 Task: Send an email with the signature Jonathan Nelson with the subject Update on a new process and the message Please let me know if you need any additional information from me for the project proposal. from softage.5@softage.net to softage.8@softage.net and move the email from Sent Items to the folder Web design
Action: Mouse moved to (52, 54)
Screenshot: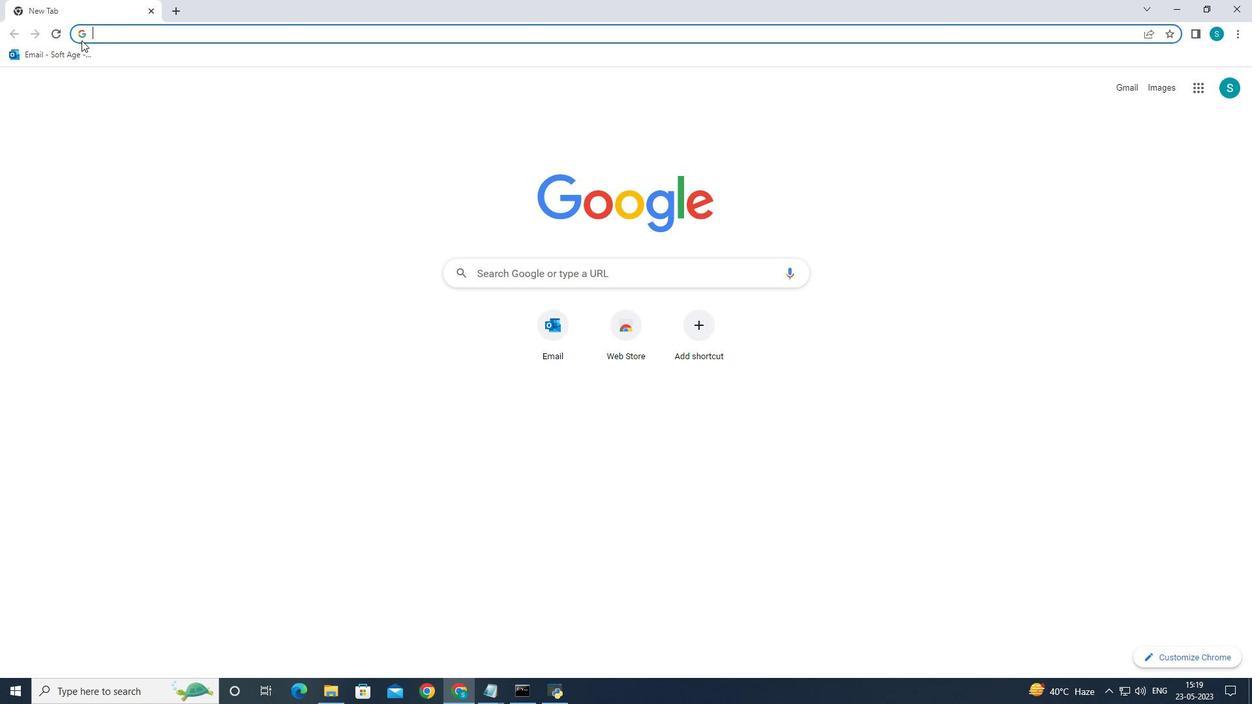 
Action: Mouse pressed left at (52, 54)
Screenshot: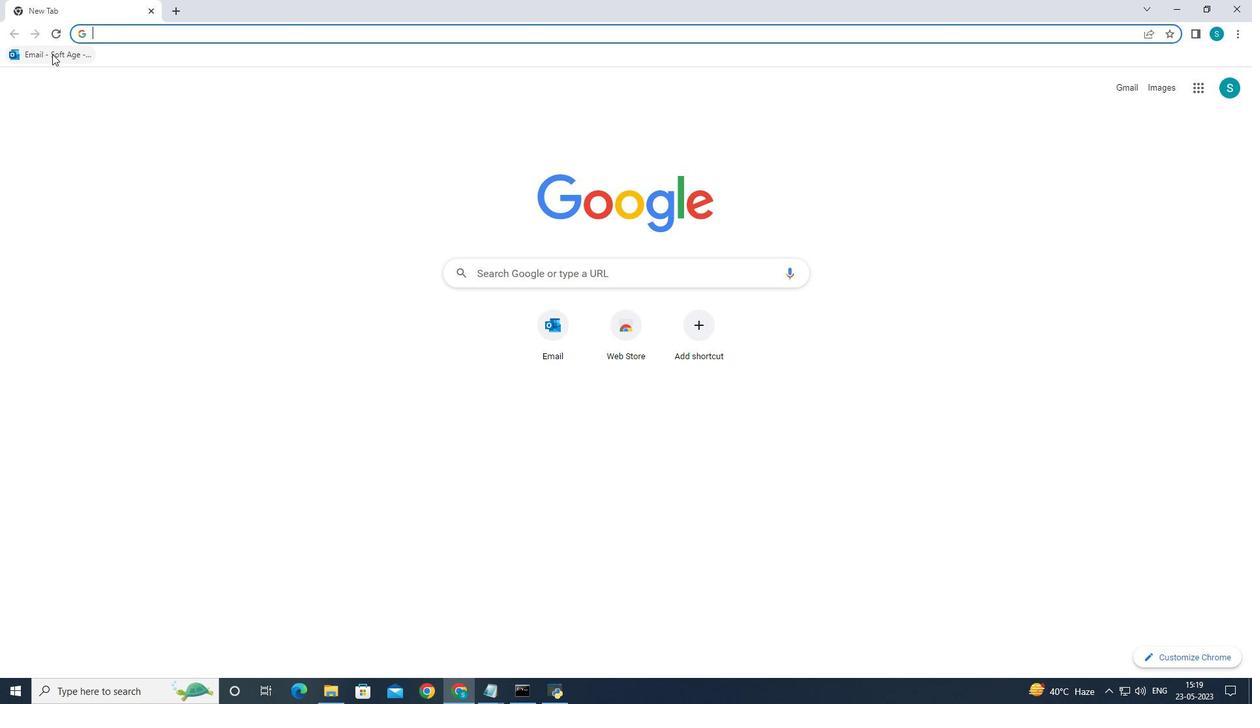 
Action: Mouse moved to (195, 118)
Screenshot: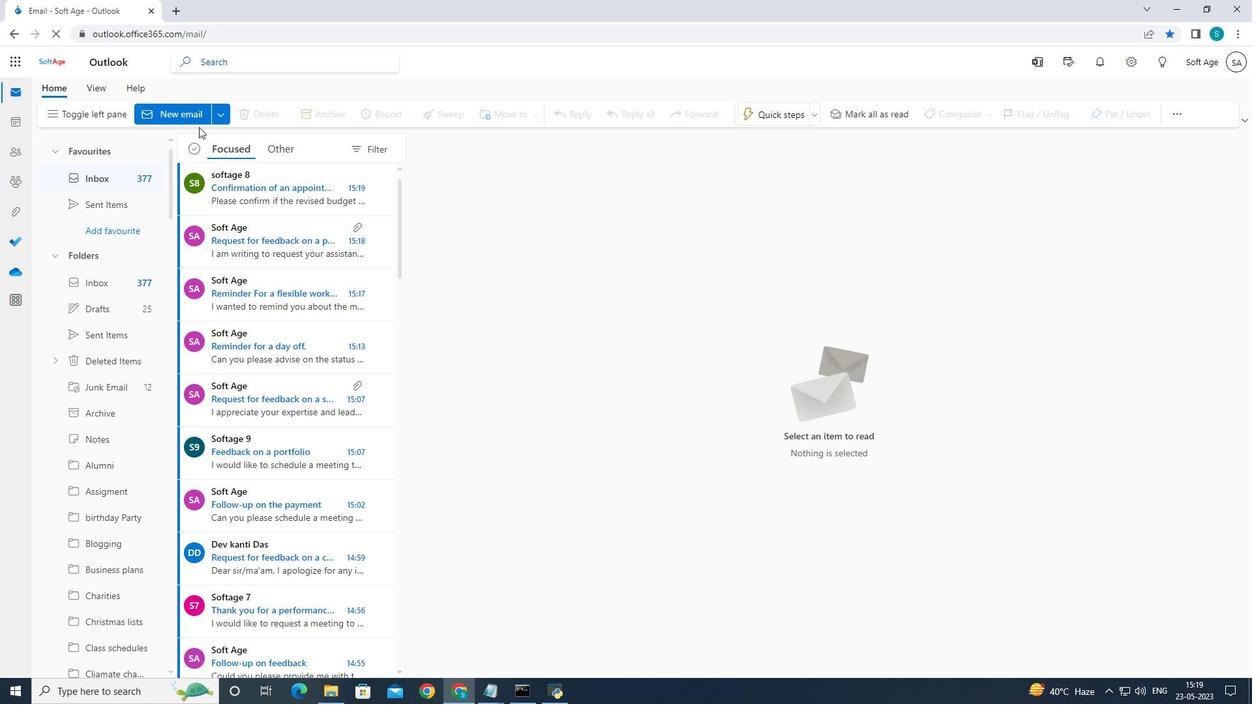 
Action: Mouse pressed left at (195, 118)
Screenshot: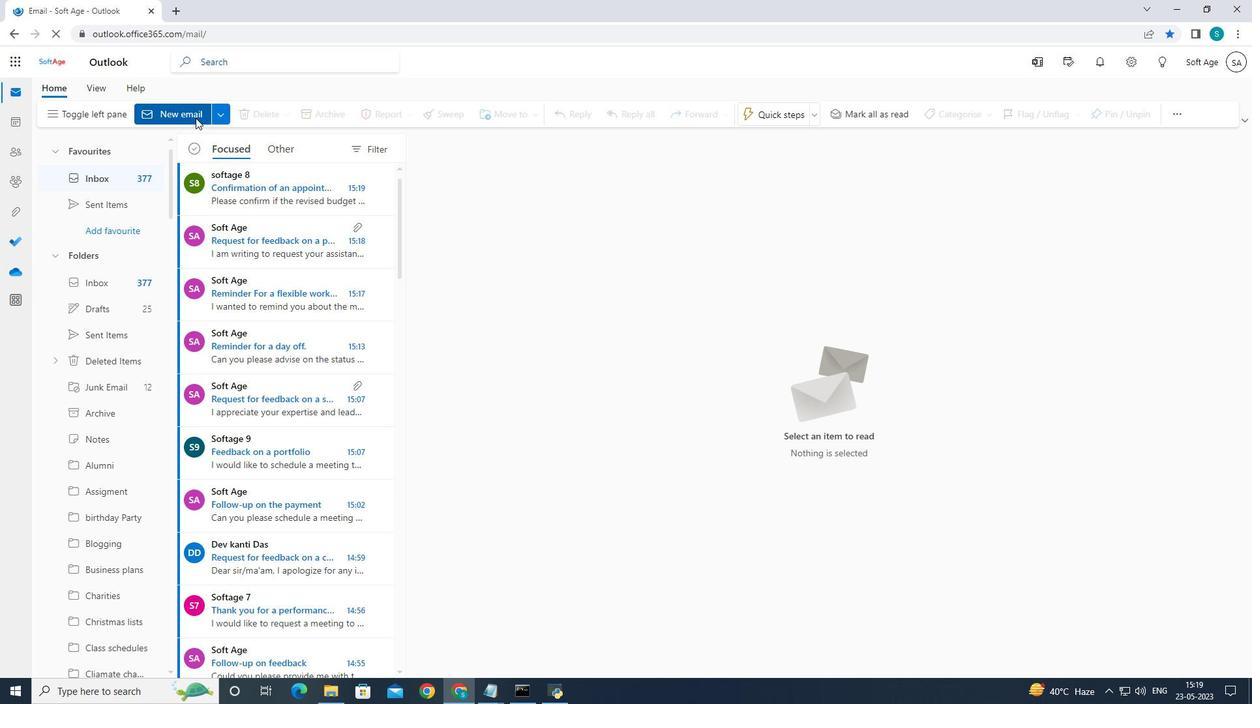 
Action: Mouse moved to (846, 113)
Screenshot: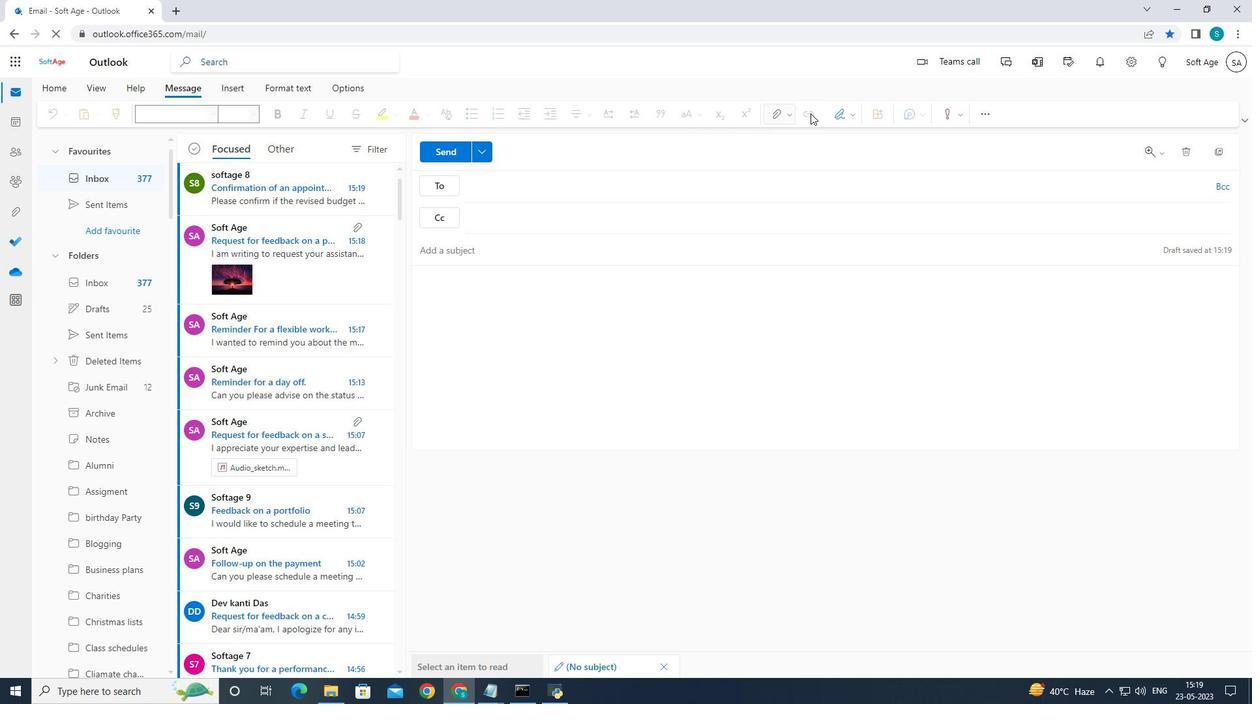 
Action: Mouse pressed left at (846, 113)
Screenshot: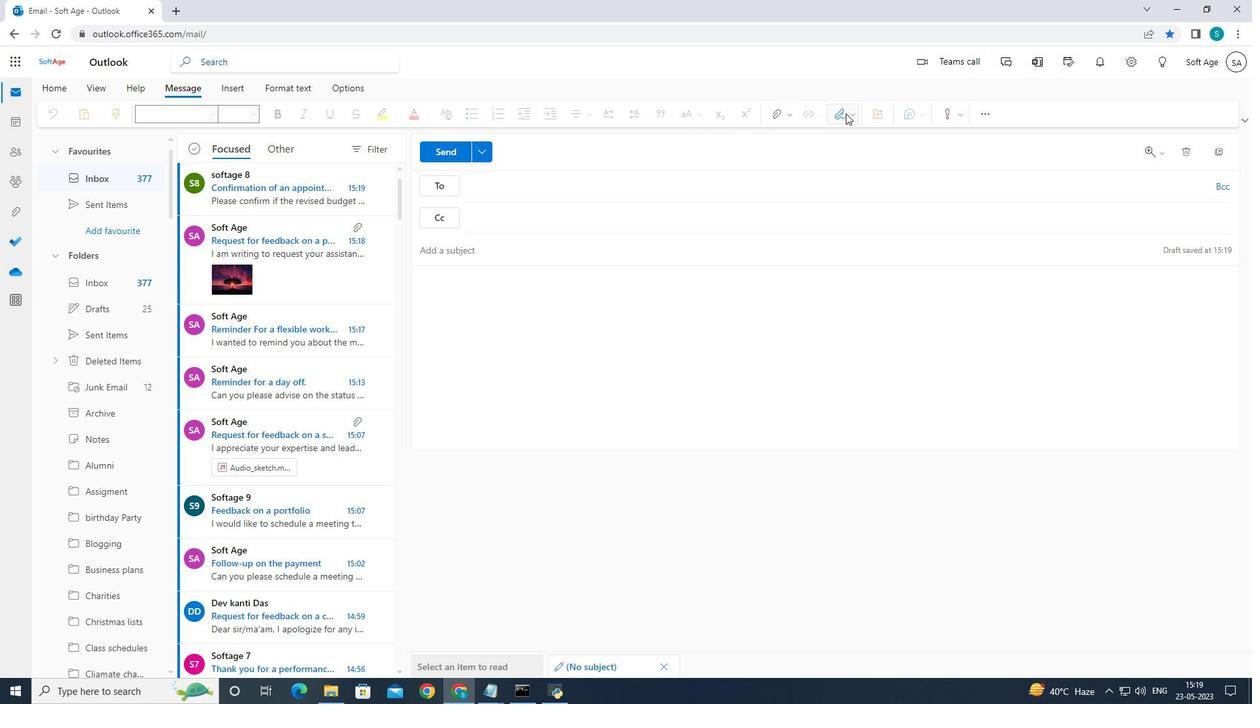 
Action: Mouse moved to (824, 170)
Screenshot: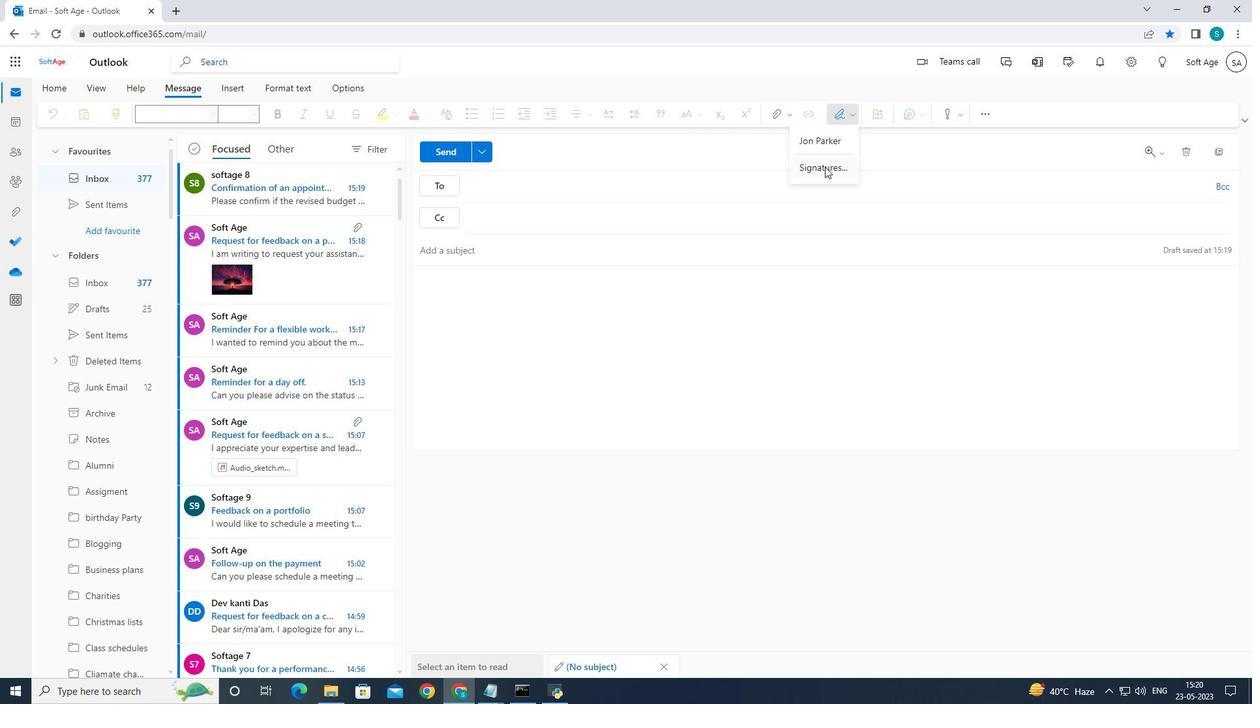 
Action: Mouse pressed left at (824, 170)
Screenshot: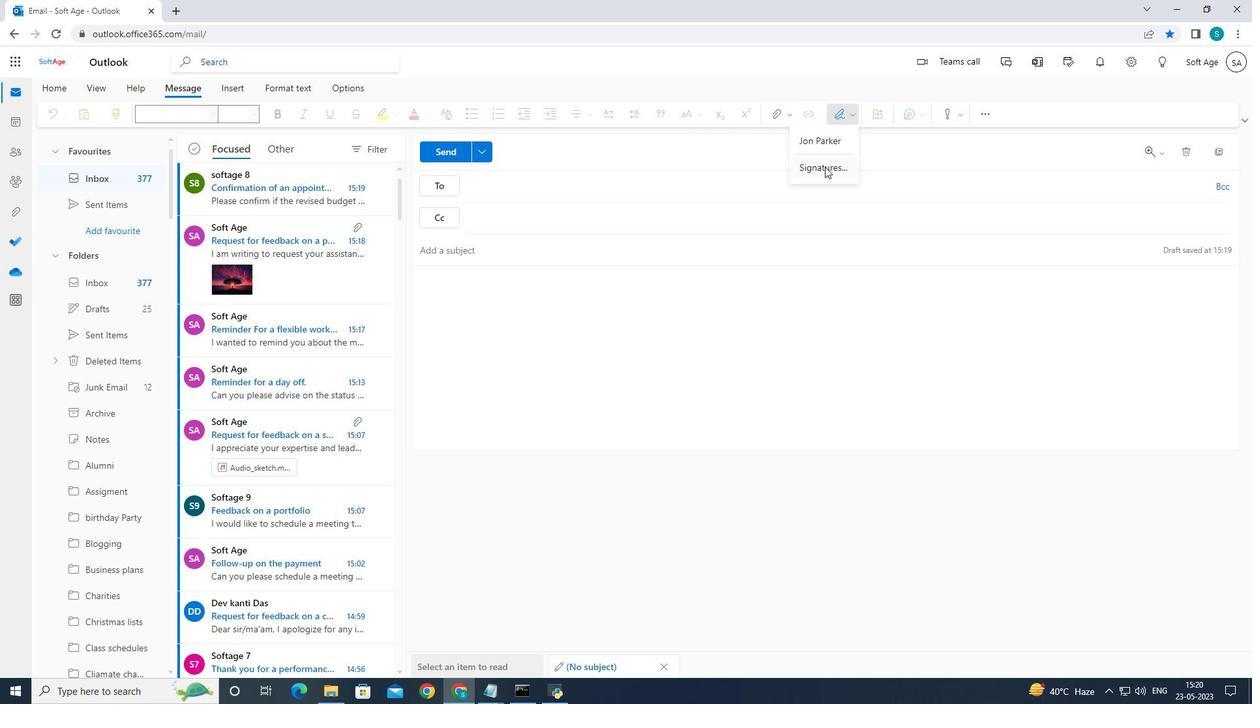 
Action: Mouse moved to (894, 219)
Screenshot: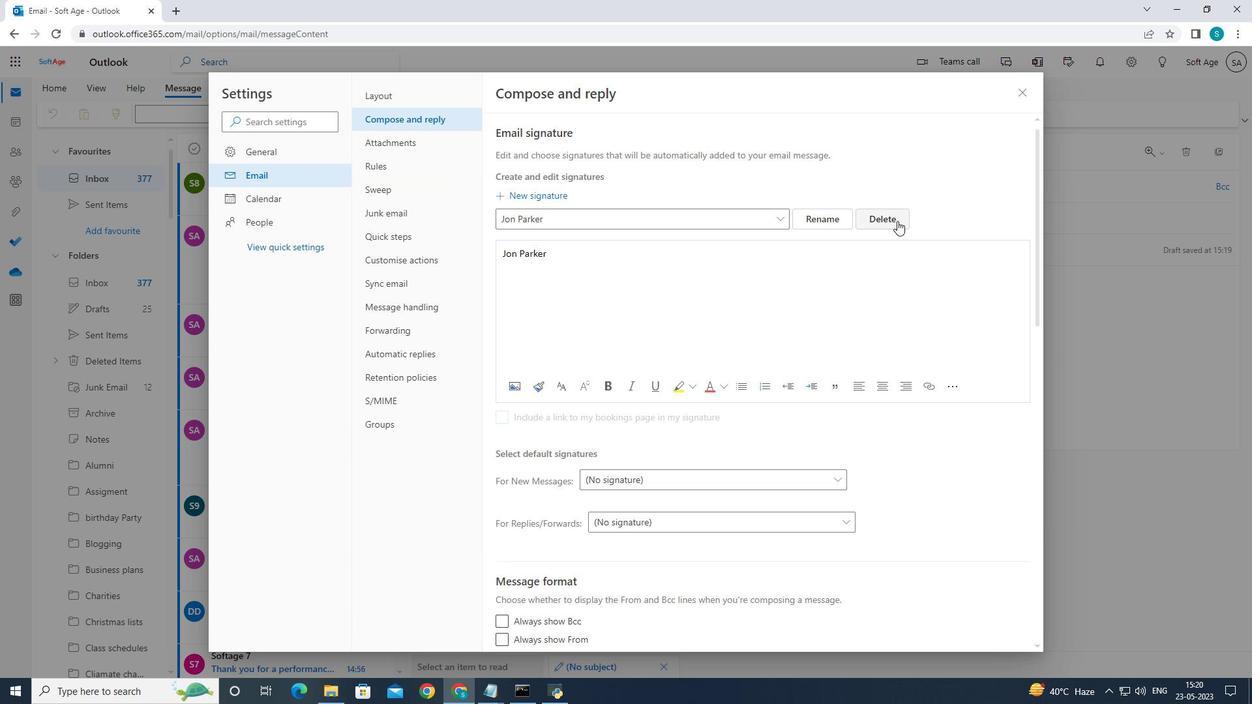 
Action: Mouse pressed left at (894, 219)
Screenshot: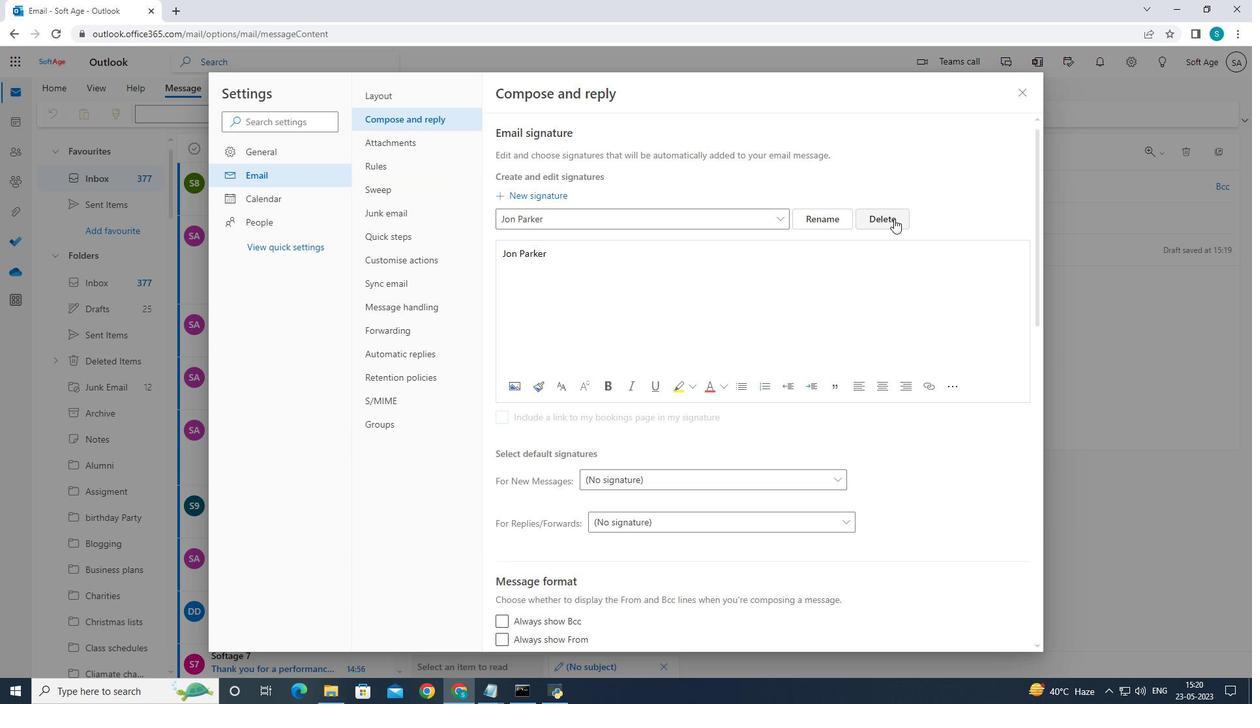 
Action: Mouse moved to (740, 219)
Screenshot: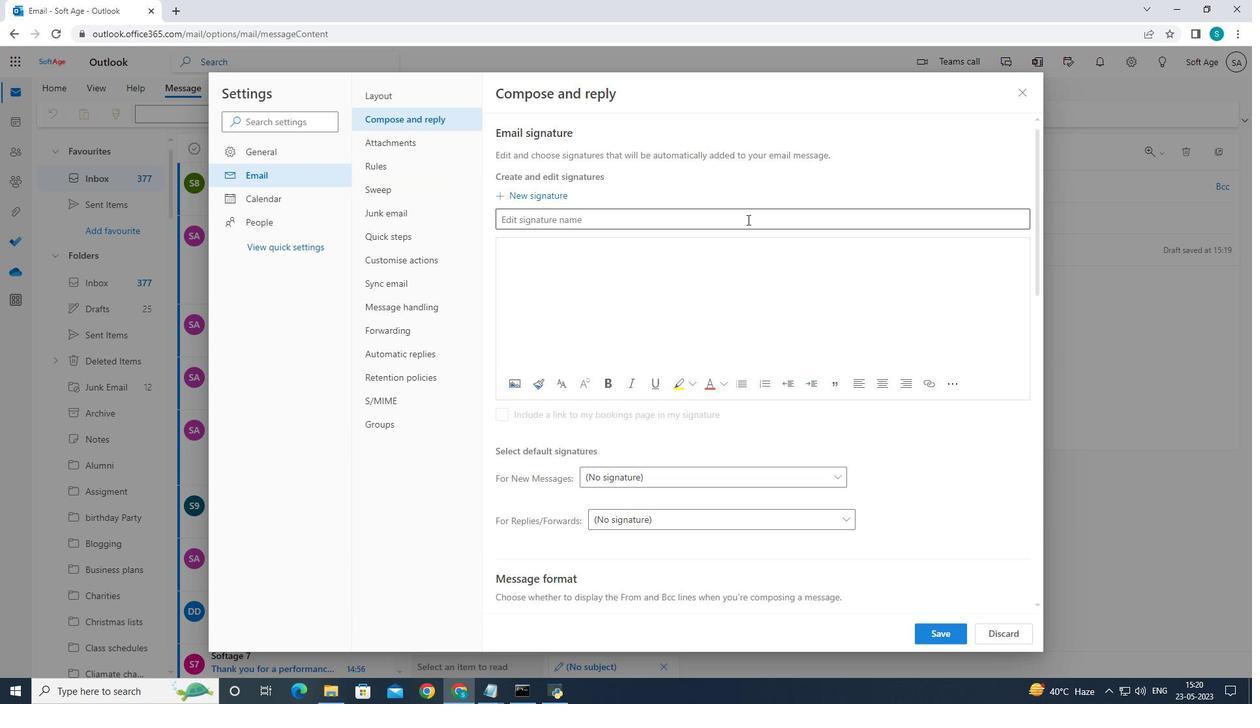
Action: Mouse pressed left at (740, 219)
Screenshot: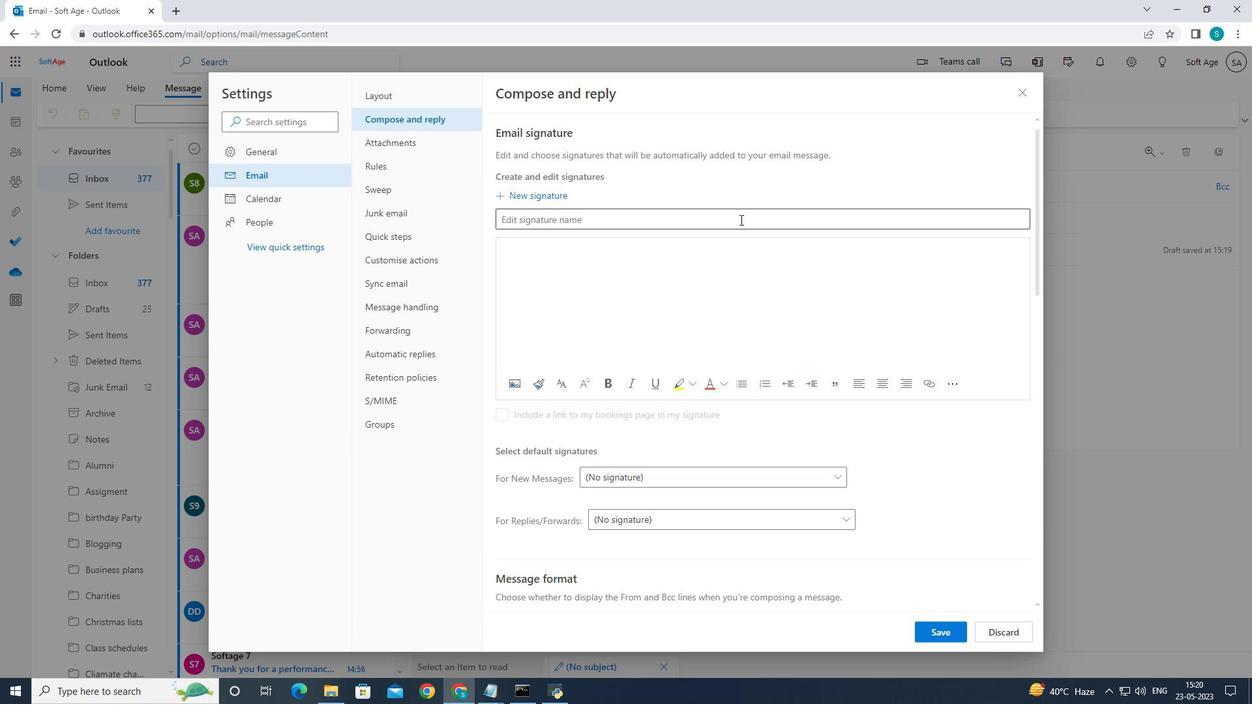 
Action: Mouse moved to (777, 229)
Screenshot: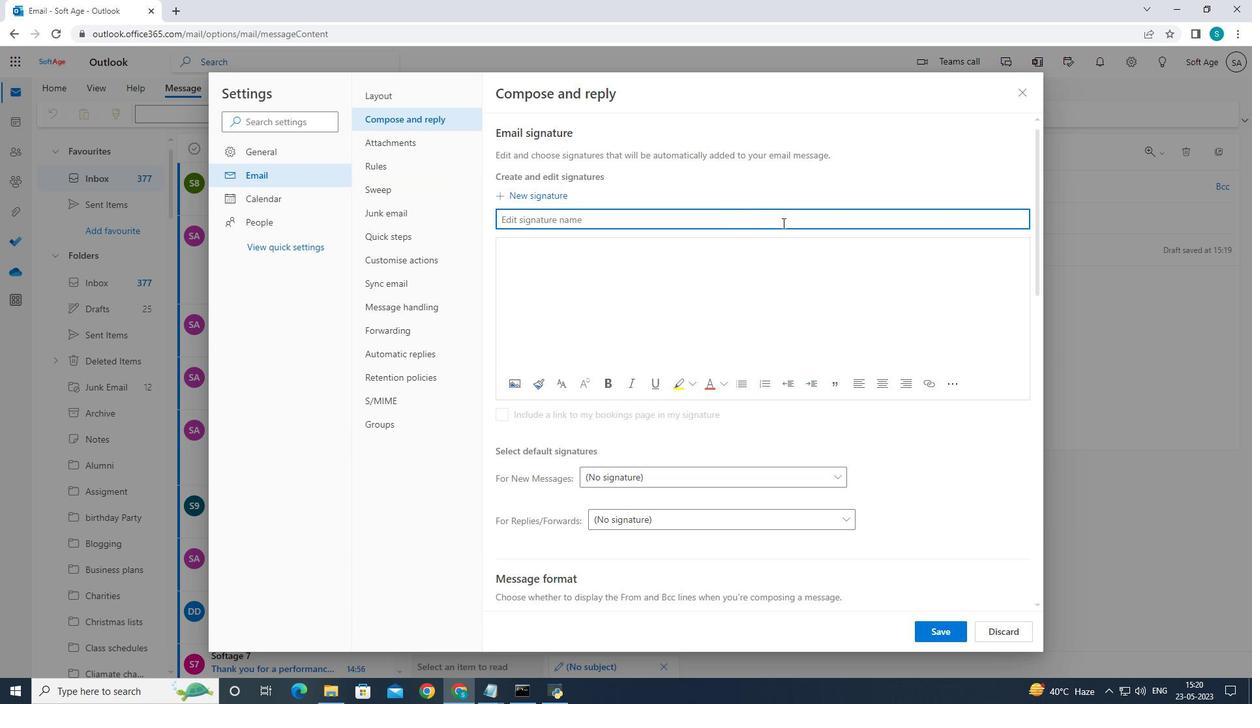 
Action: Key pressed <Key.caps_lock>J<Key.caps_lock>onathan<Key.space><Key.caps_lock>N<Key.caps_lock>elson
Screenshot: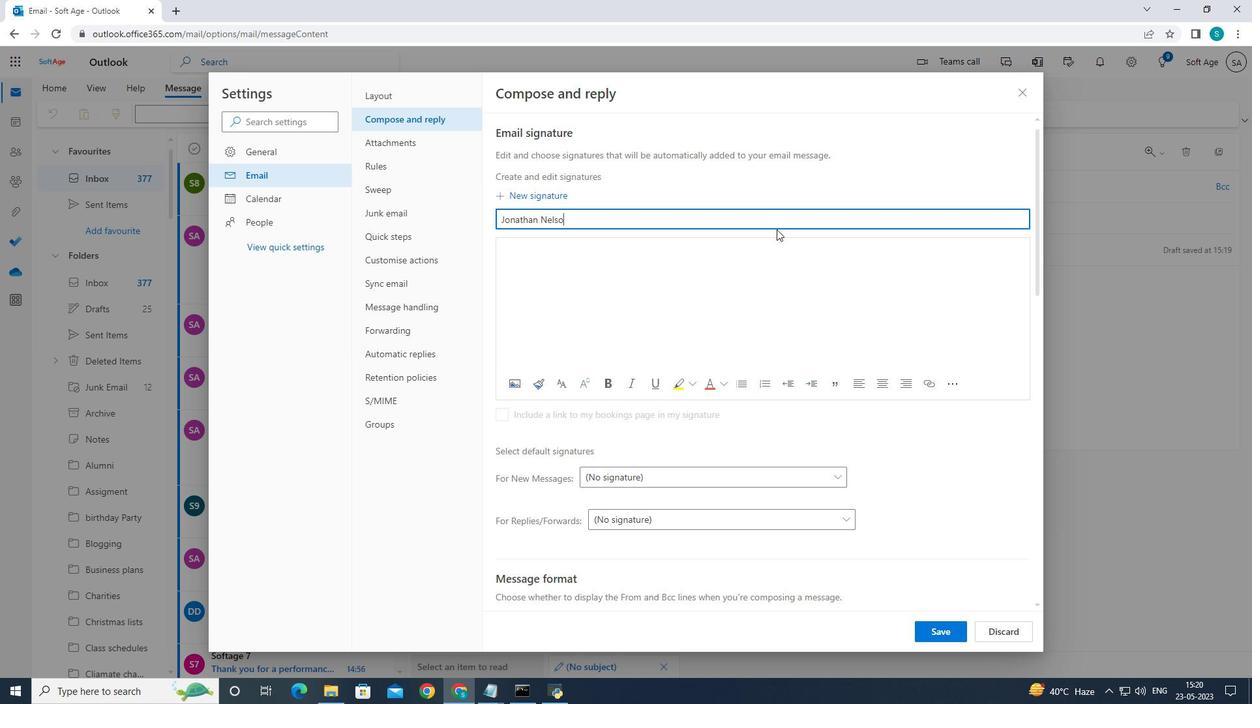 
Action: Mouse moved to (737, 252)
Screenshot: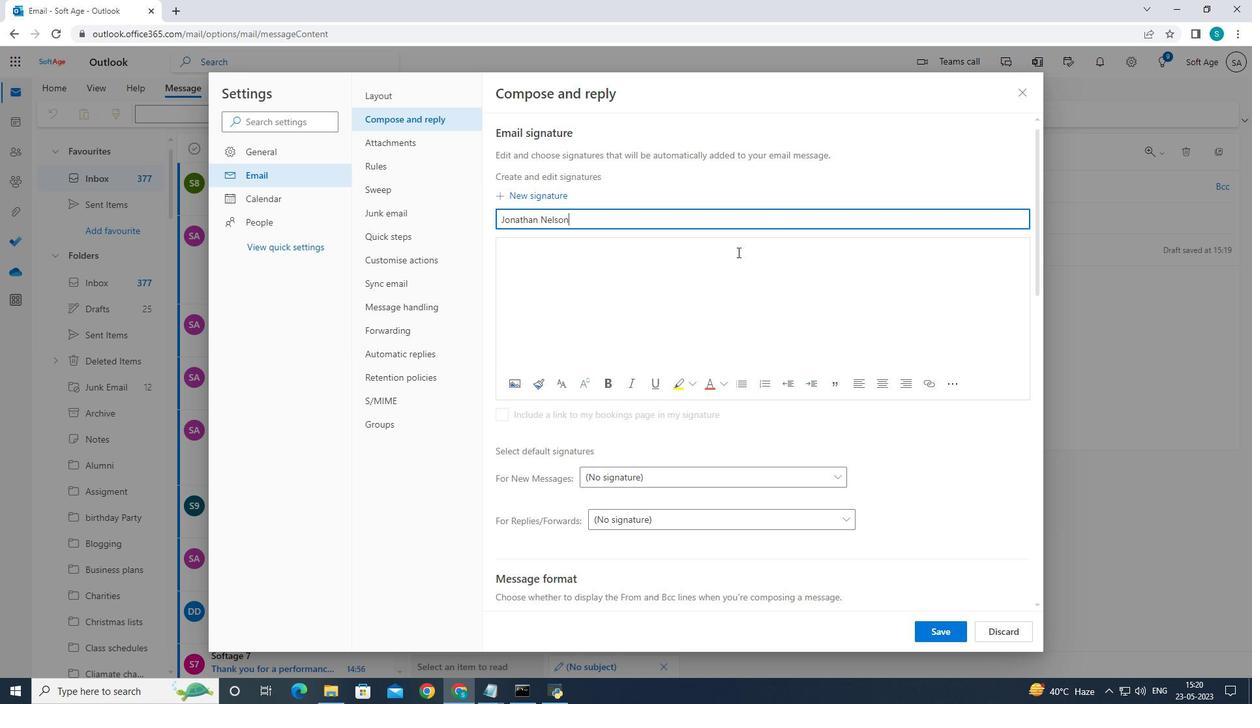 
Action: Mouse pressed left at (737, 252)
Screenshot: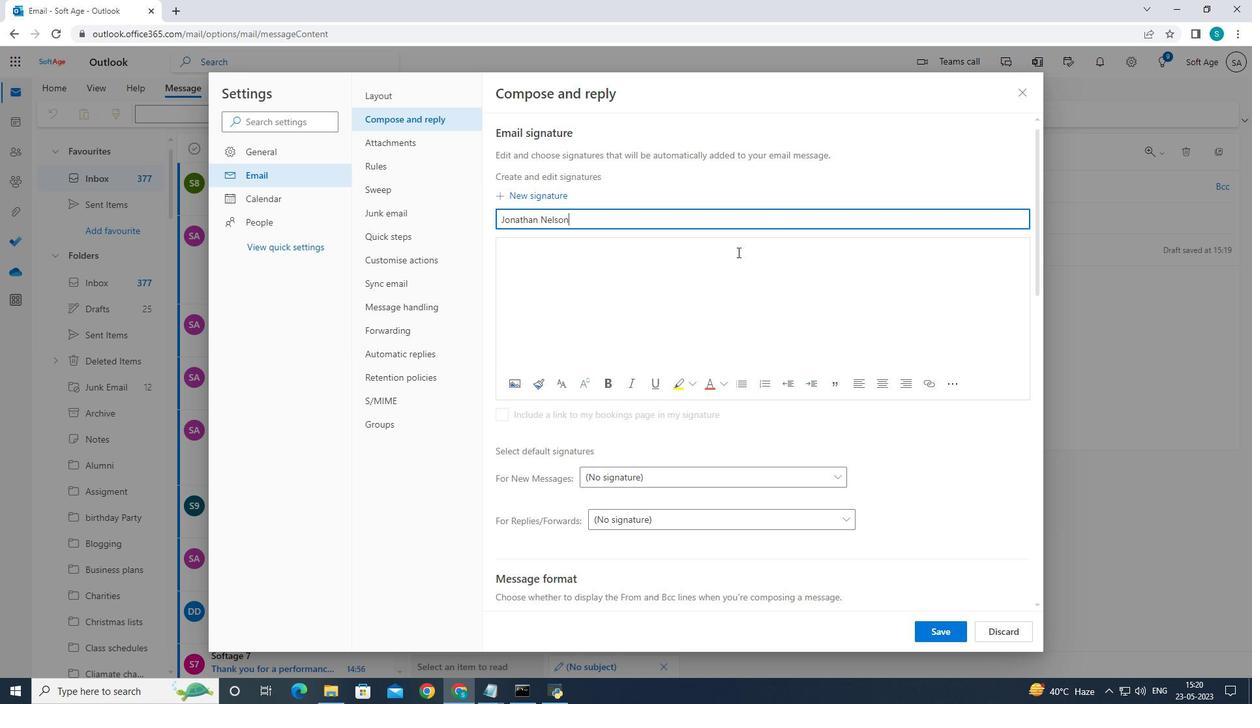 
Action: Mouse moved to (735, 255)
Screenshot: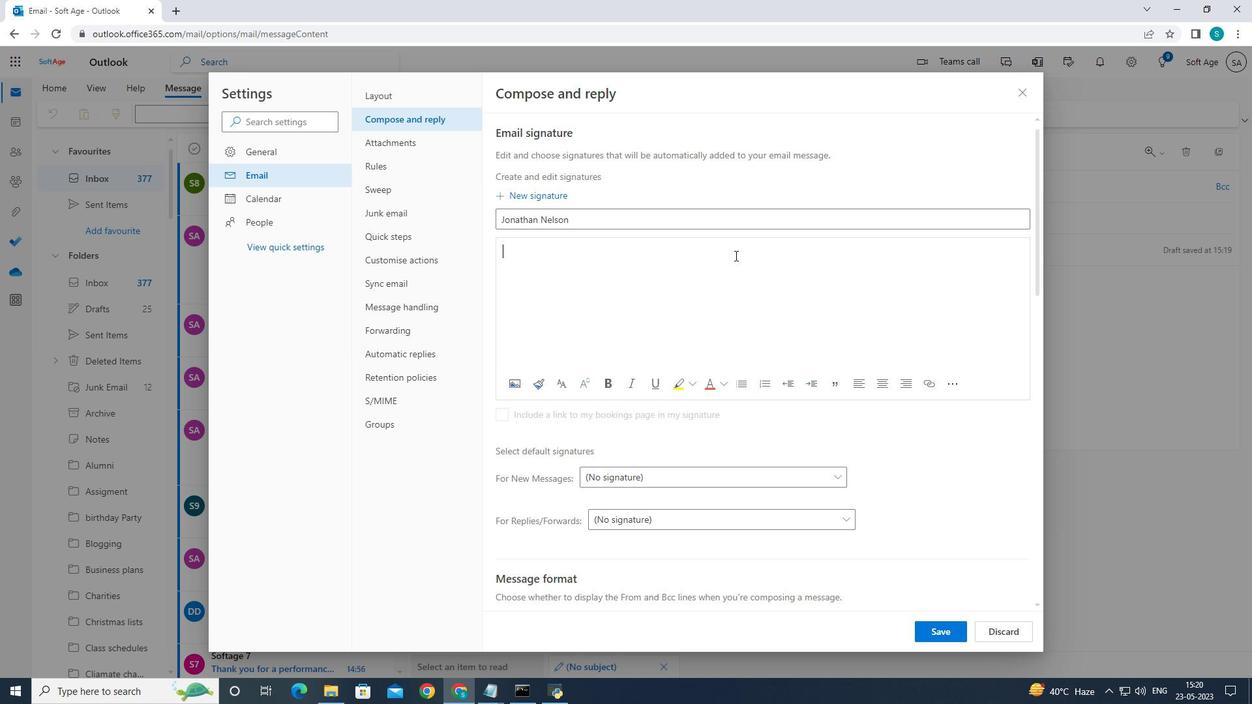 
Action: Key pressed <Key.caps_lock>J<Key.caps_lock>onathan<Key.space><Key.caps_lock>N<Key.caps_lock>elson
Screenshot: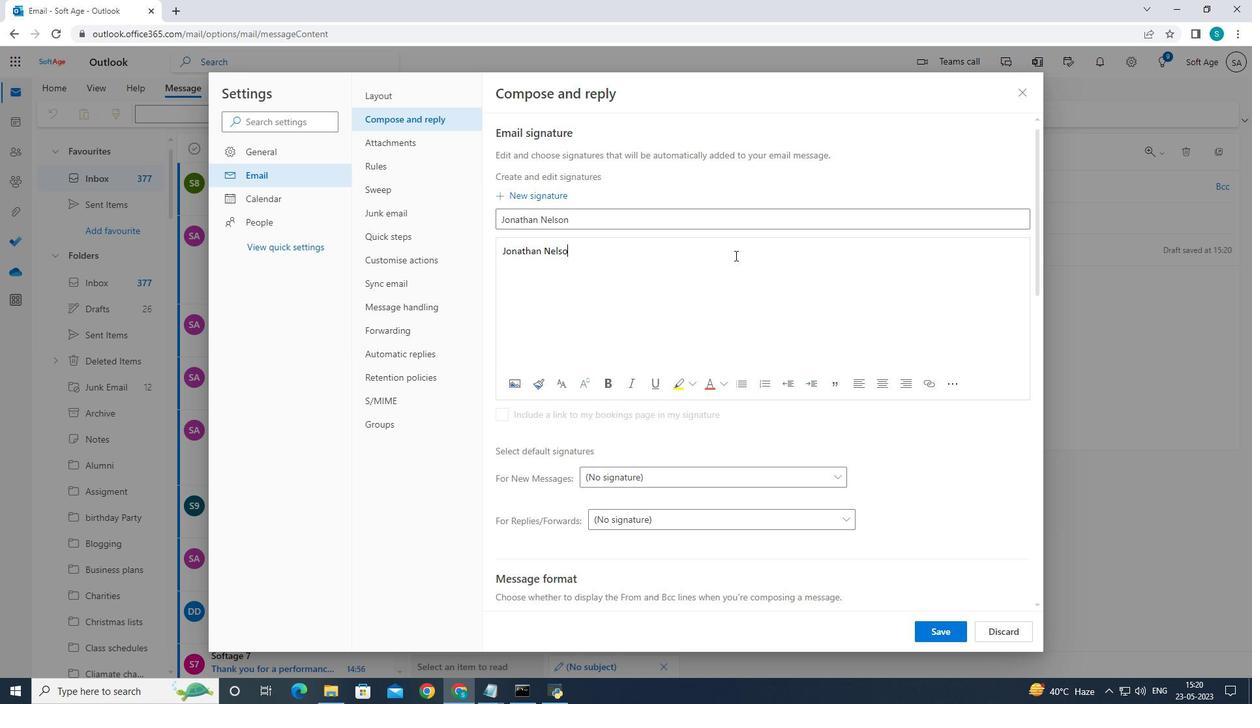 
Action: Mouse moved to (953, 634)
Screenshot: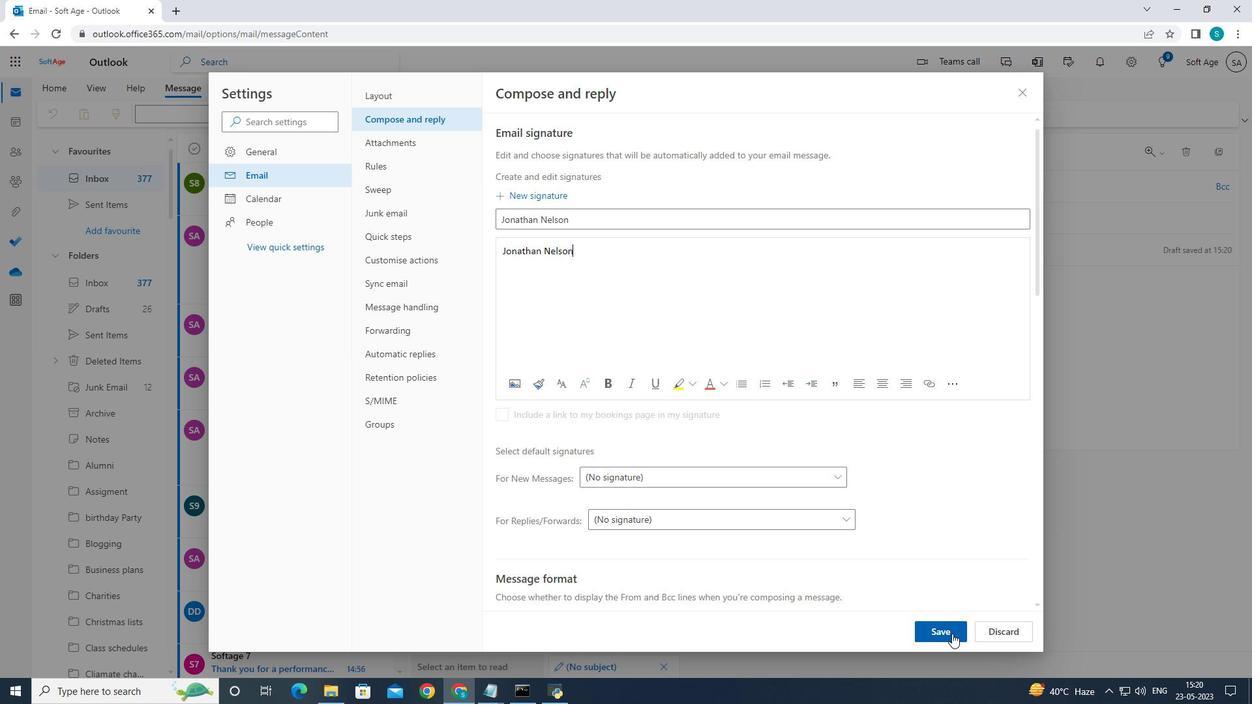 
Action: Mouse pressed left at (953, 634)
Screenshot: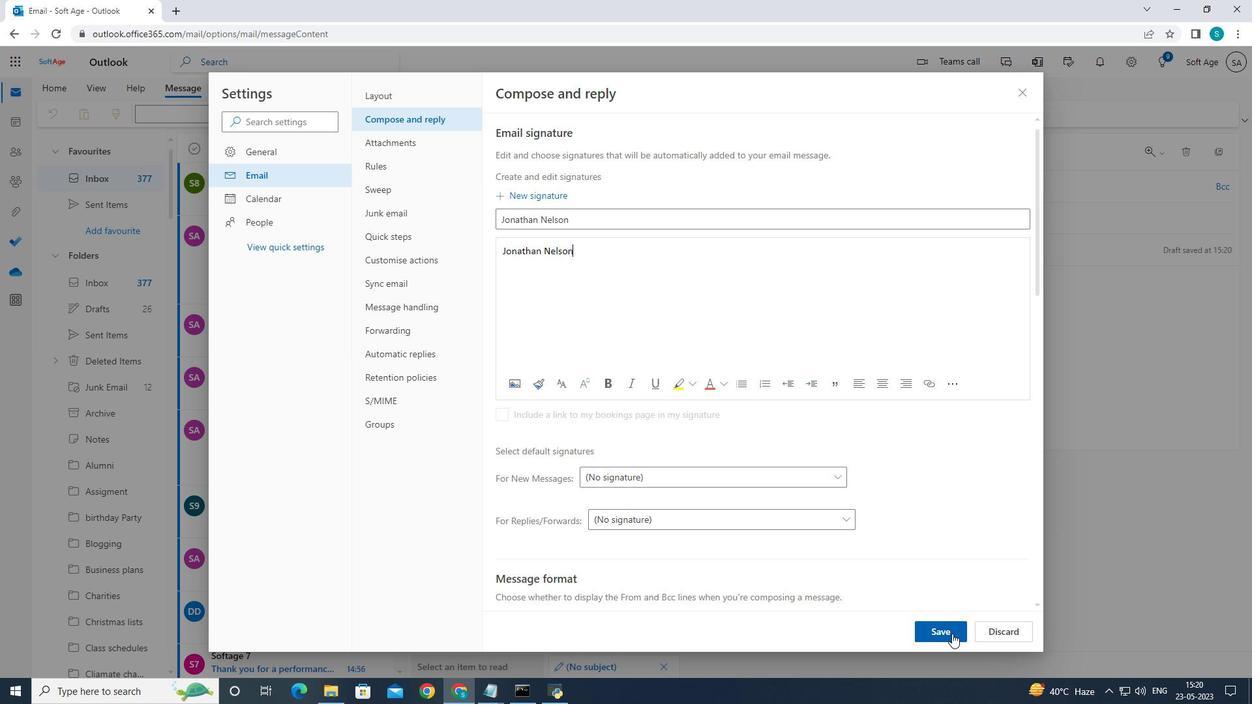 
Action: Mouse moved to (1019, 90)
Screenshot: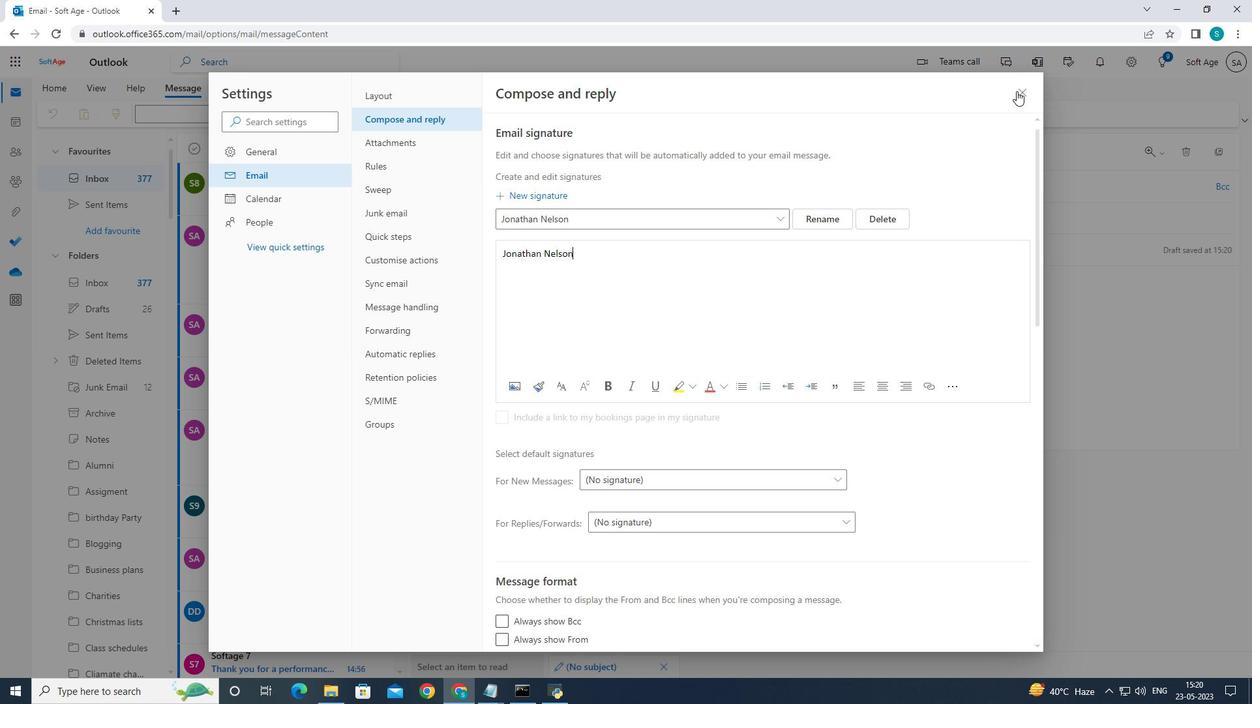 
Action: Mouse pressed left at (1019, 90)
Screenshot: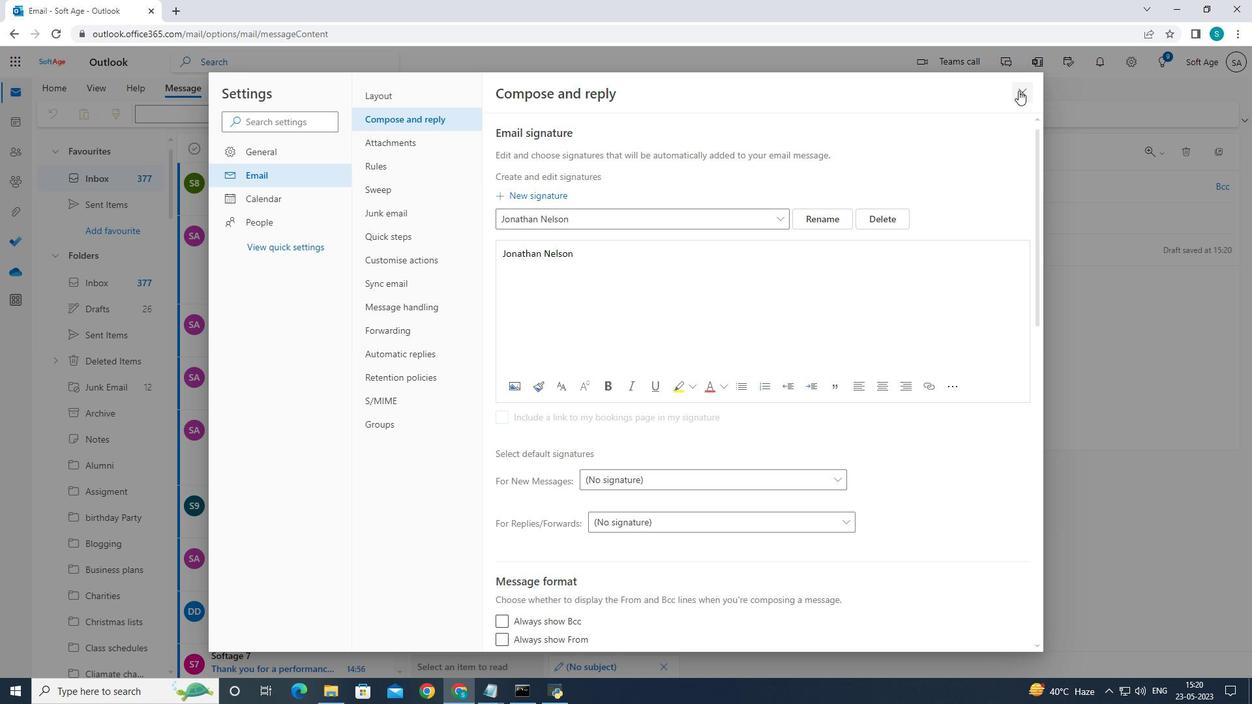 
Action: Mouse moved to (567, 248)
Screenshot: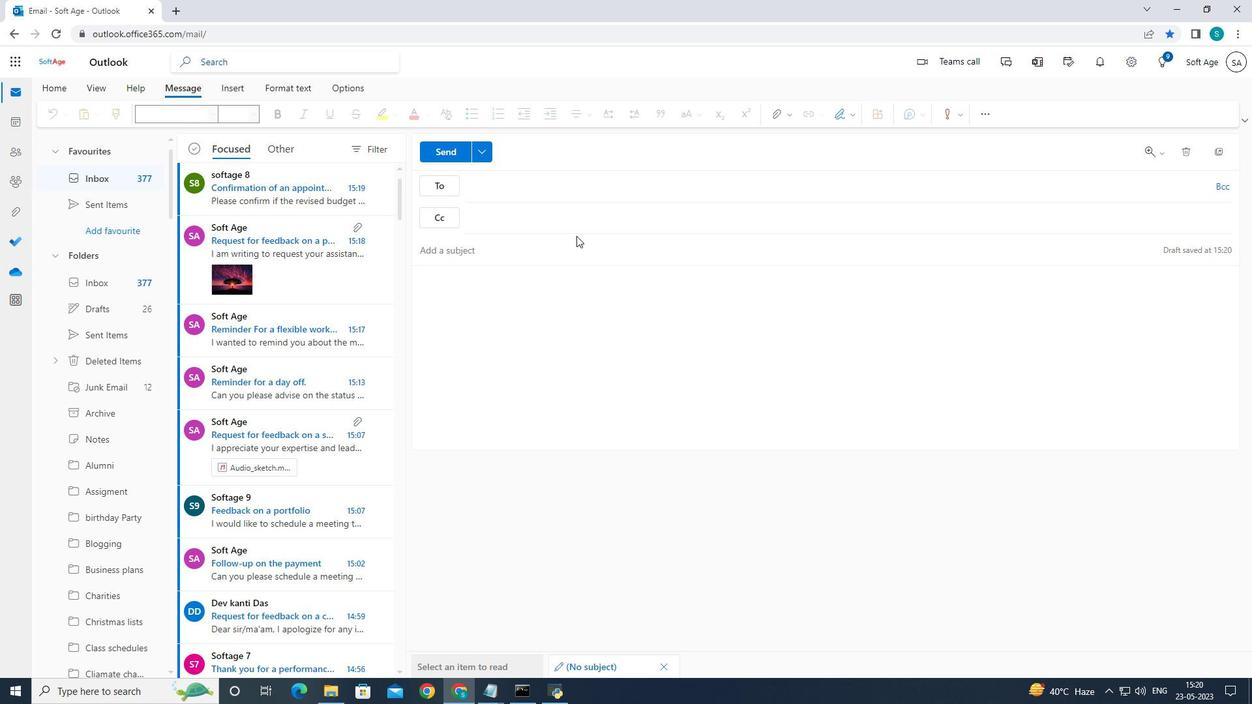 
Action: Mouse pressed left at (567, 248)
Screenshot: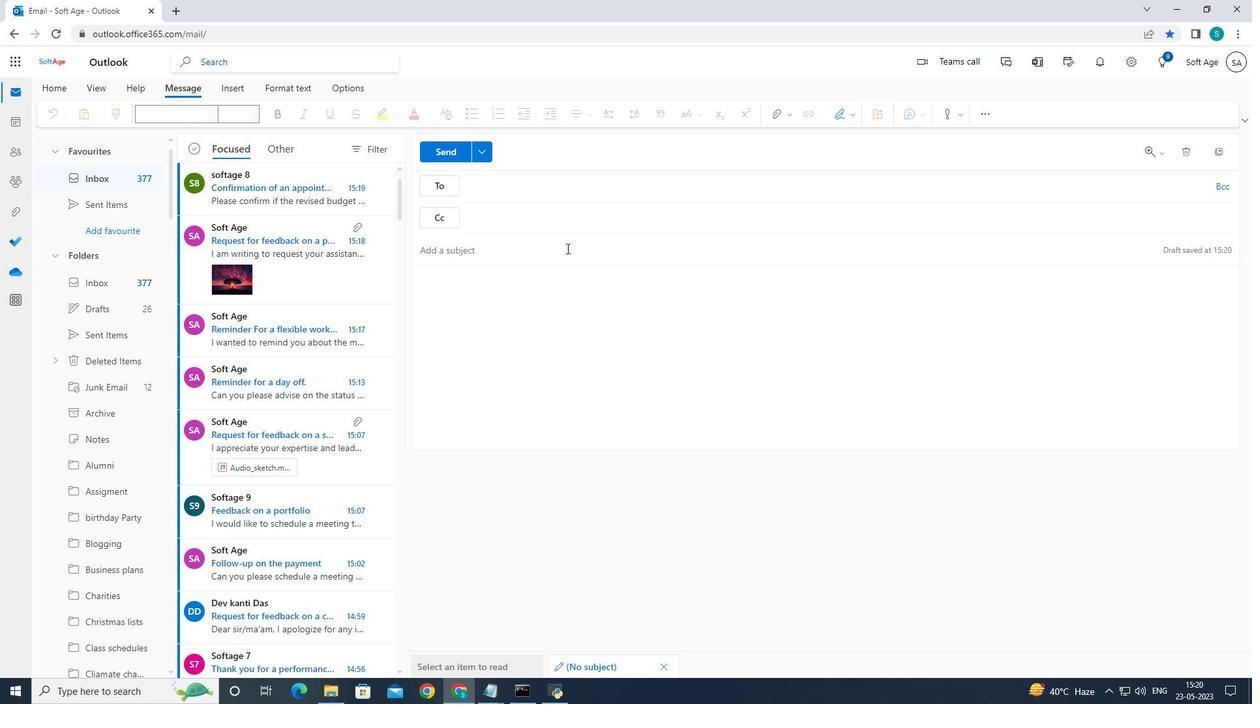 
Action: Mouse moved to (725, 289)
Screenshot: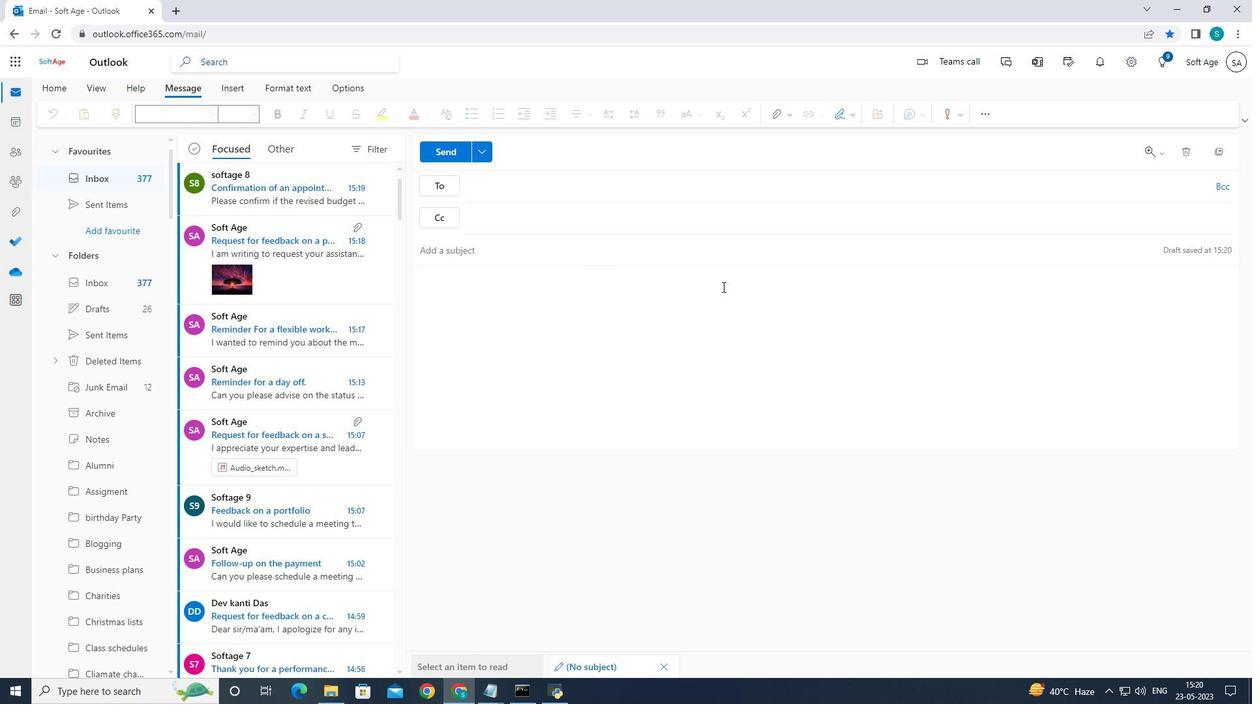 
Action: Key pressed <Key.caps_lock>U<Key.caps_lock>padete<Key.backspace><Key.backspace><Key.backspace><Key.backspace><Key.backspace>date<Key.space>on<Key.space>a<Key.space>new<Key.space>process<Key.space>and<Key.space>the<Key.space>m<Key.backspace><Key.backspace><Key.backspace><Key.backspace><Key.backspace><Key.backspace><Key.backspace><Key.backspace><Key.backspace>
Screenshot: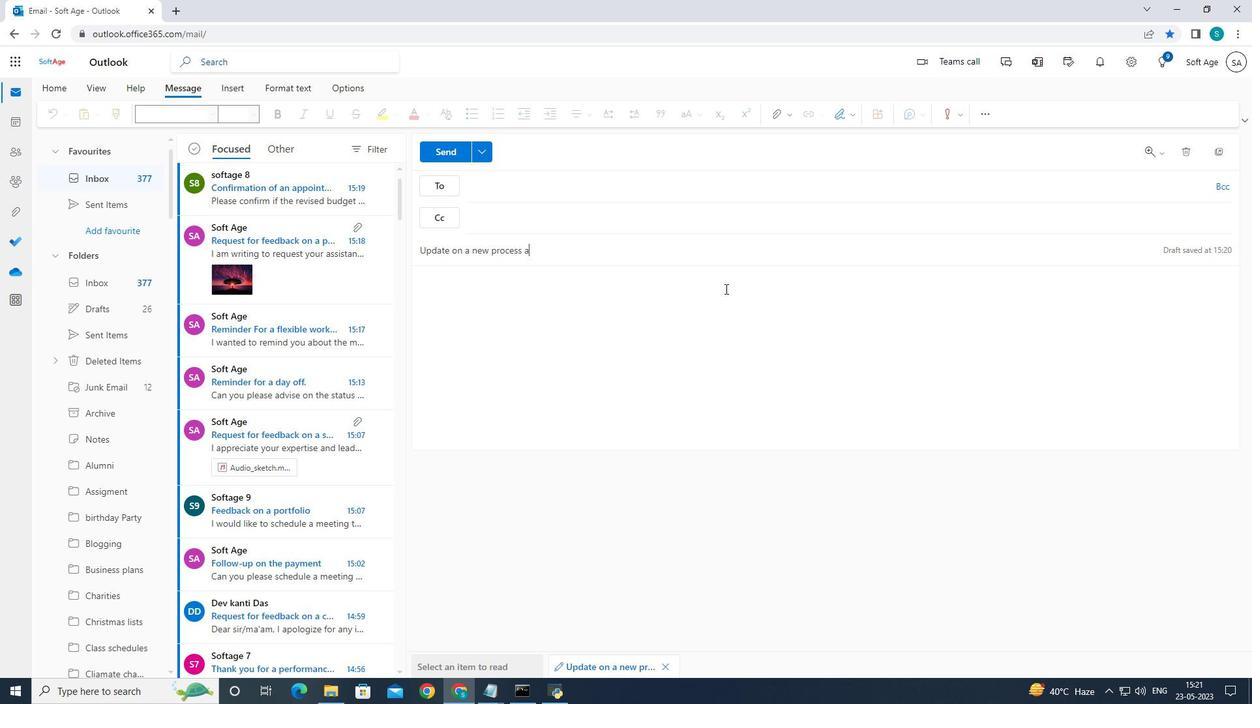 
Action: Mouse moved to (539, 290)
Screenshot: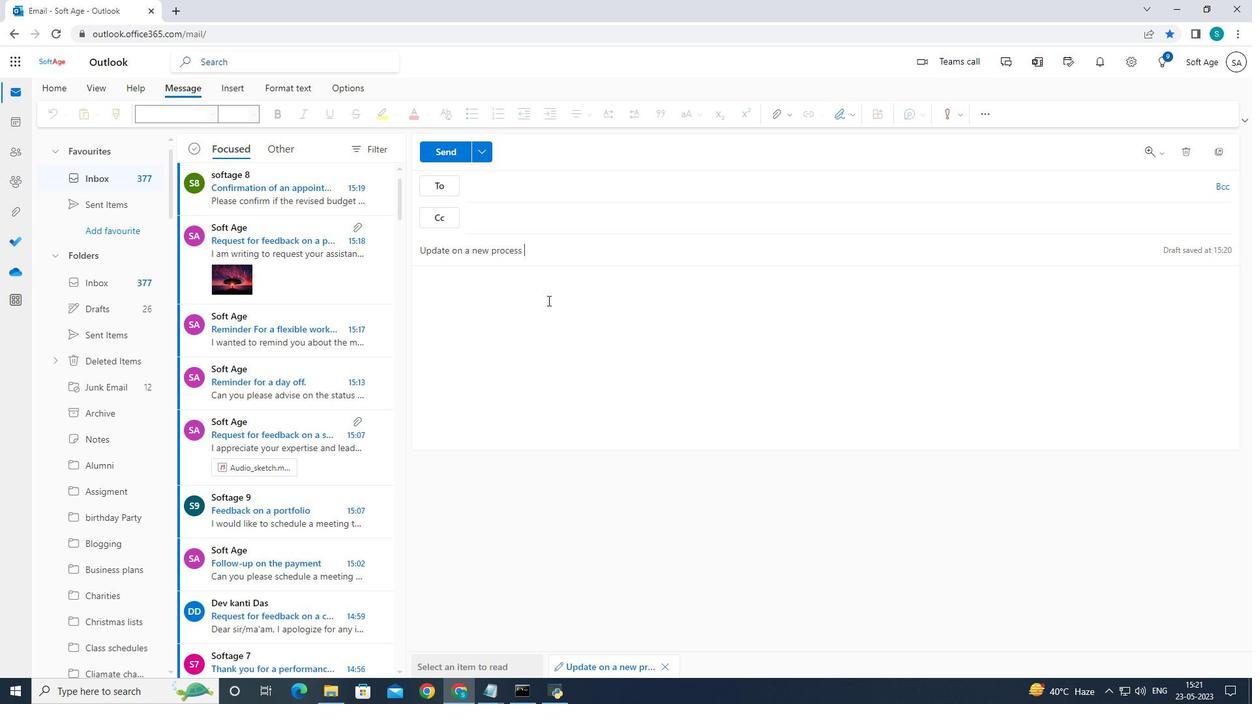 
Action: Mouse pressed left at (539, 290)
Screenshot: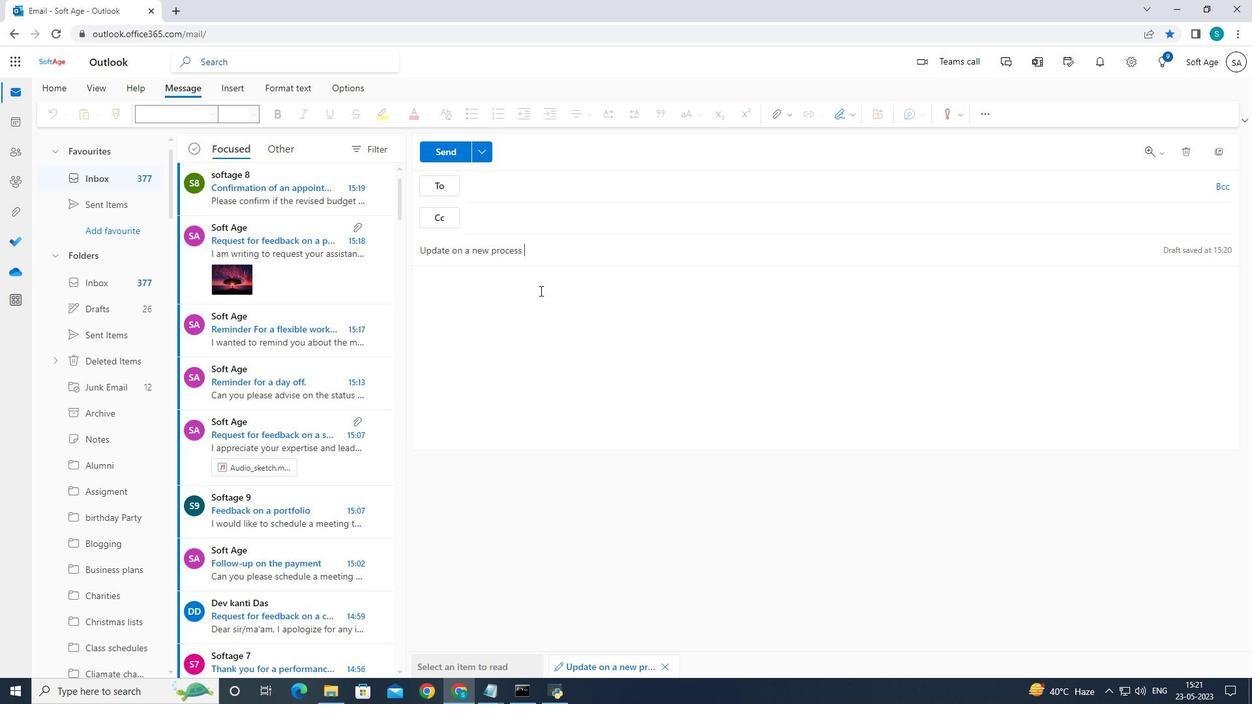 
Action: Mouse moved to (845, 114)
Screenshot: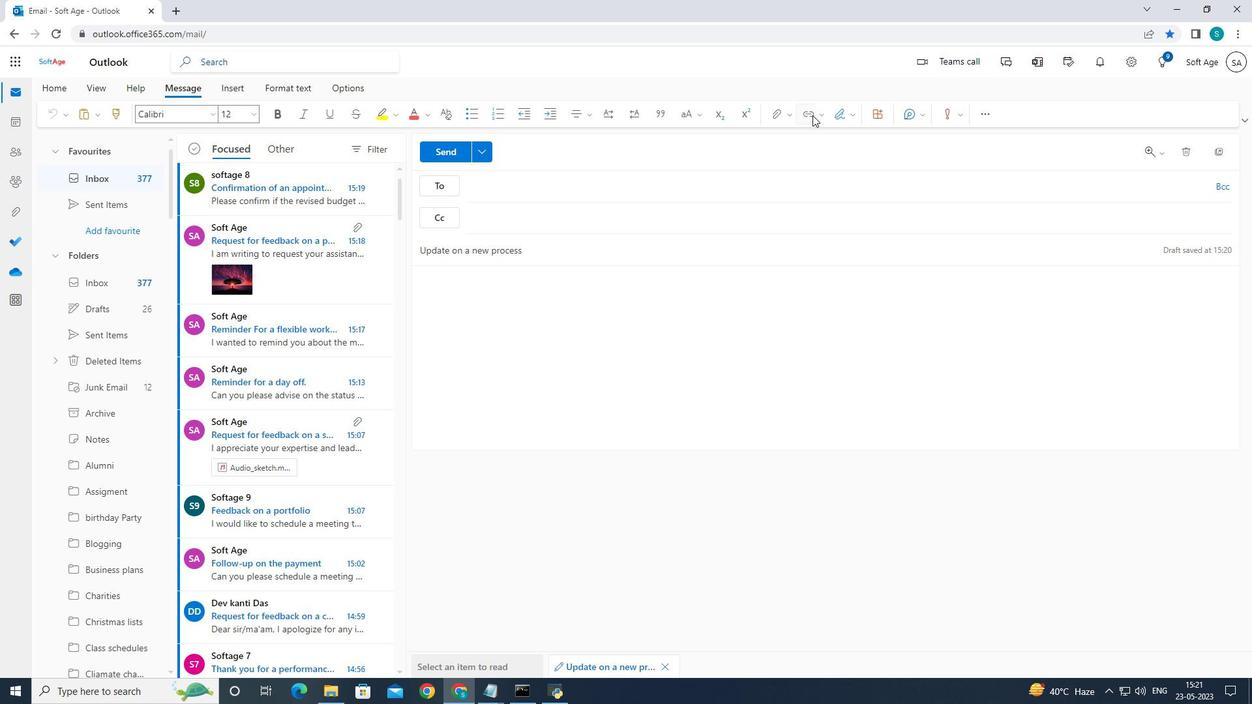 
Action: Mouse pressed left at (845, 114)
Screenshot: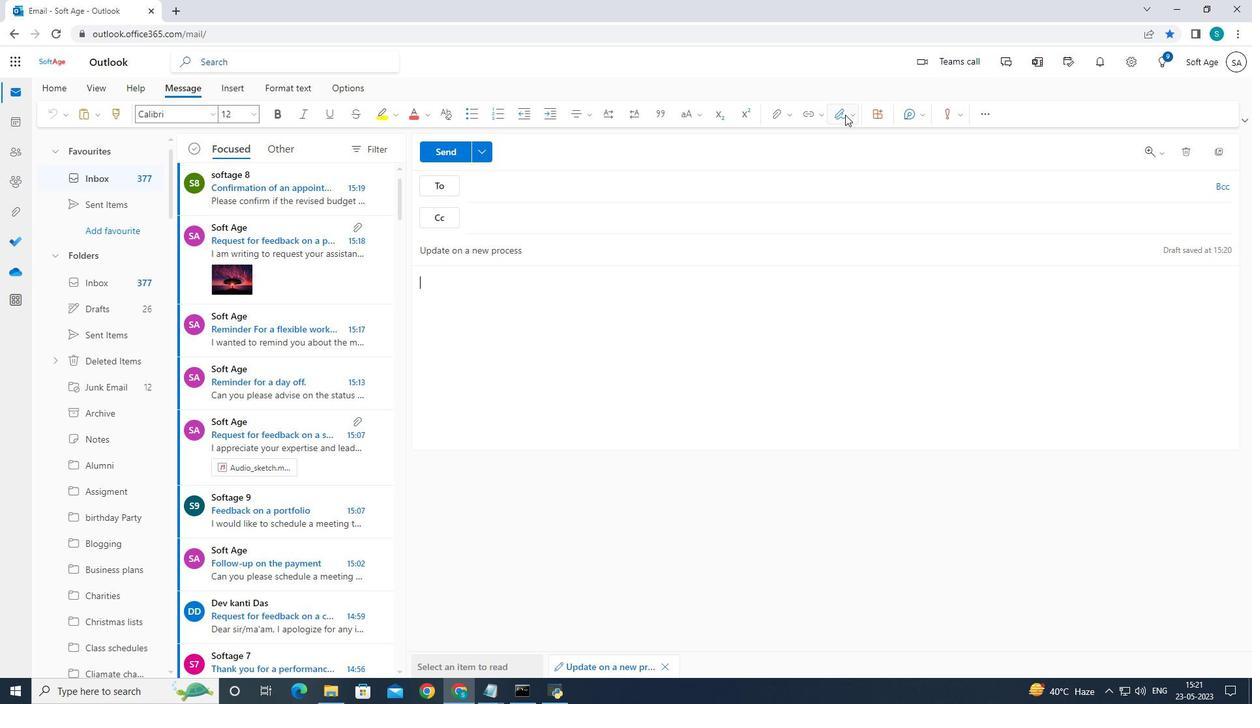 
Action: Mouse moved to (816, 148)
Screenshot: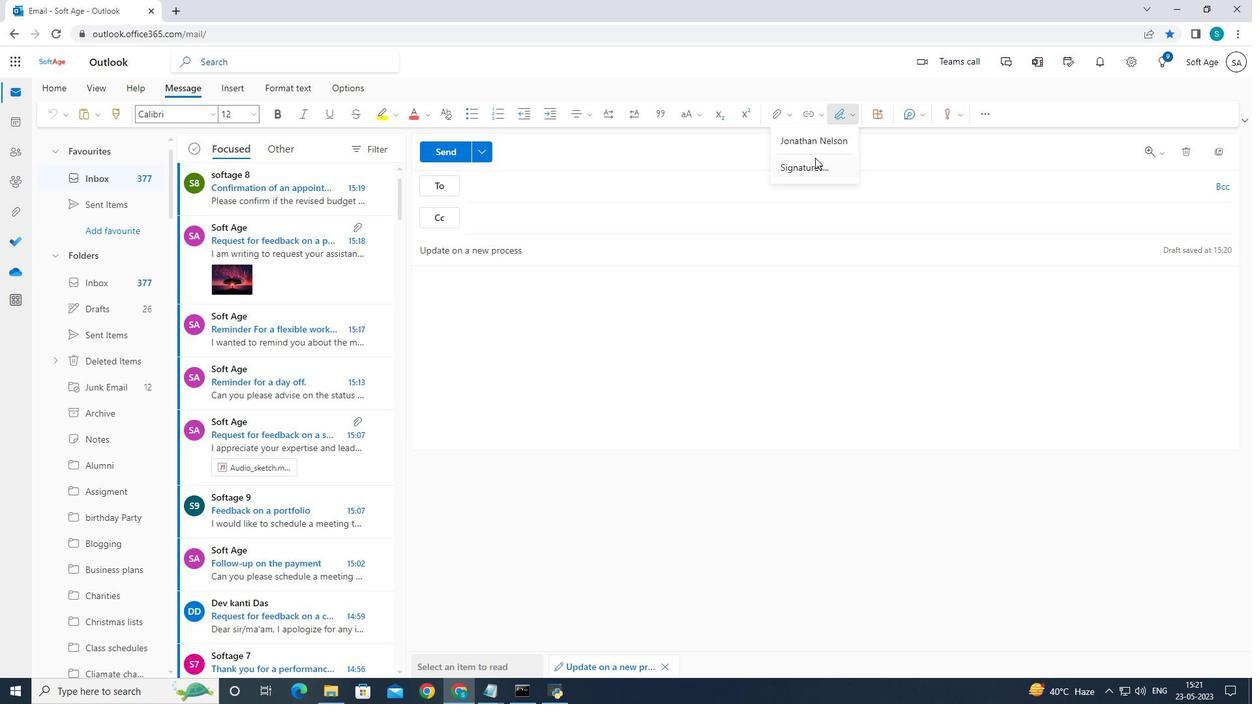 
Action: Mouse pressed left at (816, 148)
Screenshot: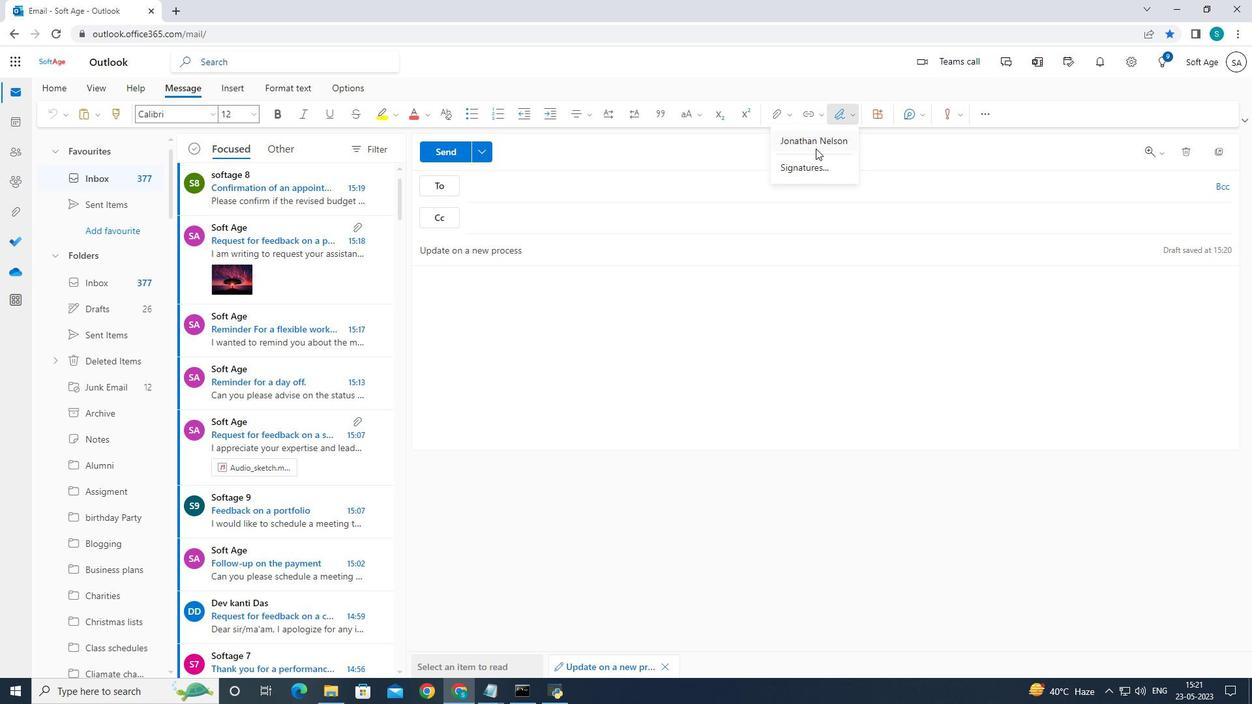 
Action: Mouse moved to (680, 277)
Screenshot: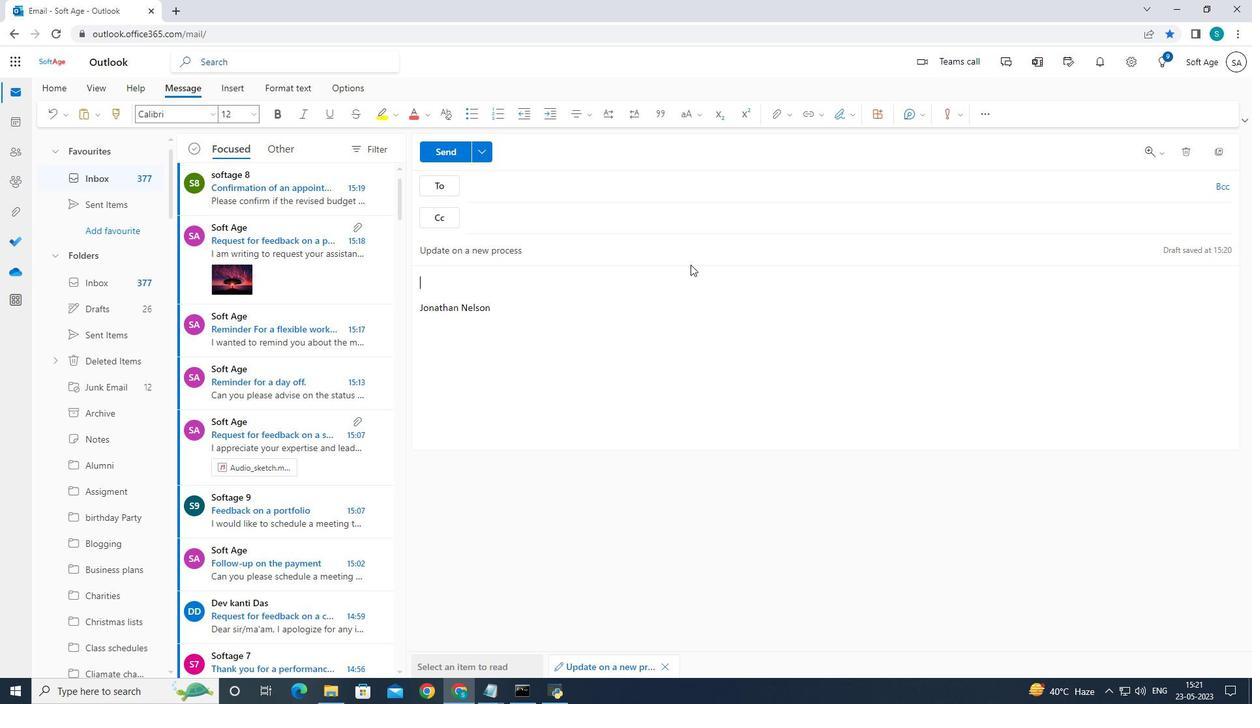 
Action: Key pressed <Key.caps_lock>P<Key.caps_lock>lease<Key.space>let<Key.space>me<Key.space>know<Key.space>if<Key.space>you<Key.space>need<Key.space>any<Key.space>additional<Key.space>information<Key.space>fo<Key.backspace>rom<Key.space>me<Key.space>for<Key.space>the<Key.space>project<Key.space>proposal.
Screenshot: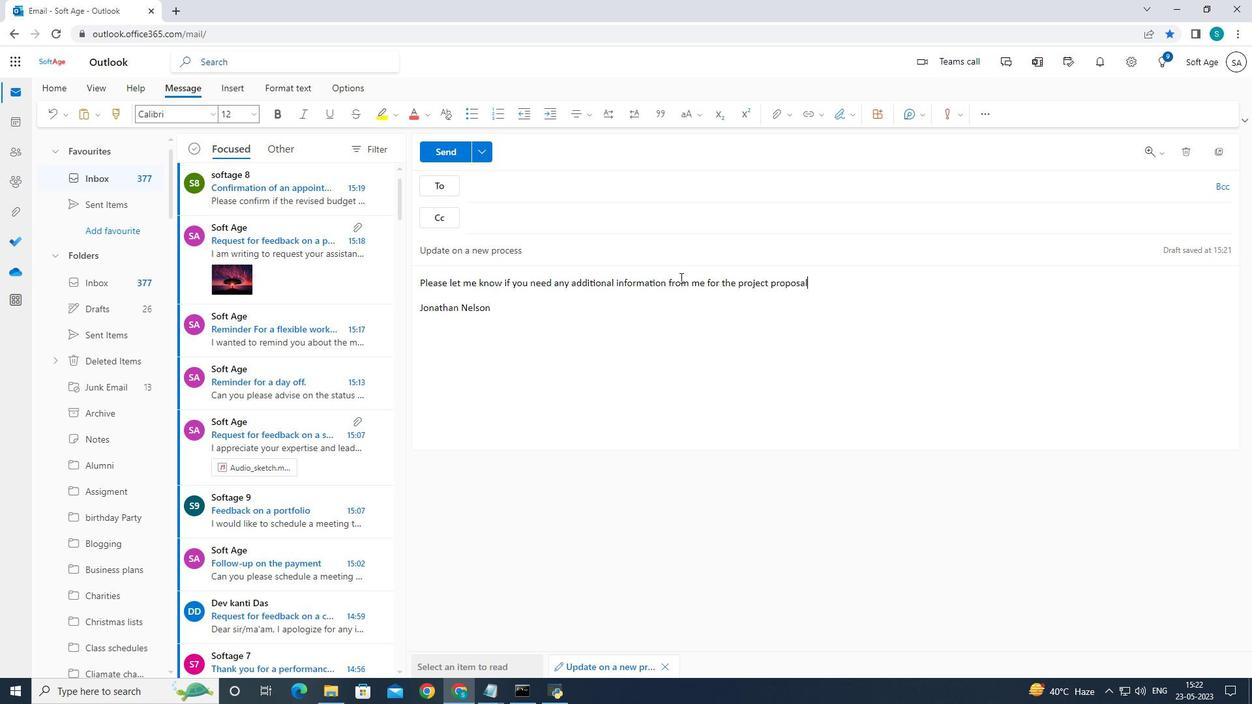 
Action: Mouse moved to (491, 194)
Screenshot: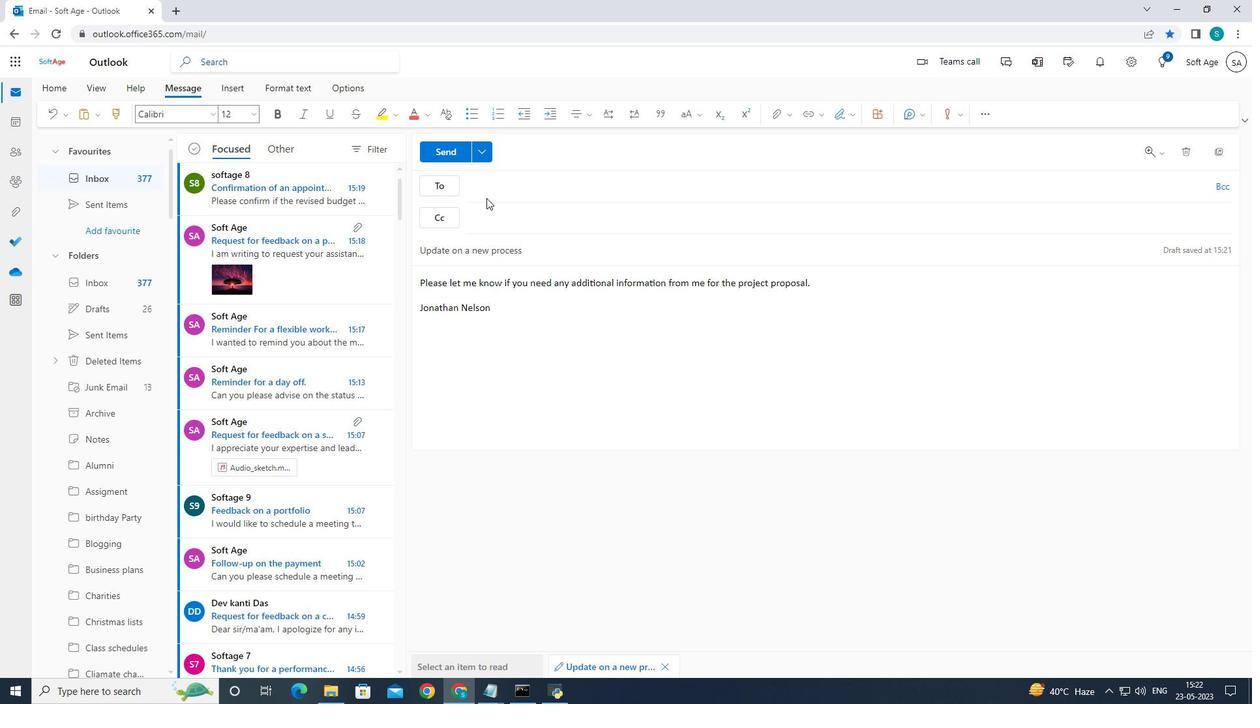 
Action: Mouse pressed left at (491, 194)
Screenshot: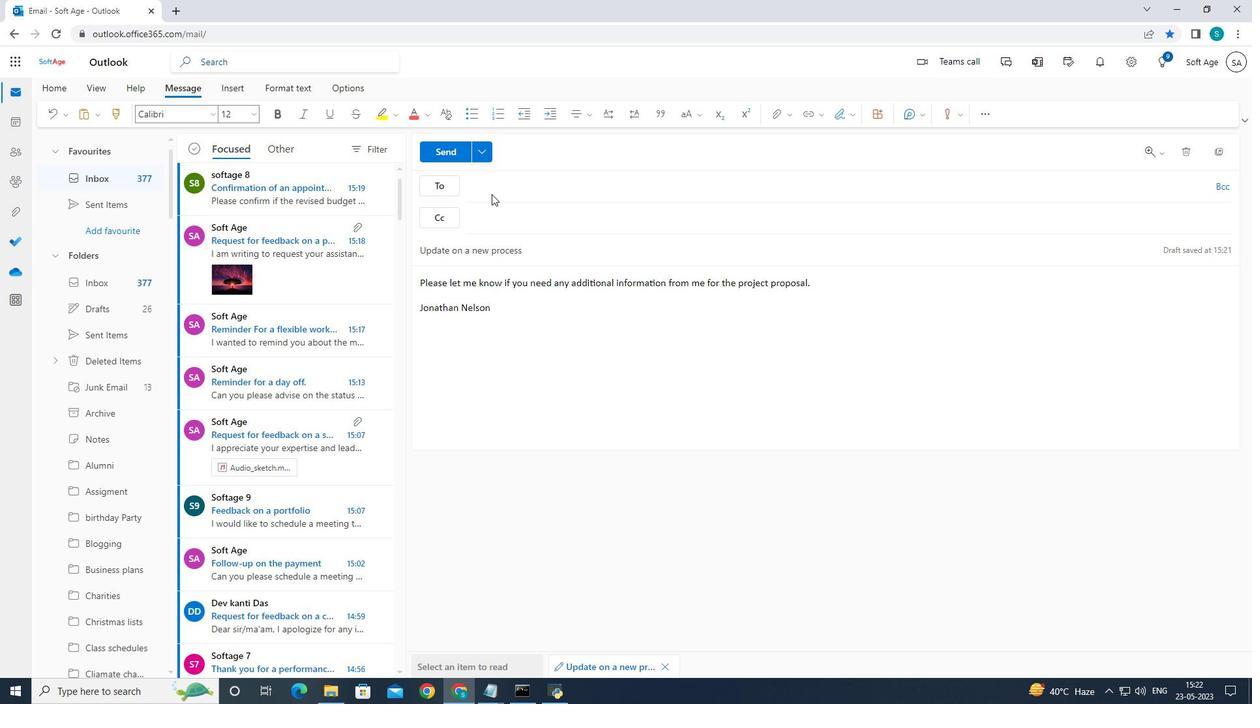 
Action: Mouse moved to (501, 191)
Screenshot: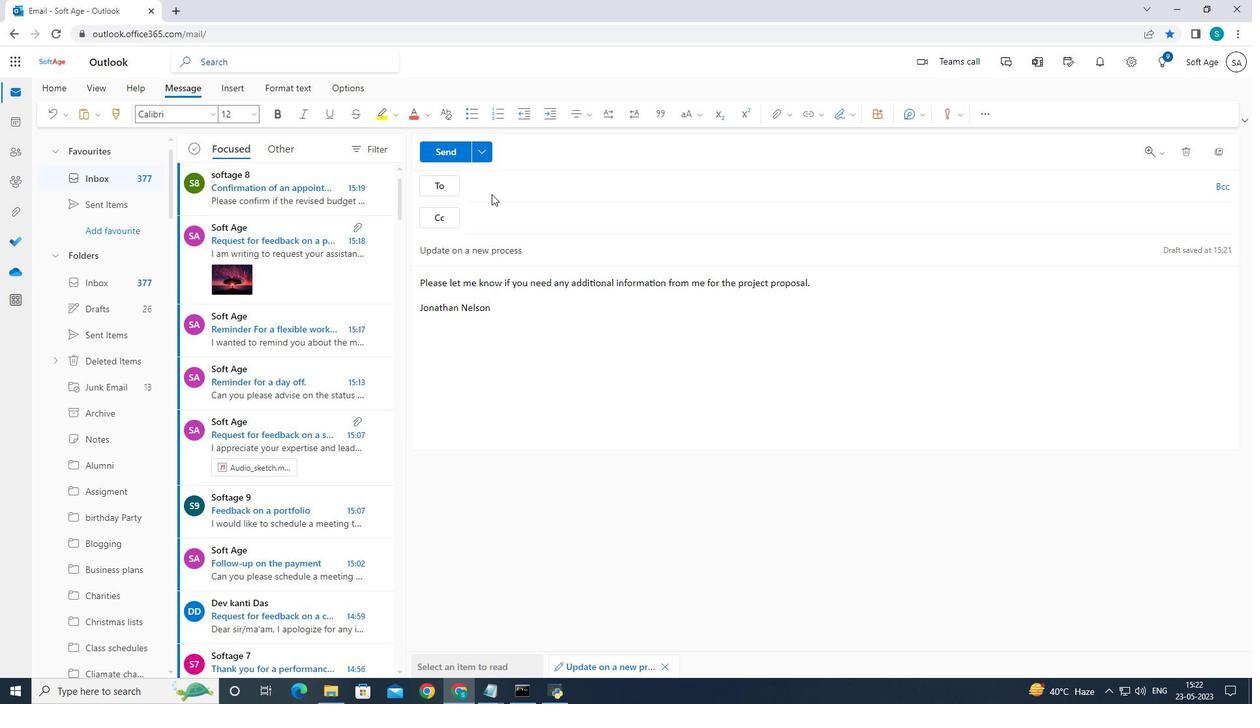 
Action: Mouse pressed left at (501, 191)
Screenshot: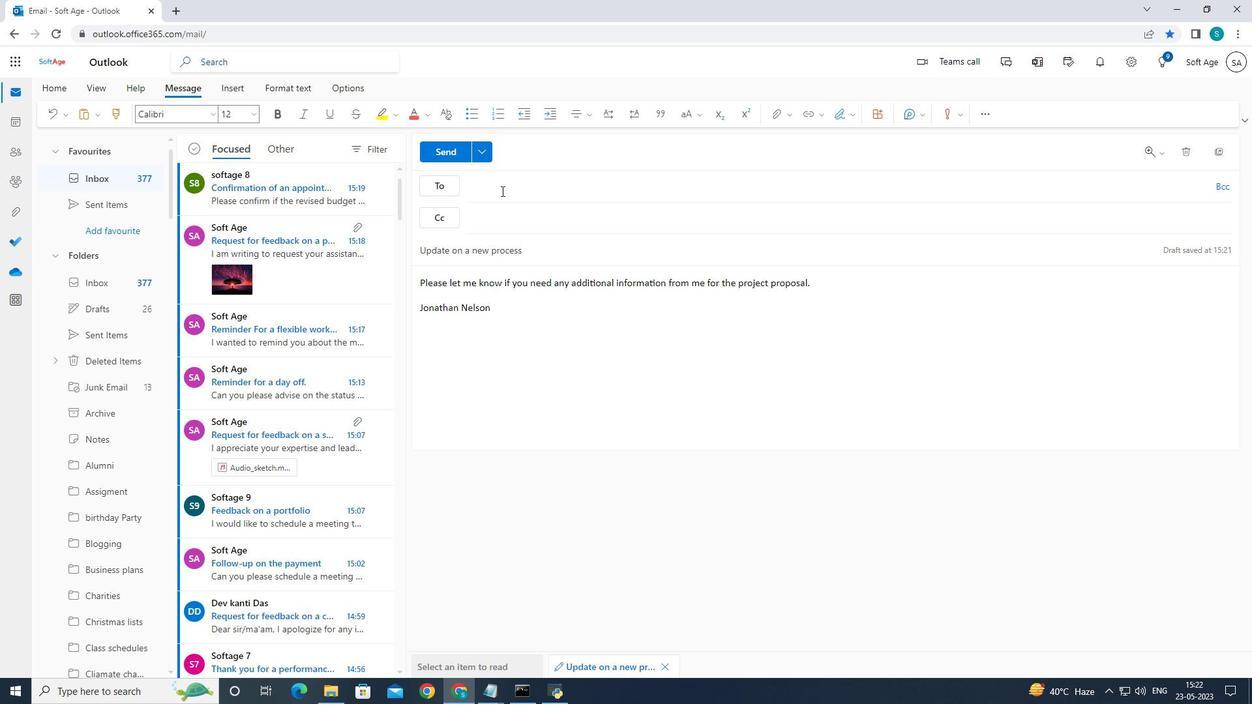 
Action: Mouse moved to (525, 194)
Screenshot: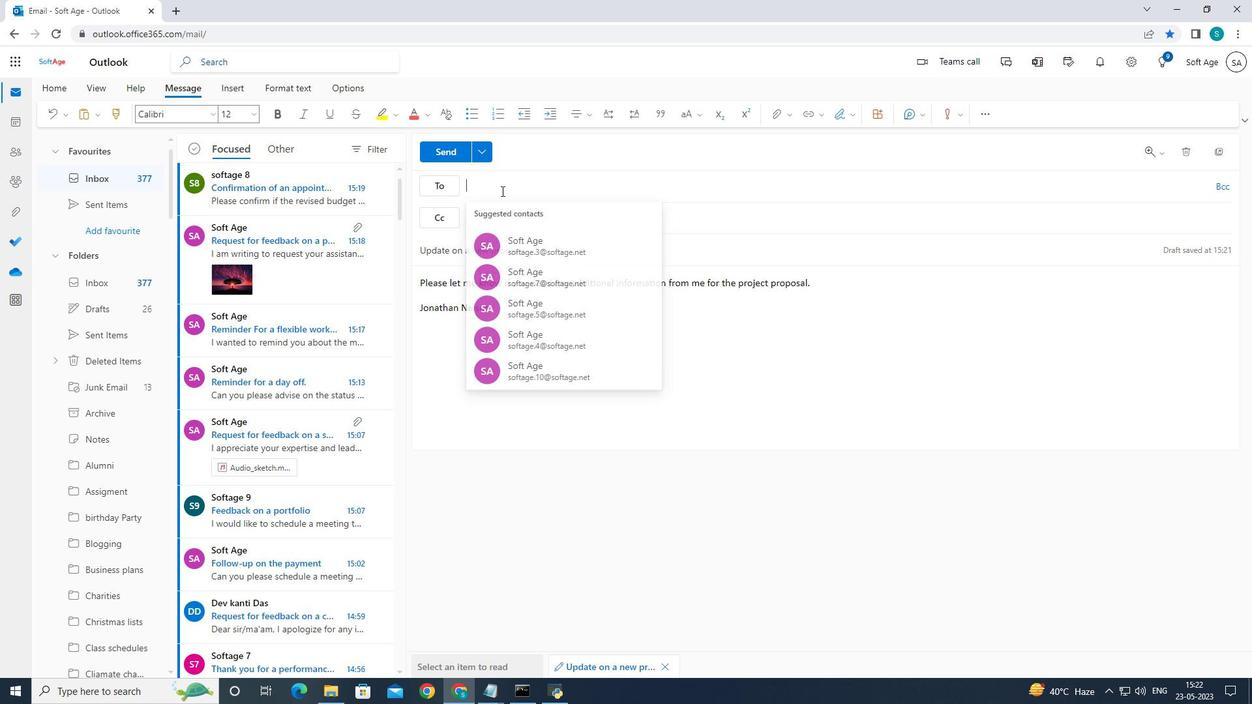 
Action: Key pressed softage.8<Key.shift>2softage.net
Screenshot: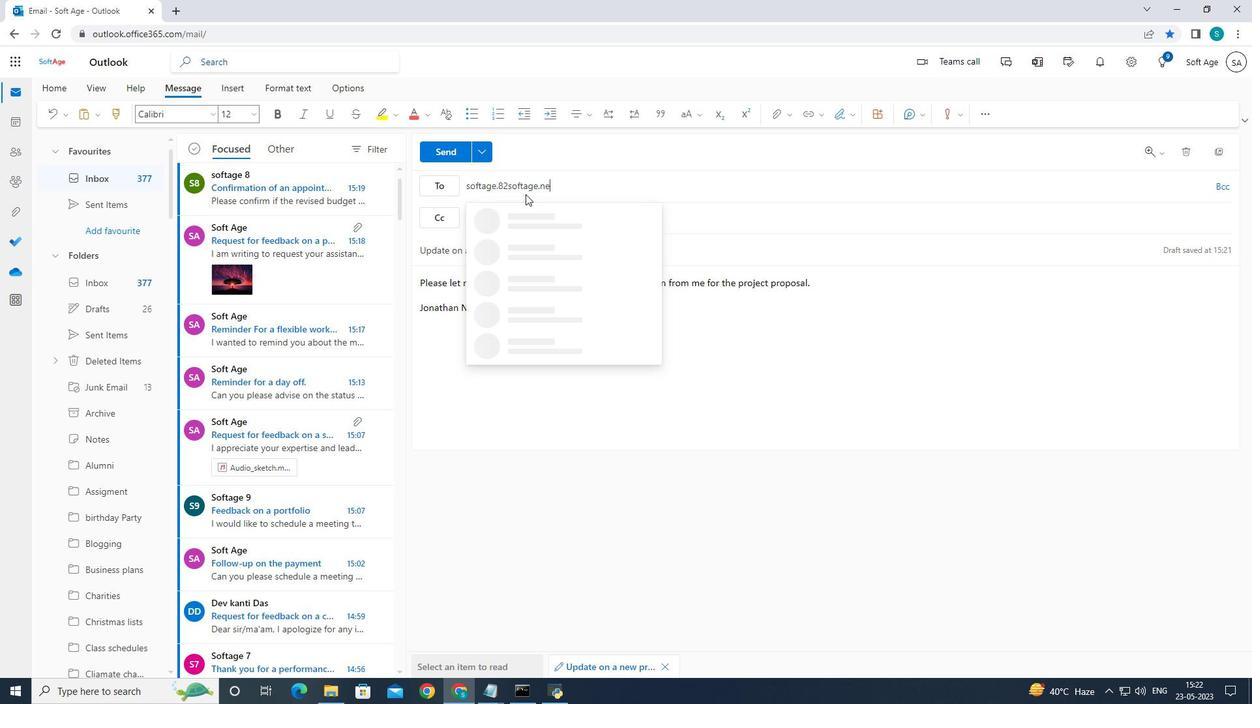 
Action: Mouse moved to (506, 183)
Screenshot: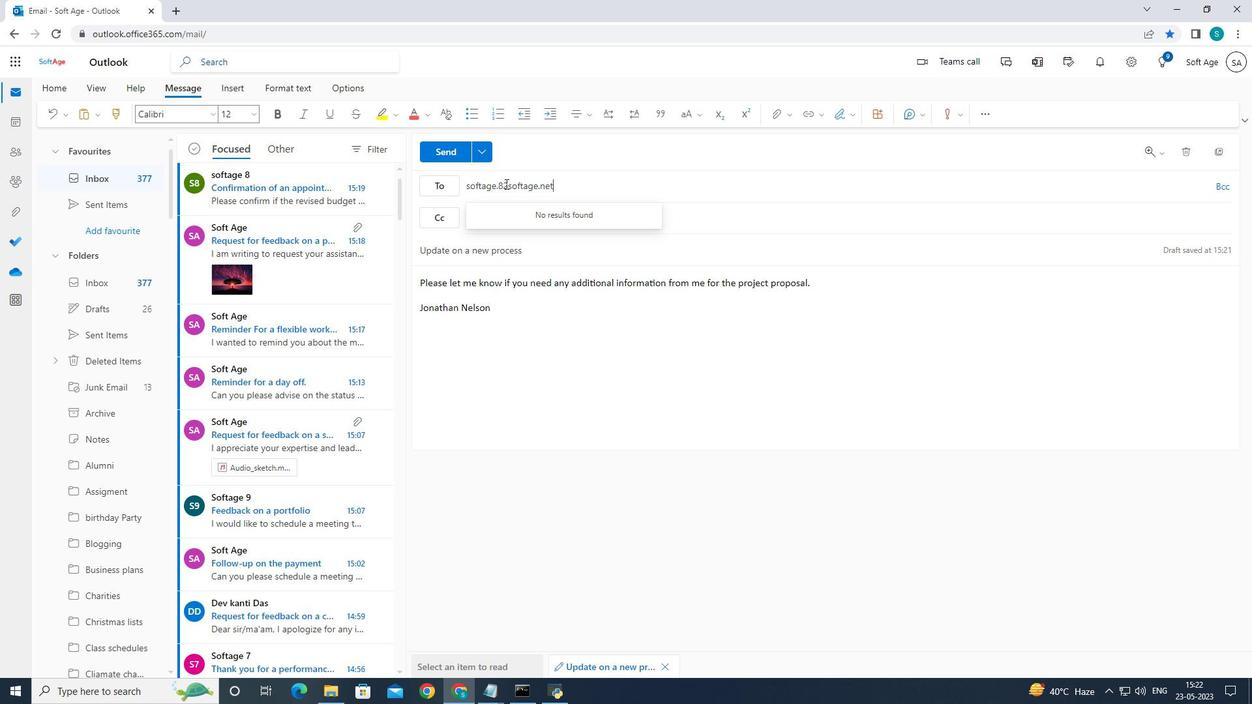
Action: Mouse pressed left at (506, 183)
Screenshot: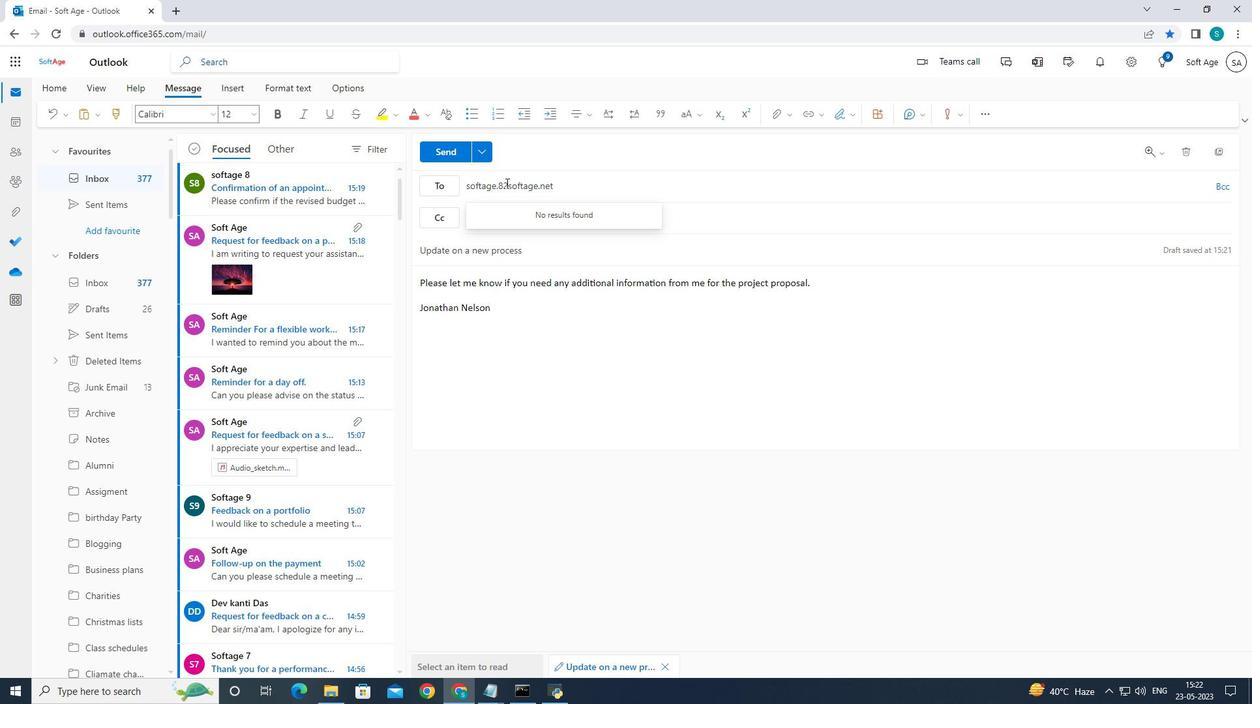 
Action: Mouse moved to (568, 191)
Screenshot: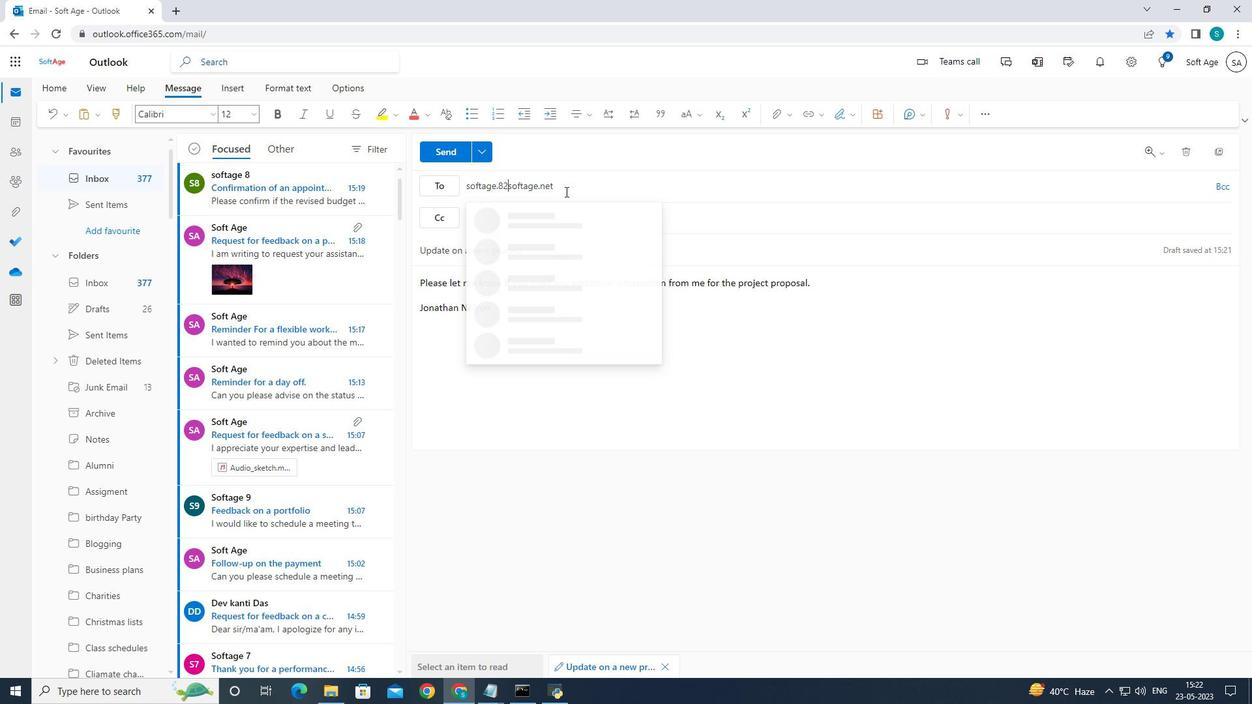
Action: Key pressed <Key.backspace><Key.shift>2<Key.backspace><Key.shift>@
Screenshot: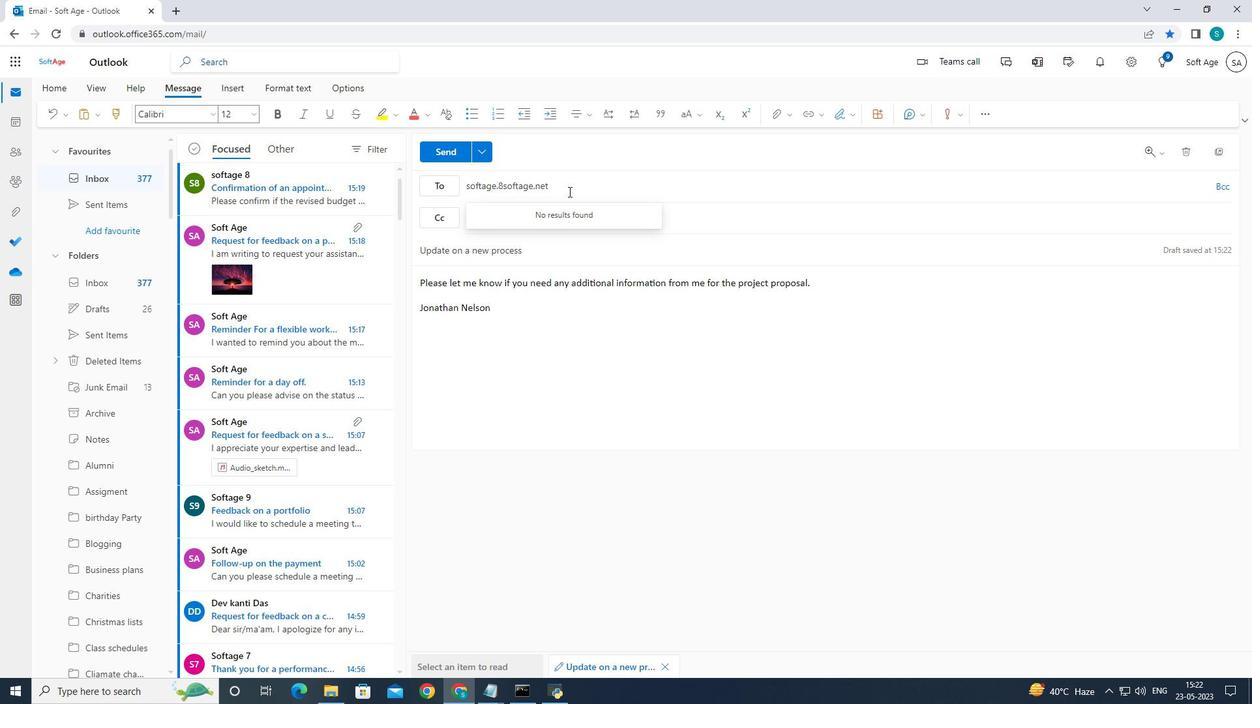 
Action: Mouse moved to (562, 211)
Screenshot: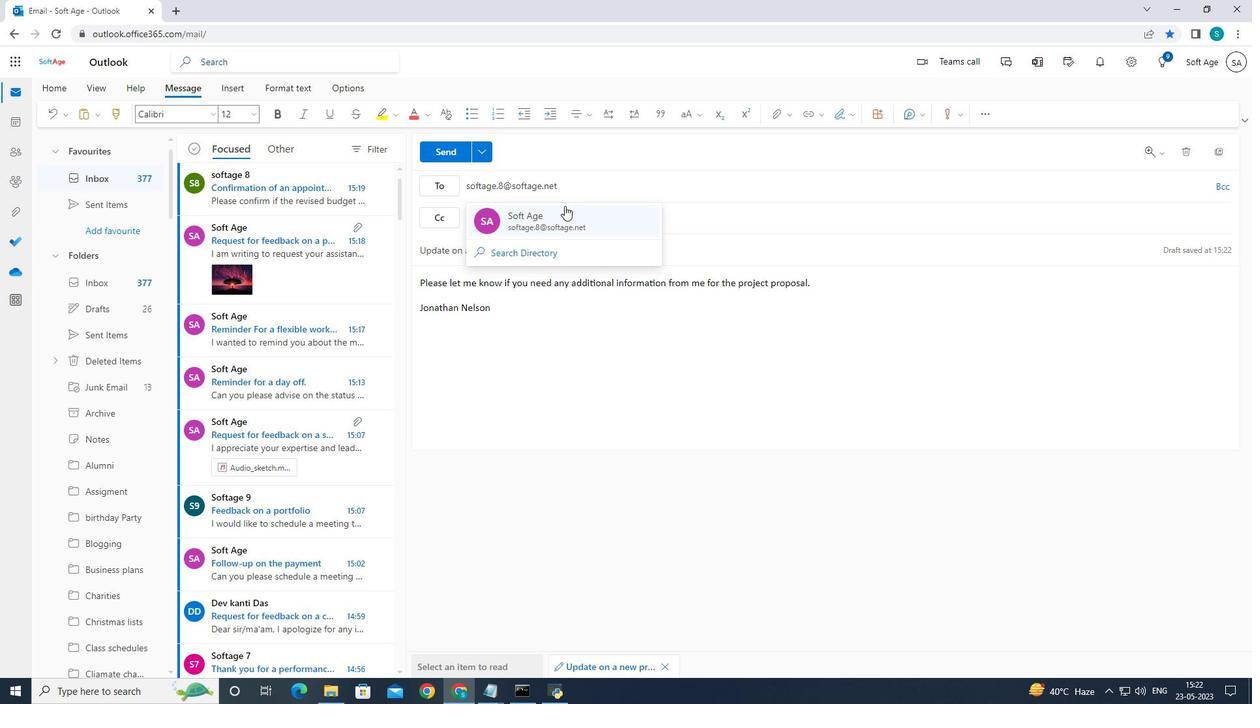
Action: Mouse pressed left at (562, 211)
Screenshot: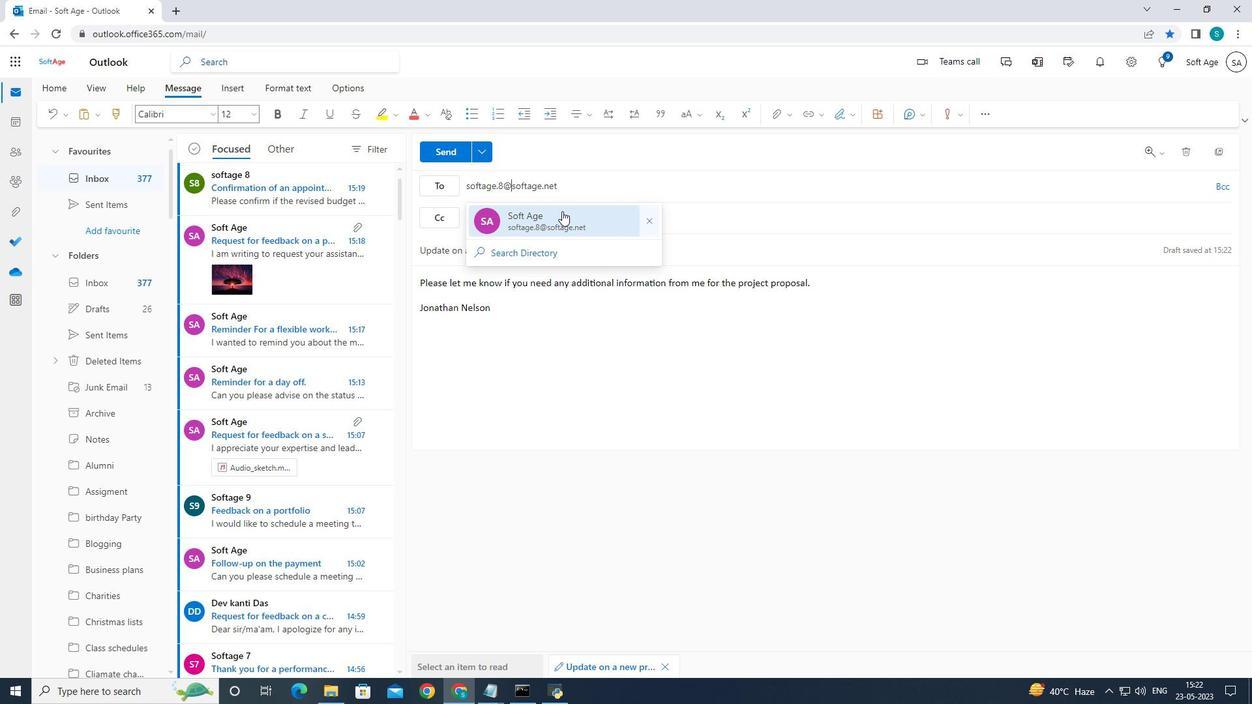 
Action: Mouse moved to (131, 368)
Screenshot: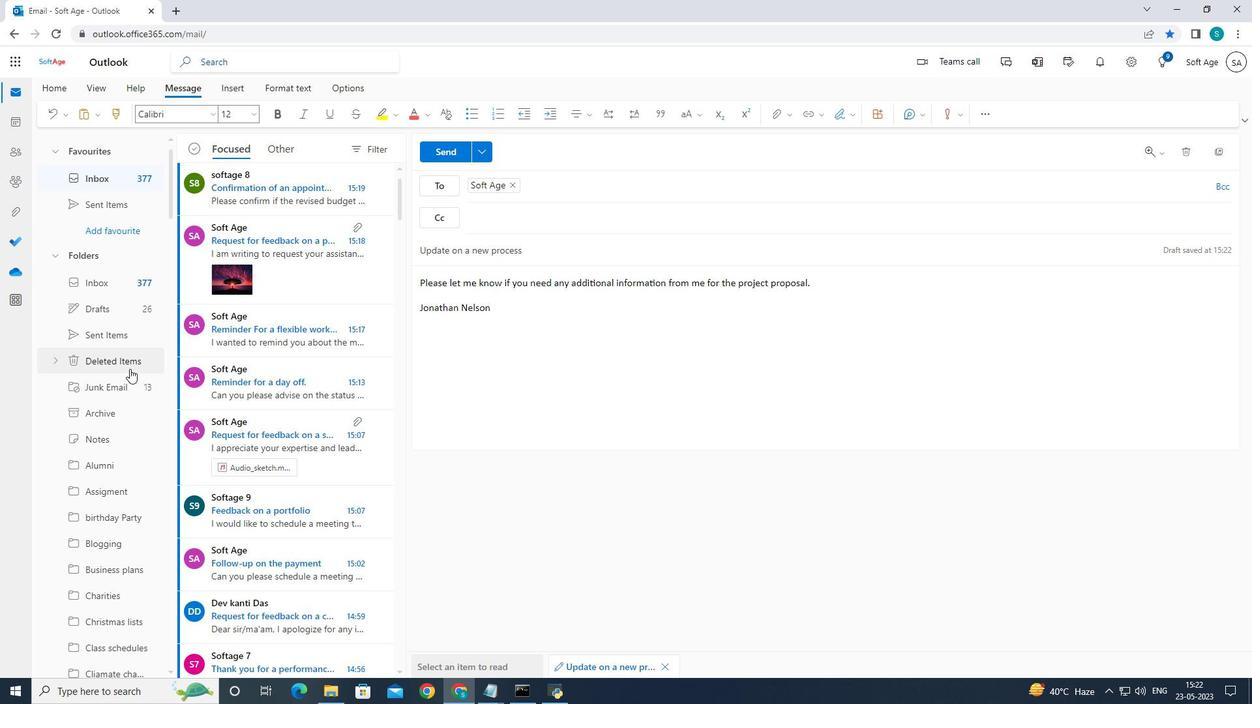 
Action: Mouse scrolled (131, 367) with delta (0, 0)
Screenshot: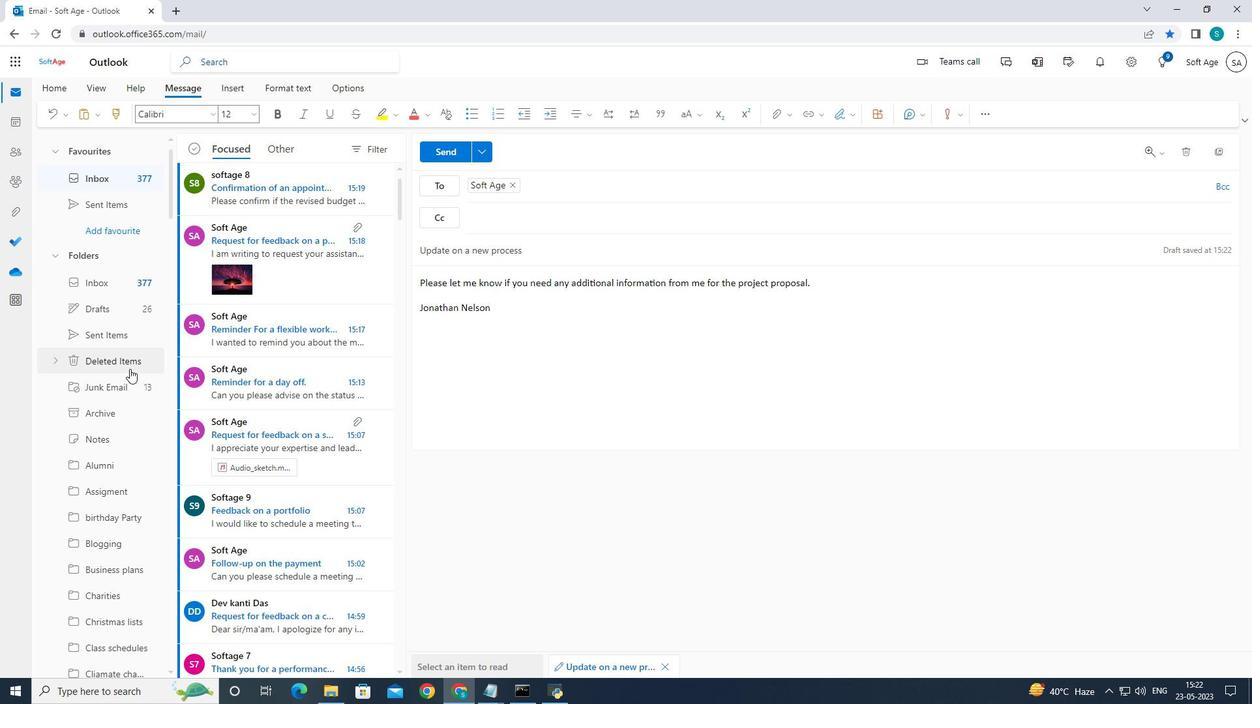 
Action: Mouse scrolled (131, 367) with delta (0, 0)
Screenshot: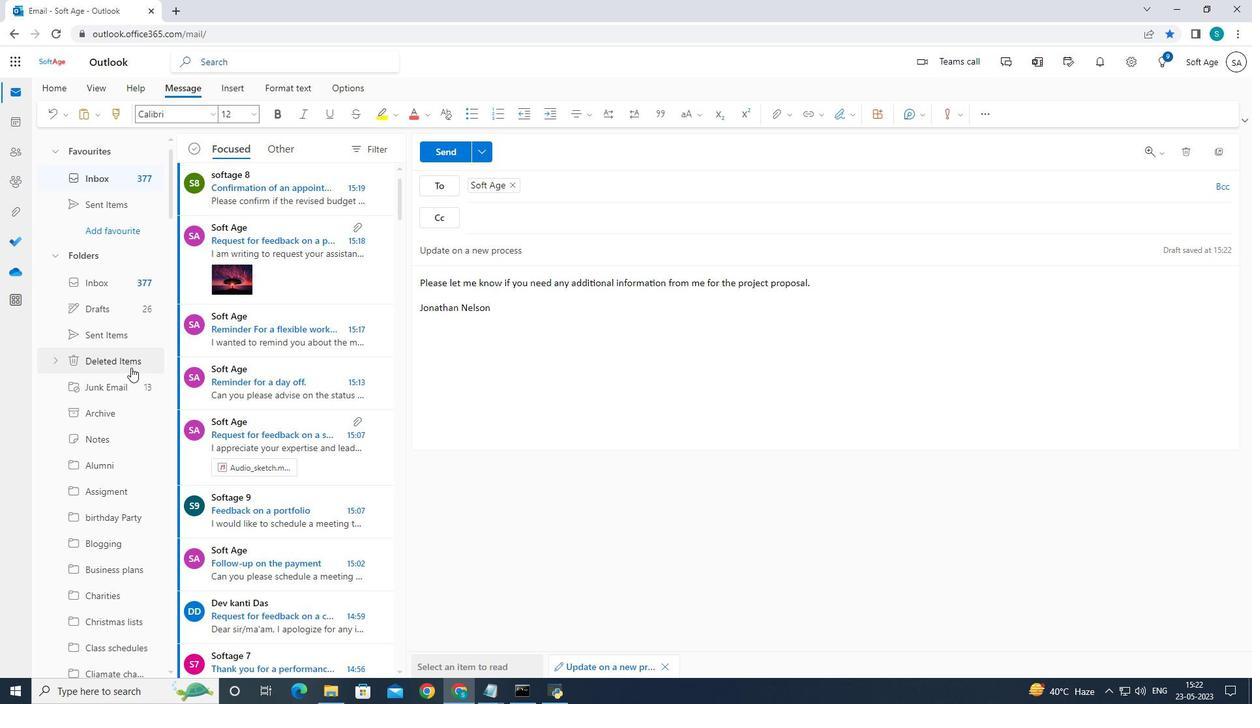 
Action: Mouse scrolled (131, 367) with delta (0, 0)
Screenshot: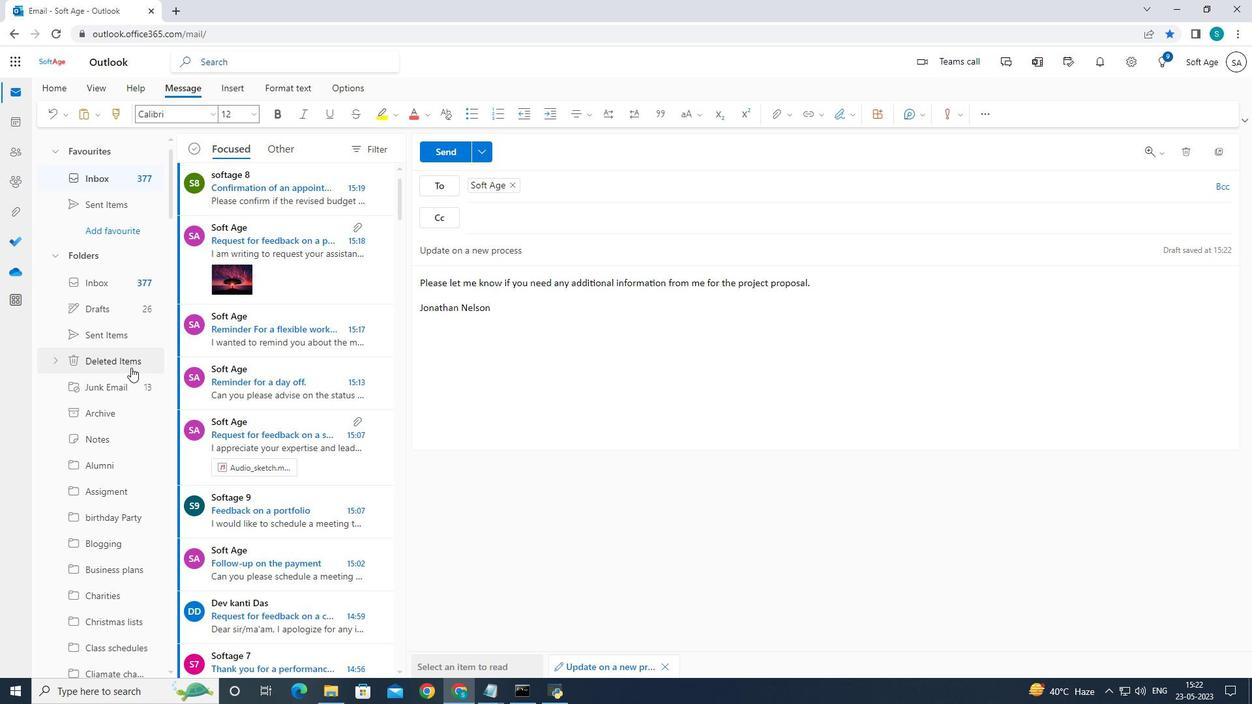 
Action: Mouse scrolled (131, 367) with delta (0, 0)
Screenshot: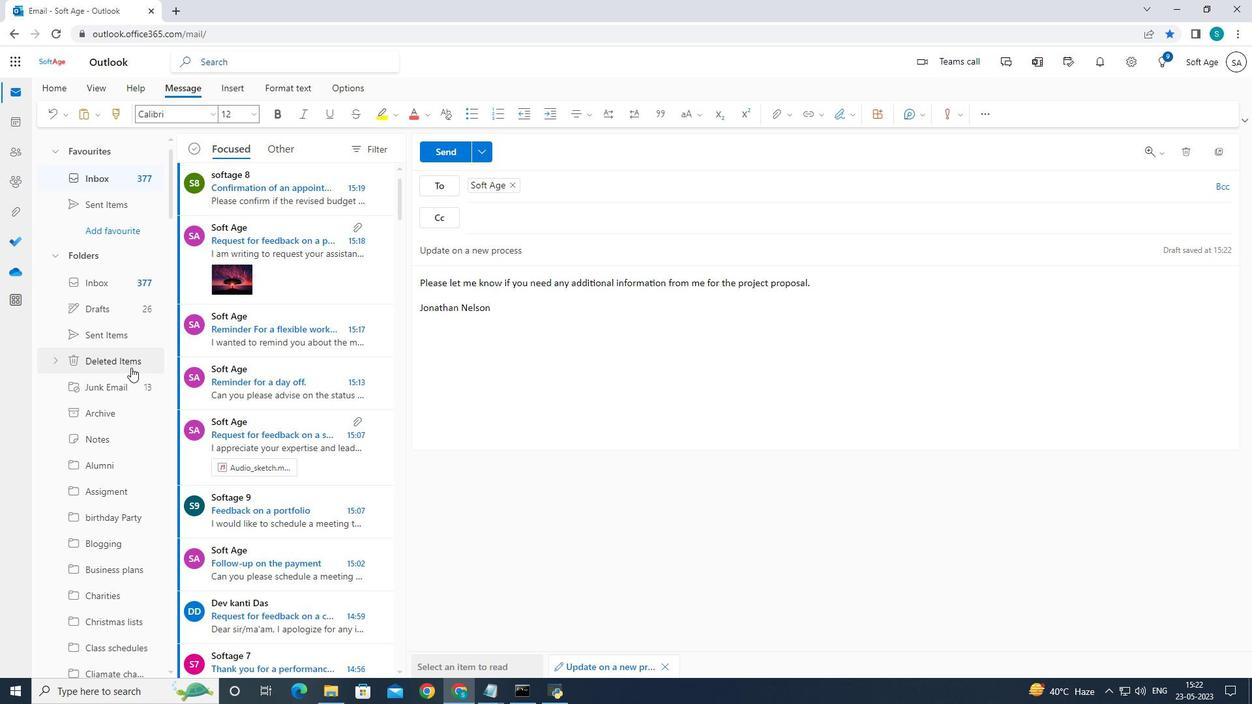 
Action: Mouse scrolled (131, 367) with delta (0, 0)
Screenshot: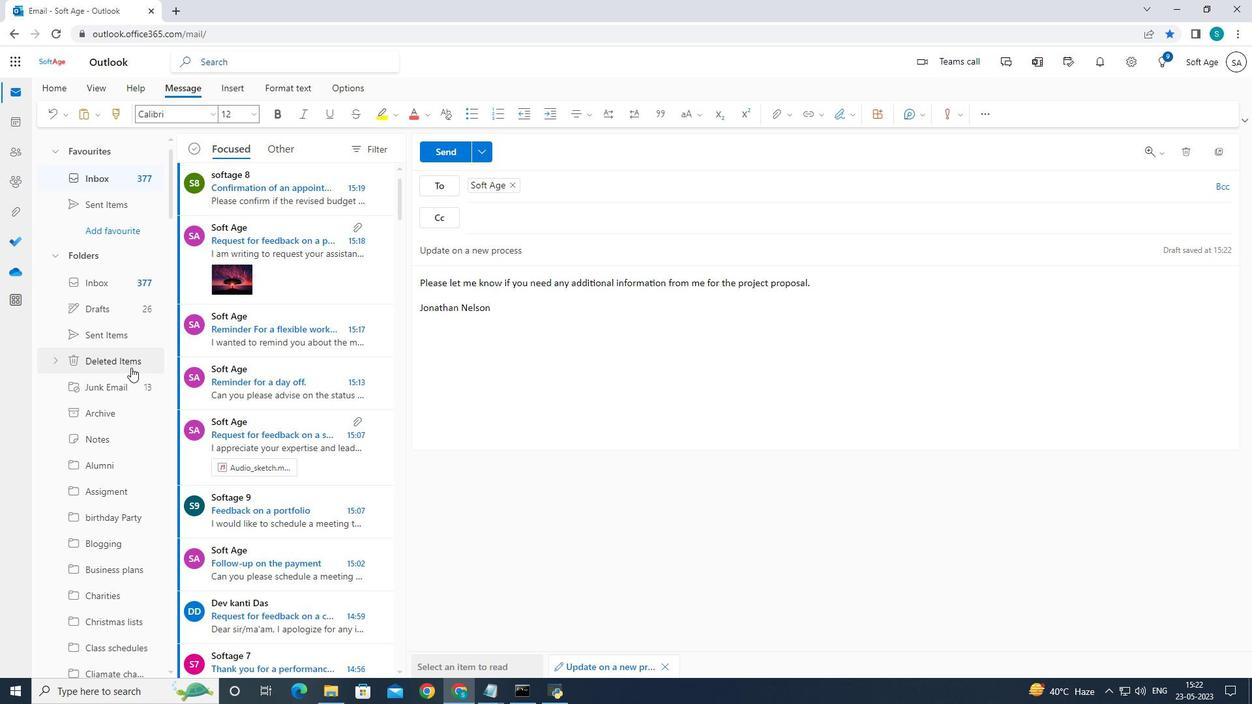
Action: Mouse scrolled (131, 367) with delta (0, 0)
Screenshot: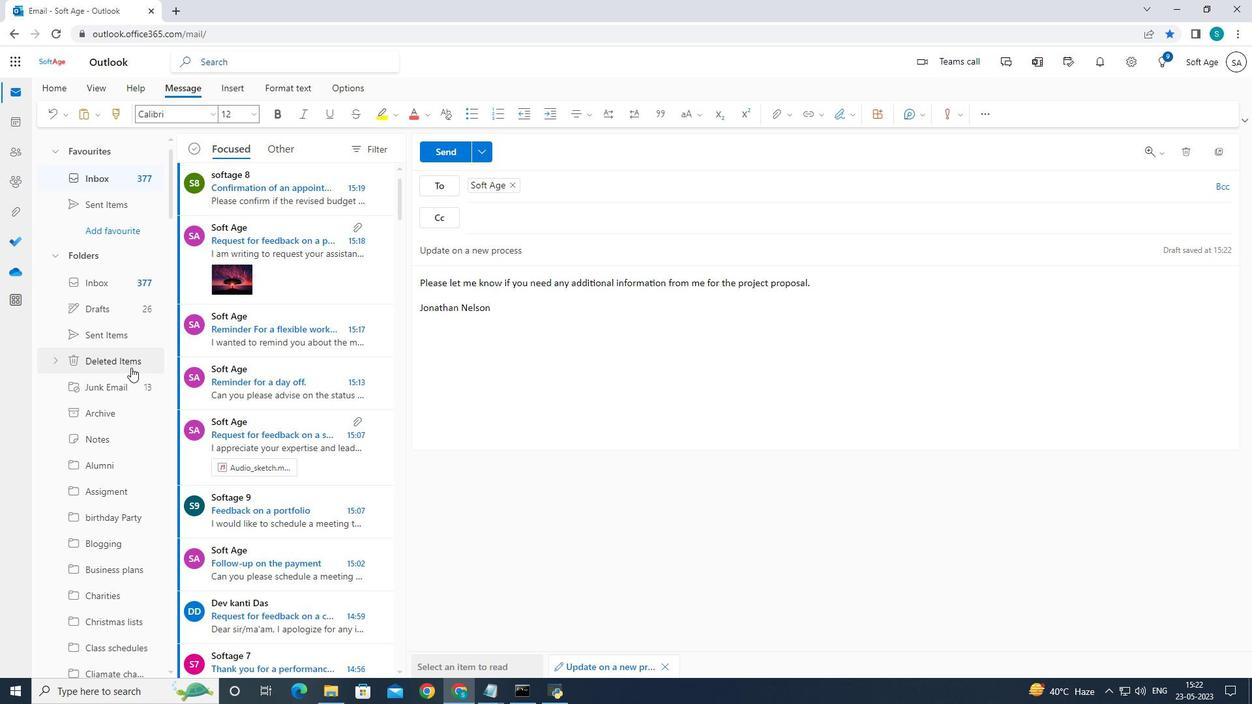 
Action: Mouse moved to (139, 355)
Screenshot: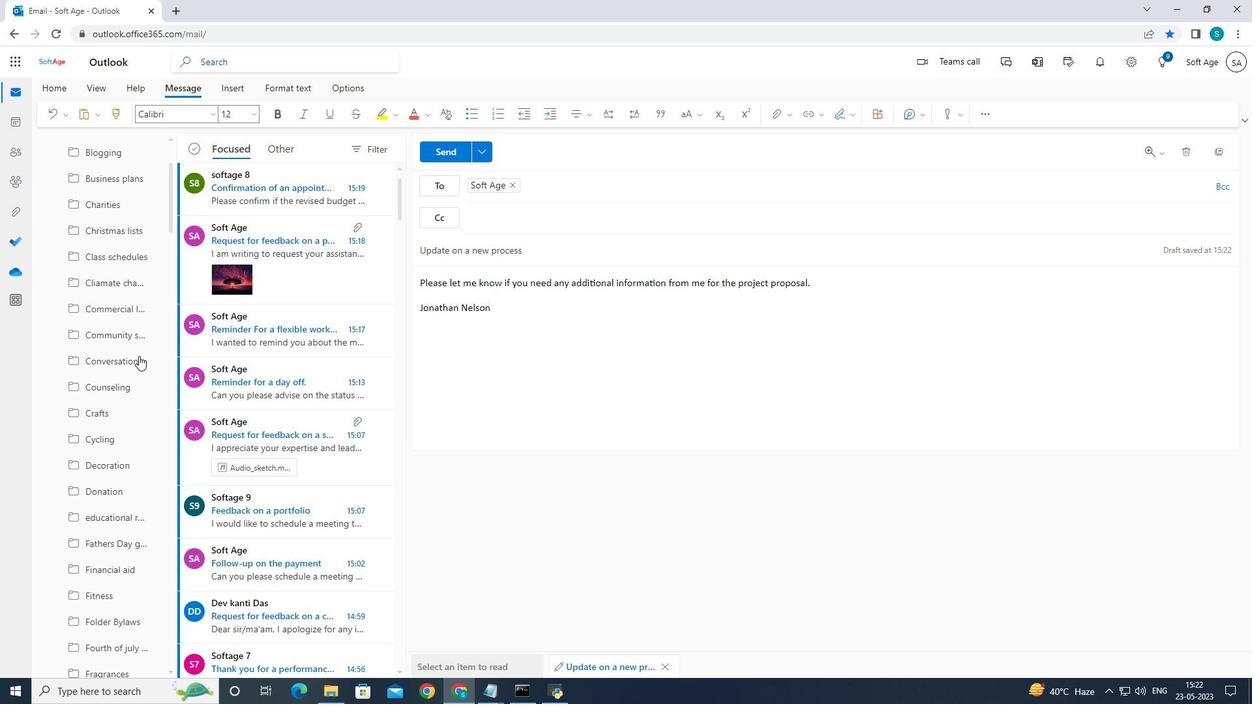 
Action: Mouse scrolled (139, 354) with delta (0, 0)
Screenshot: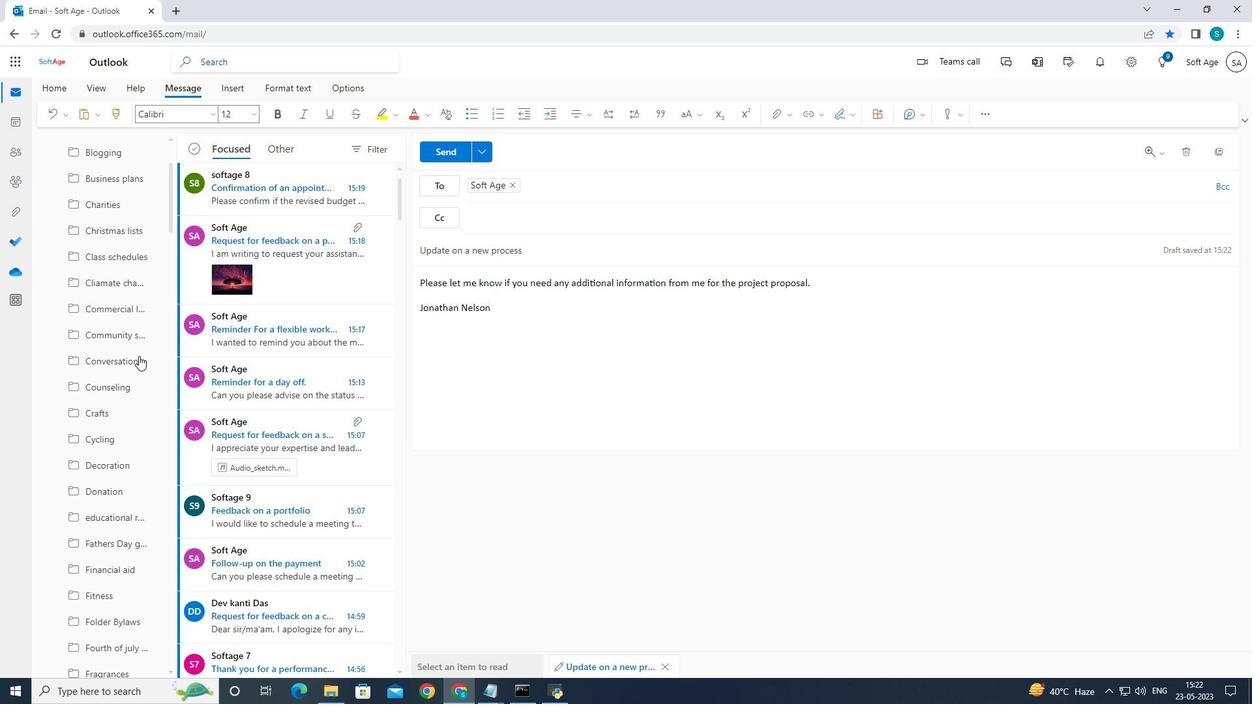 
Action: Mouse moved to (139, 355)
Screenshot: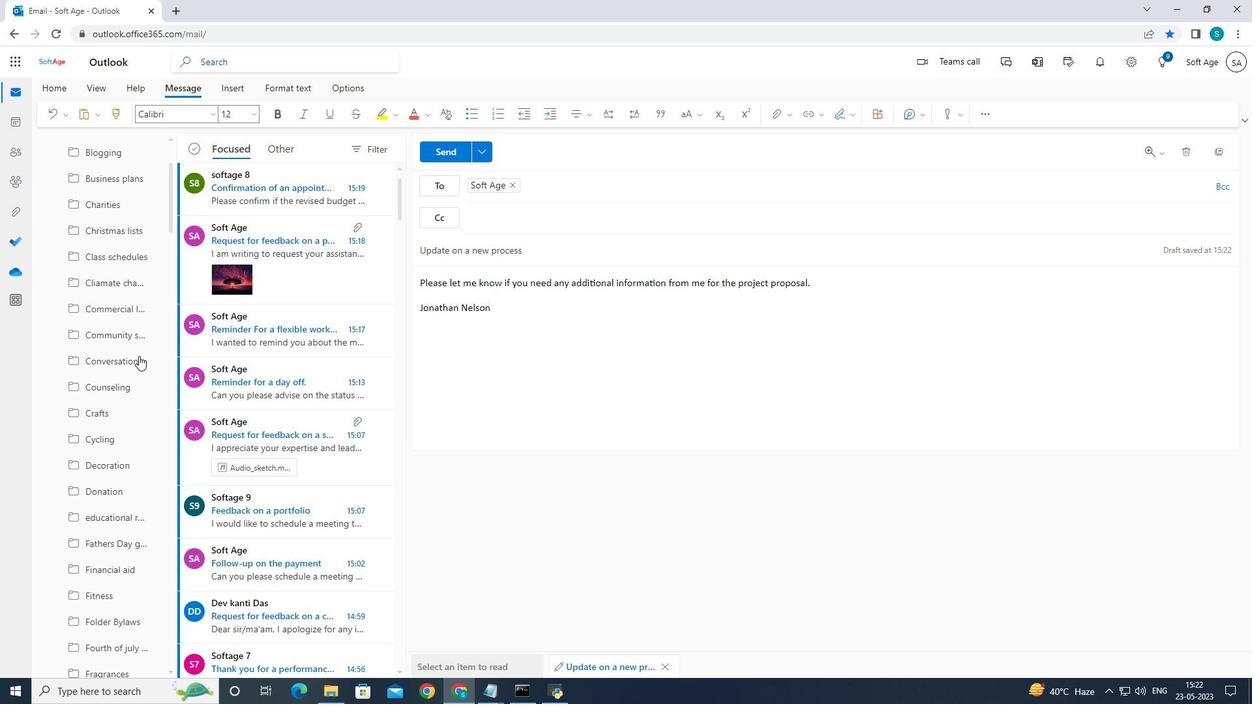 
Action: Mouse scrolled (139, 354) with delta (0, 0)
Screenshot: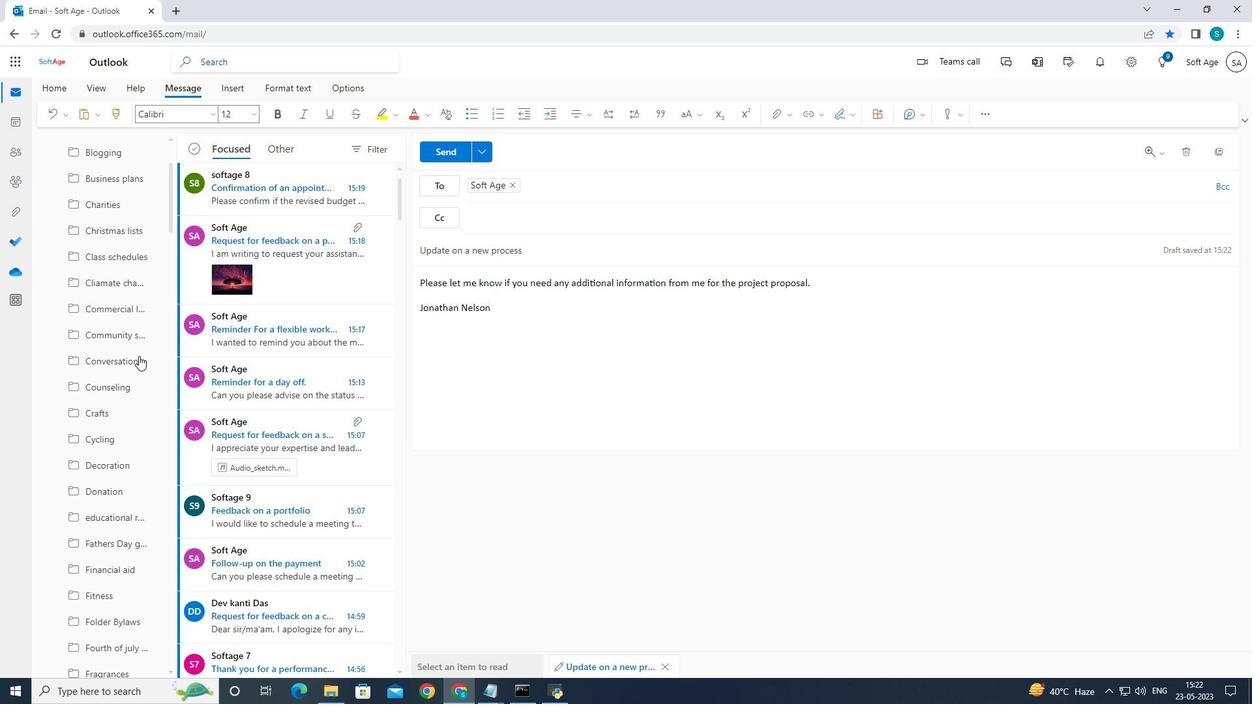 
Action: Mouse scrolled (139, 354) with delta (0, 0)
Screenshot: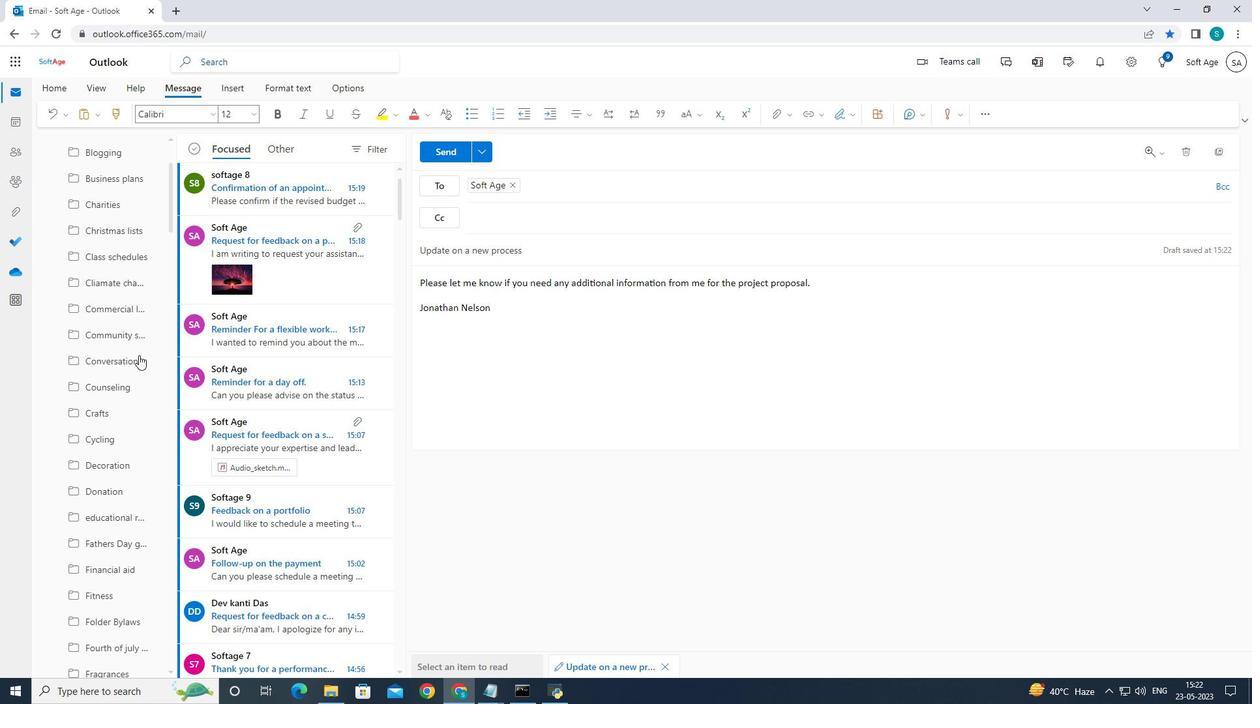 
Action: Mouse moved to (140, 355)
Screenshot: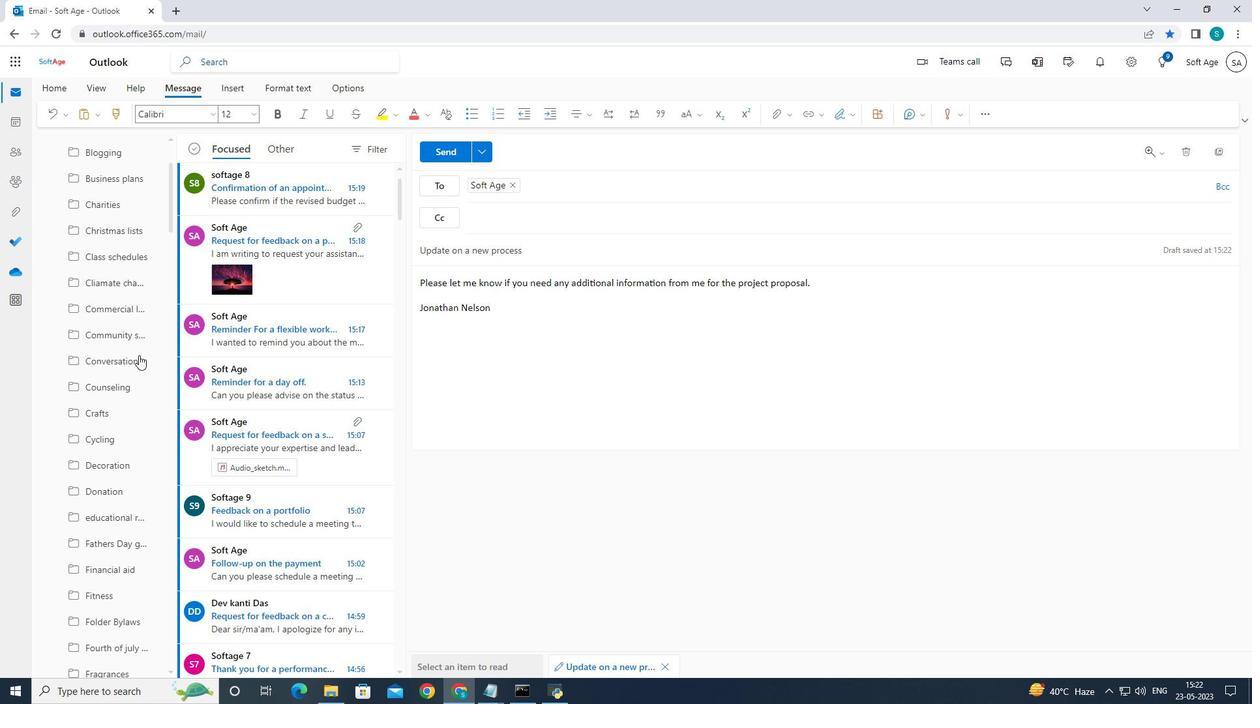
Action: Mouse scrolled (140, 354) with delta (0, 0)
Screenshot: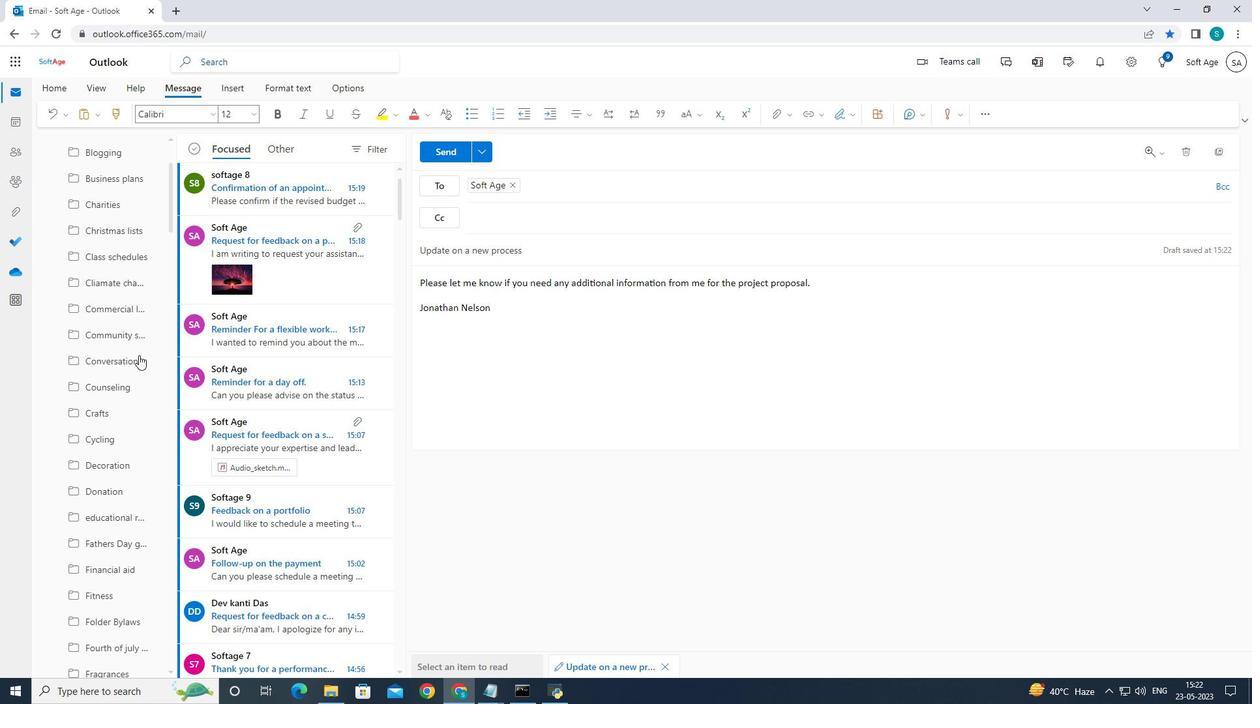 
Action: Mouse scrolled (140, 354) with delta (0, 0)
Screenshot: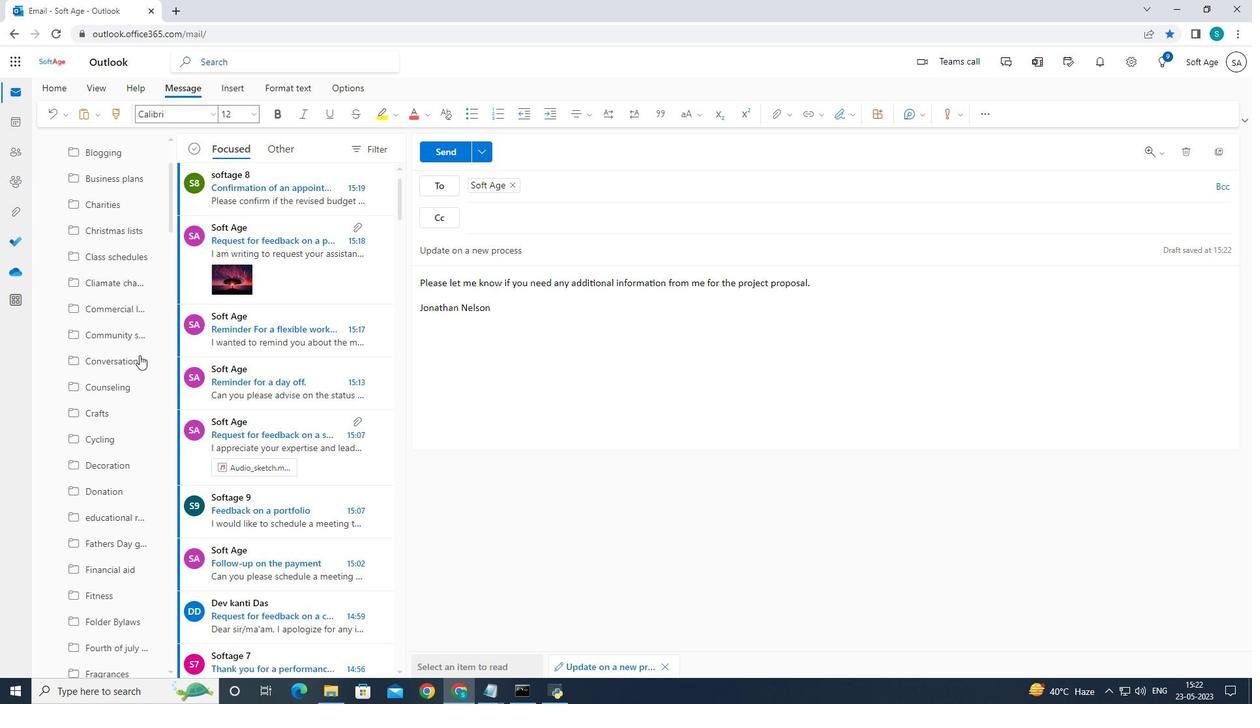 
Action: Mouse moved to (140, 354)
Screenshot: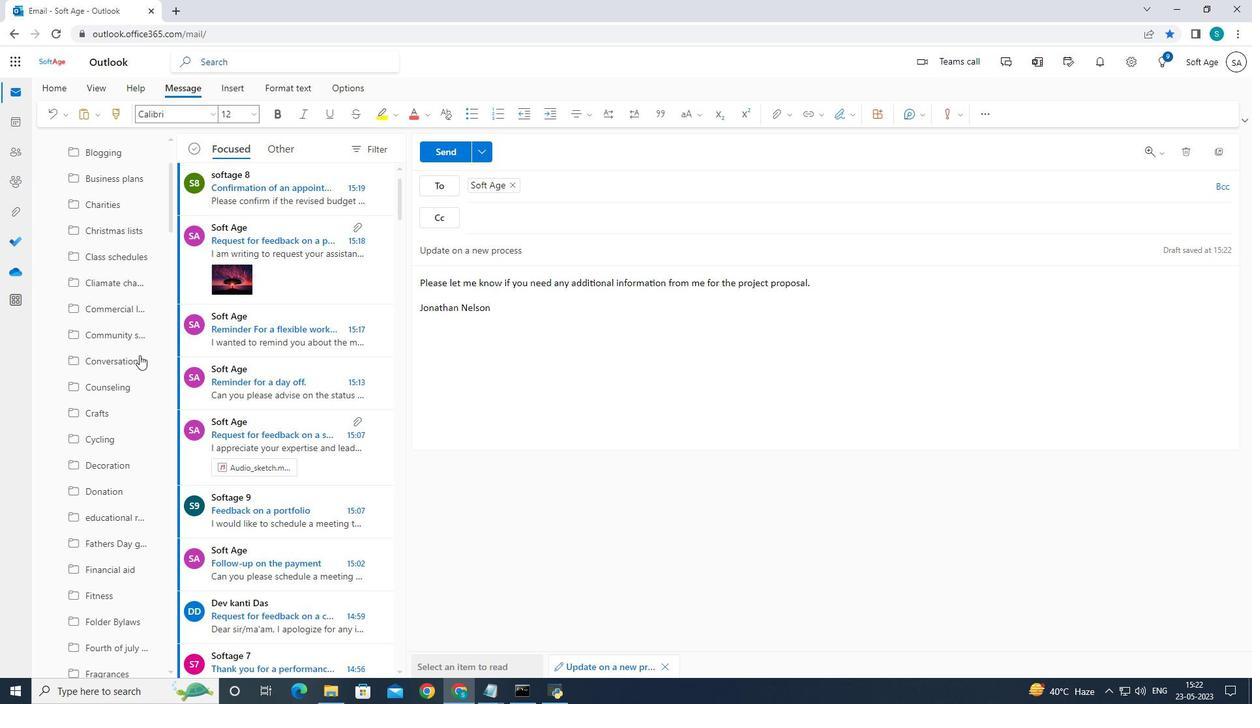 
Action: Mouse scrolled (140, 354) with delta (0, 0)
Screenshot: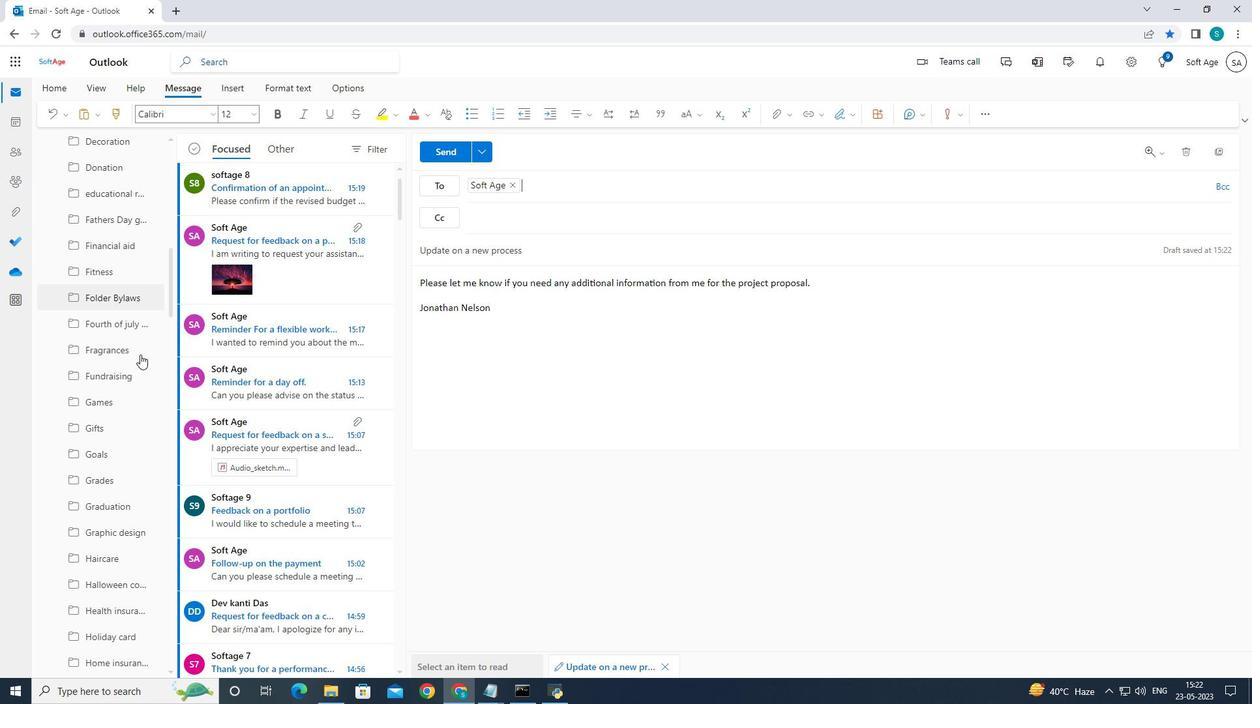 
Action: Mouse scrolled (140, 354) with delta (0, 0)
Screenshot: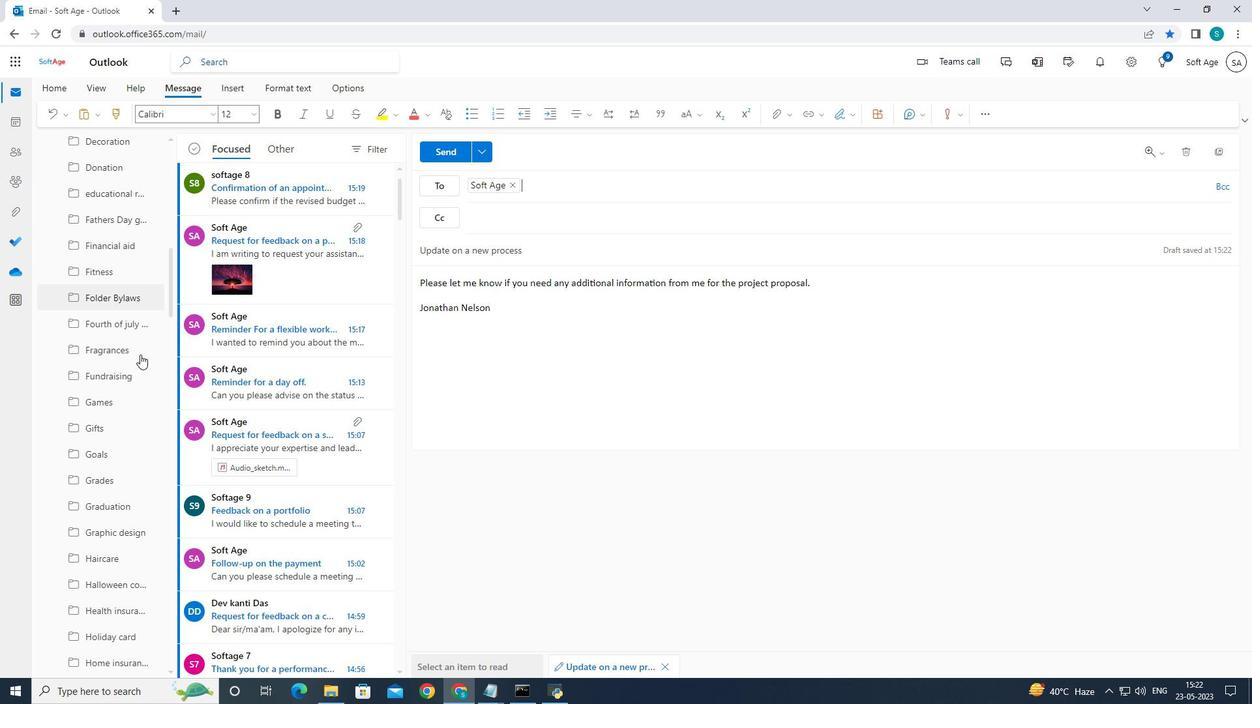 
Action: Mouse scrolled (140, 354) with delta (0, 0)
Screenshot: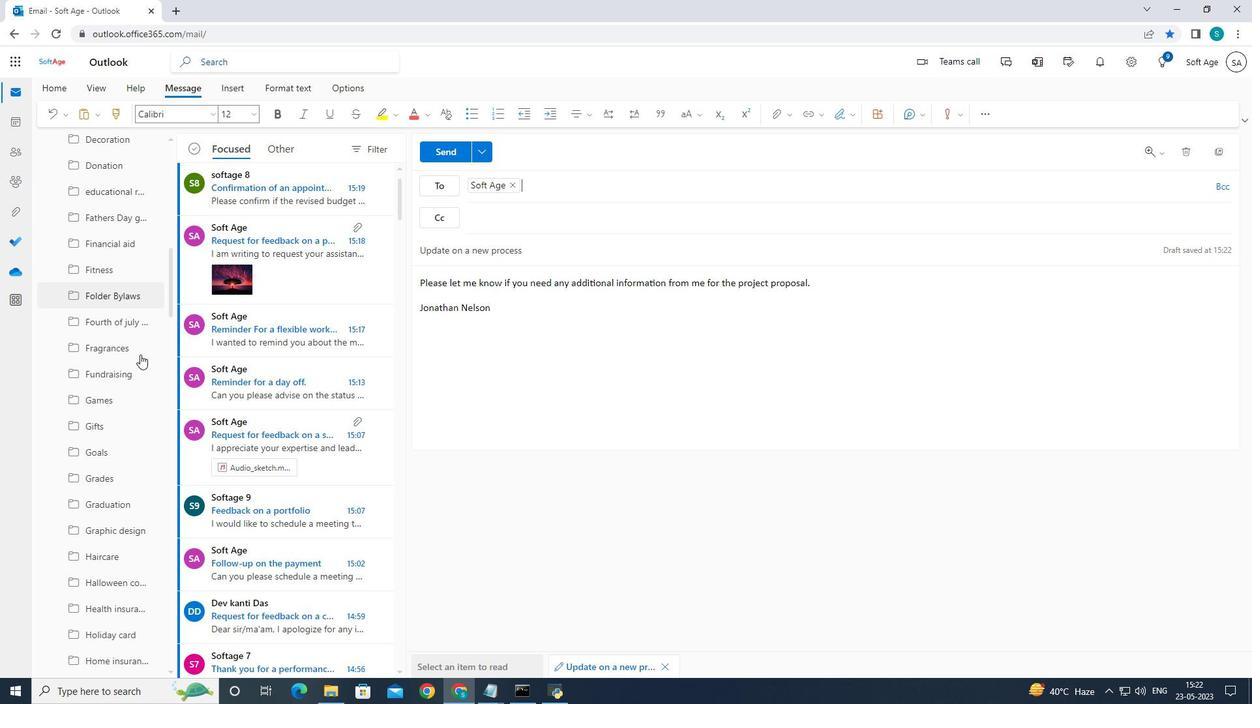 
Action: Mouse scrolled (140, 354) with delta (0, 0)
Screenshot: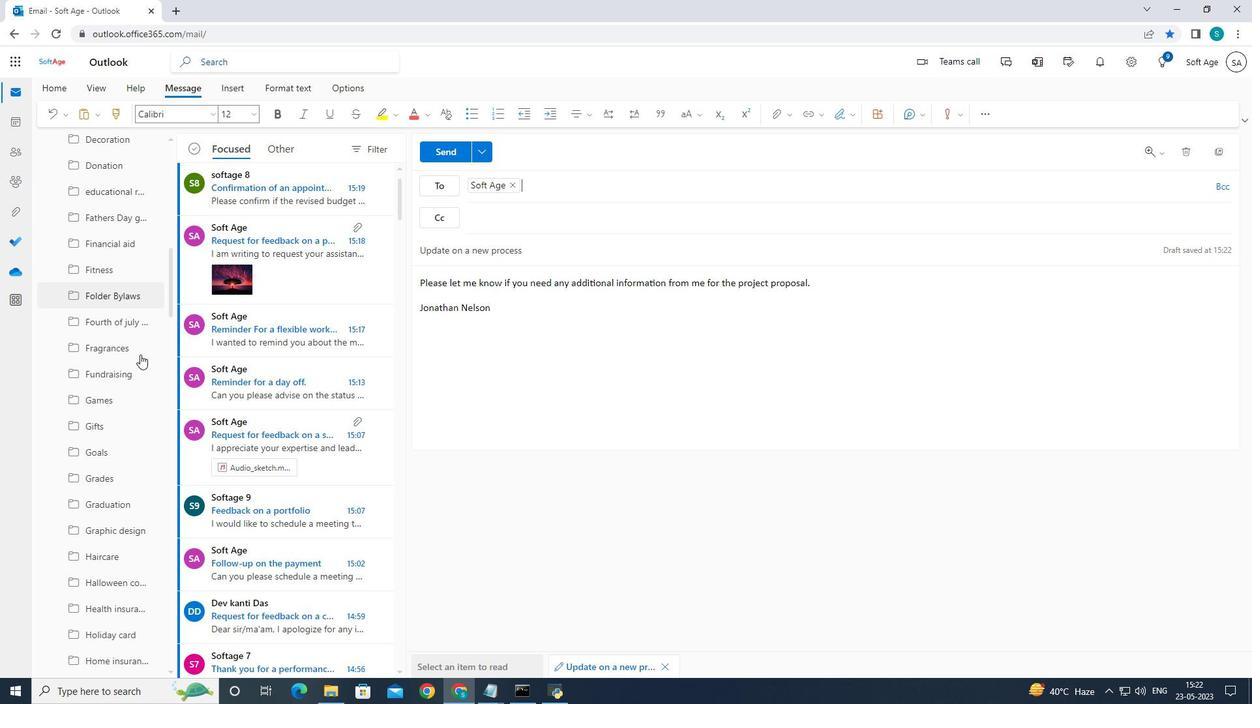 
Action: Mouse scrolled (140, 354) with delta (0, 0)
Screenshot: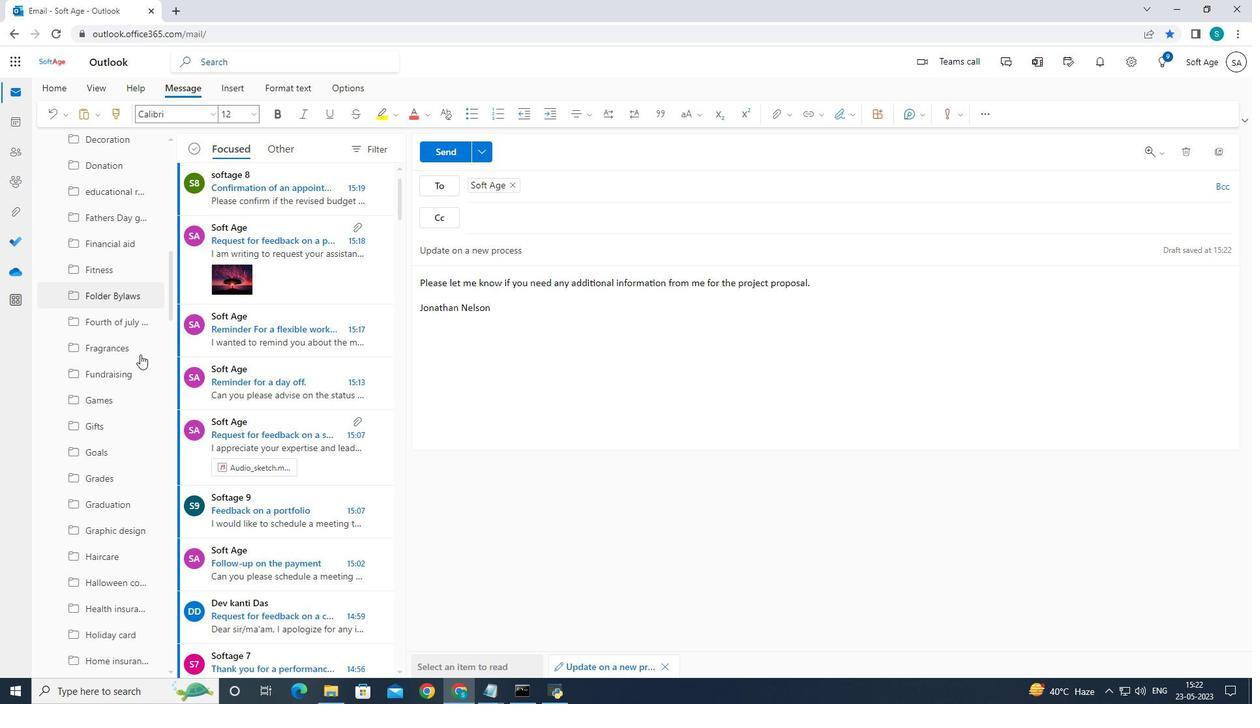 
Action: Mouse moved to (140, 352)
Screenshot: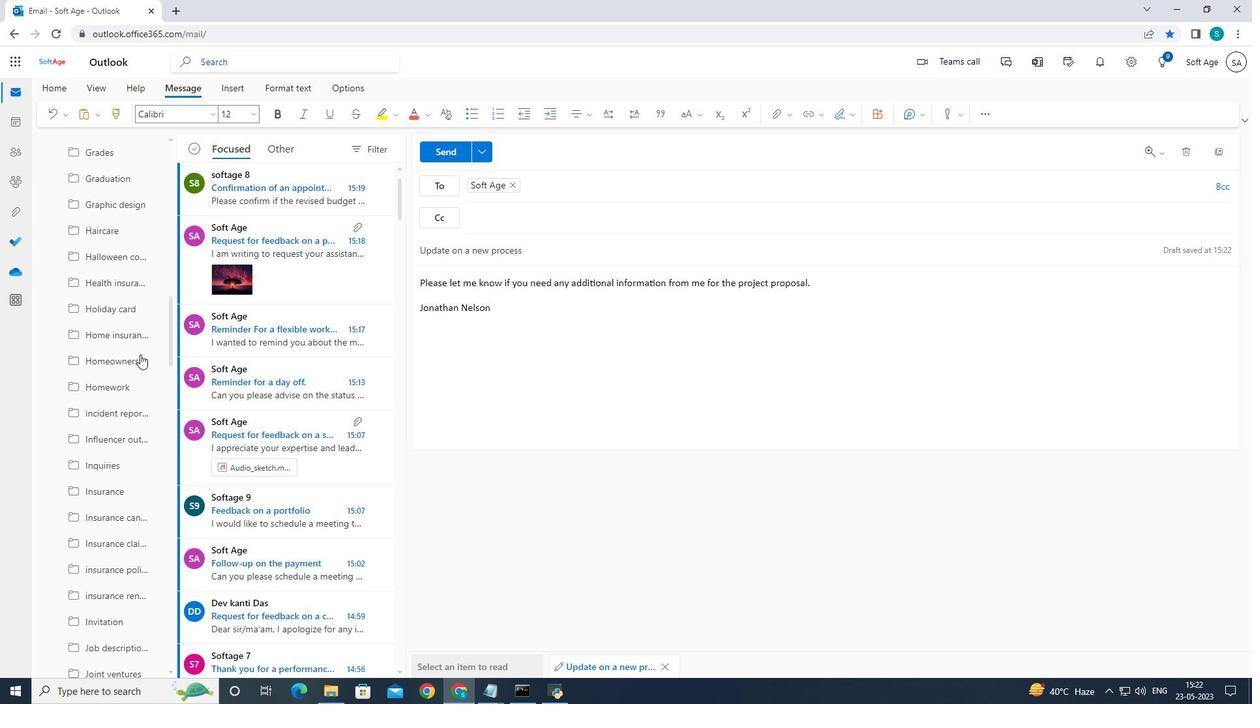 
Action: Mouse scrolled (140, 351) with delta (0, 0)
Screenshot: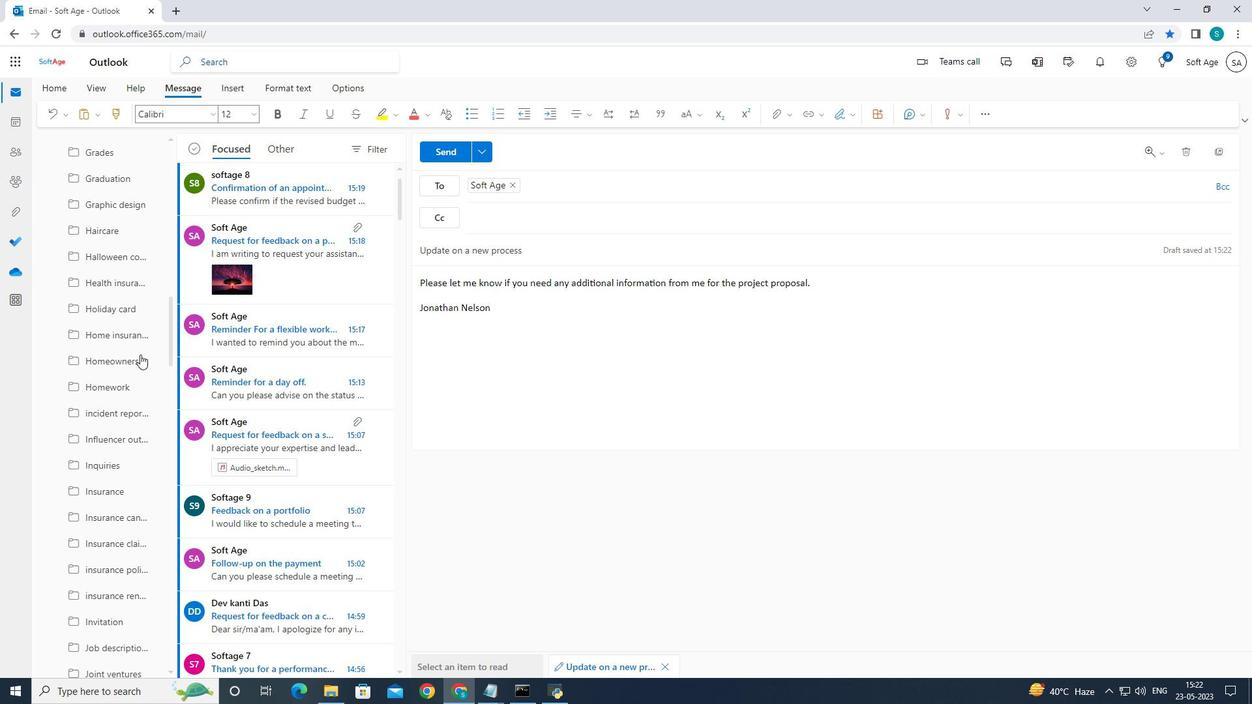 
Action: Mouse scrolled (140, 351) with delta (0, 0)
Screenshot: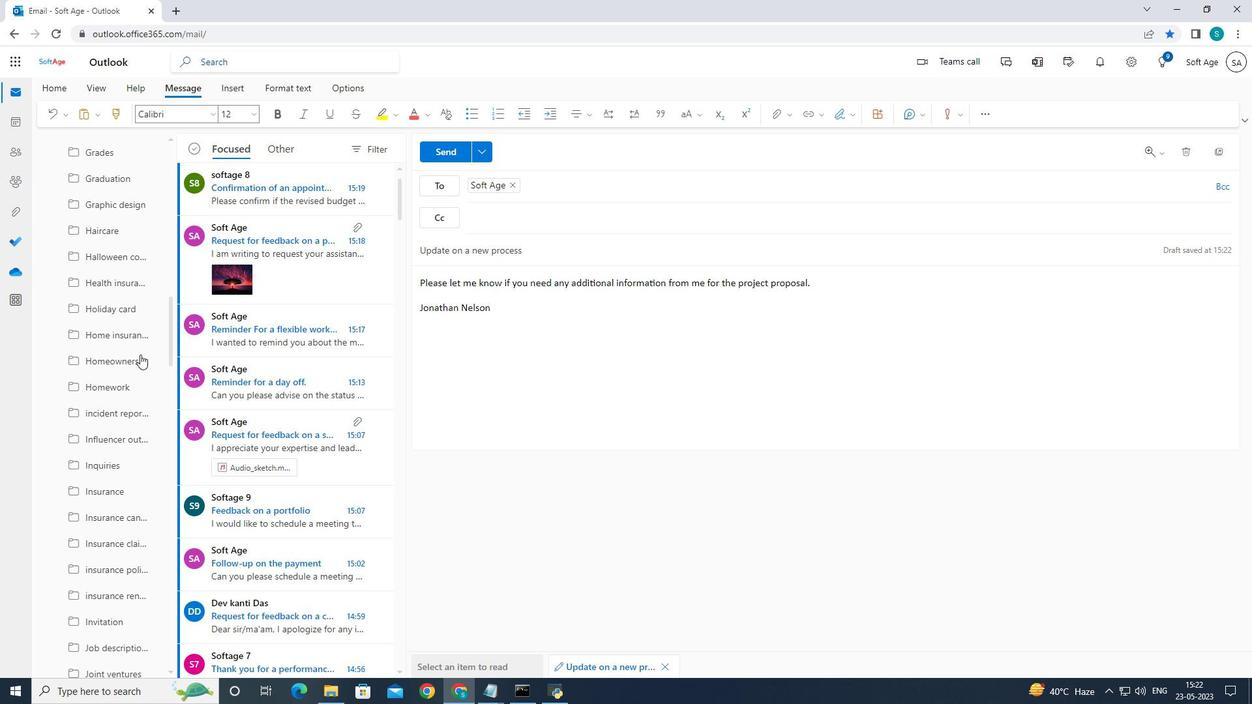 
Action: Mouse scrolled (140, 351) with delta (0, 0)
Screenshot: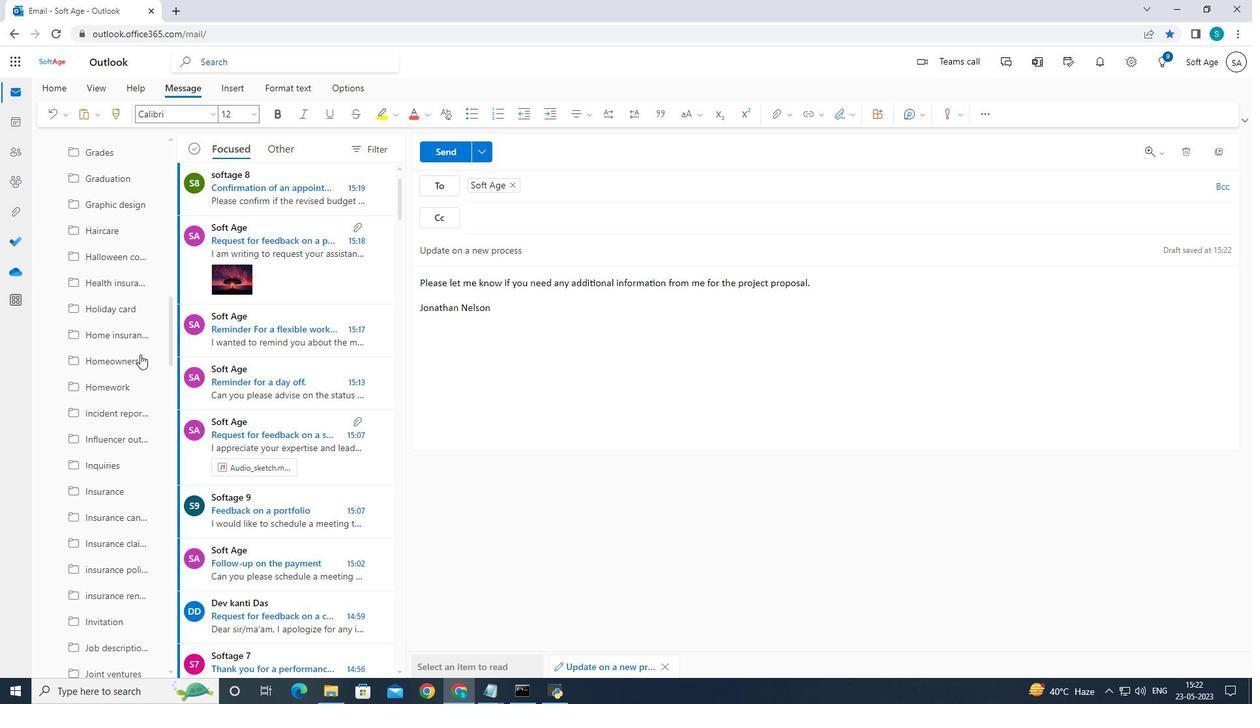 
Action: Mouse scrolled (140, 351) with delta (0, 0)
Screenshot: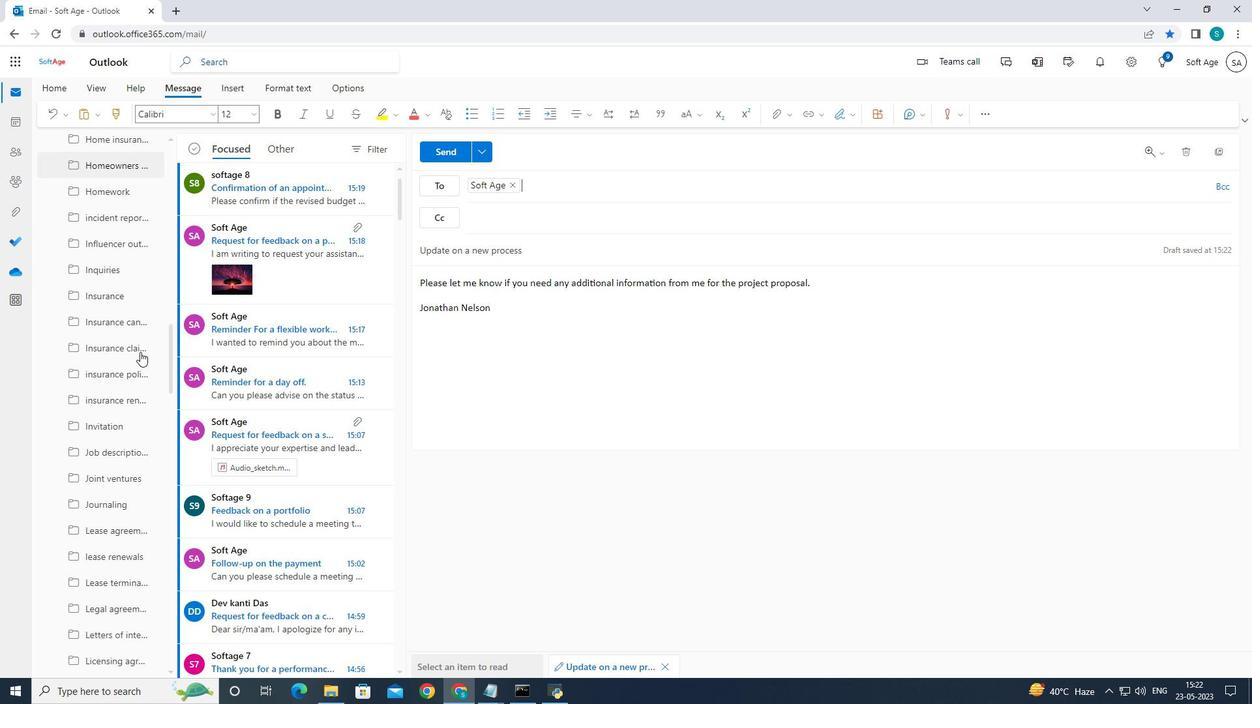 
Action: Mouse scrolled (140, 351) with delta (0, 0)
Screenshot: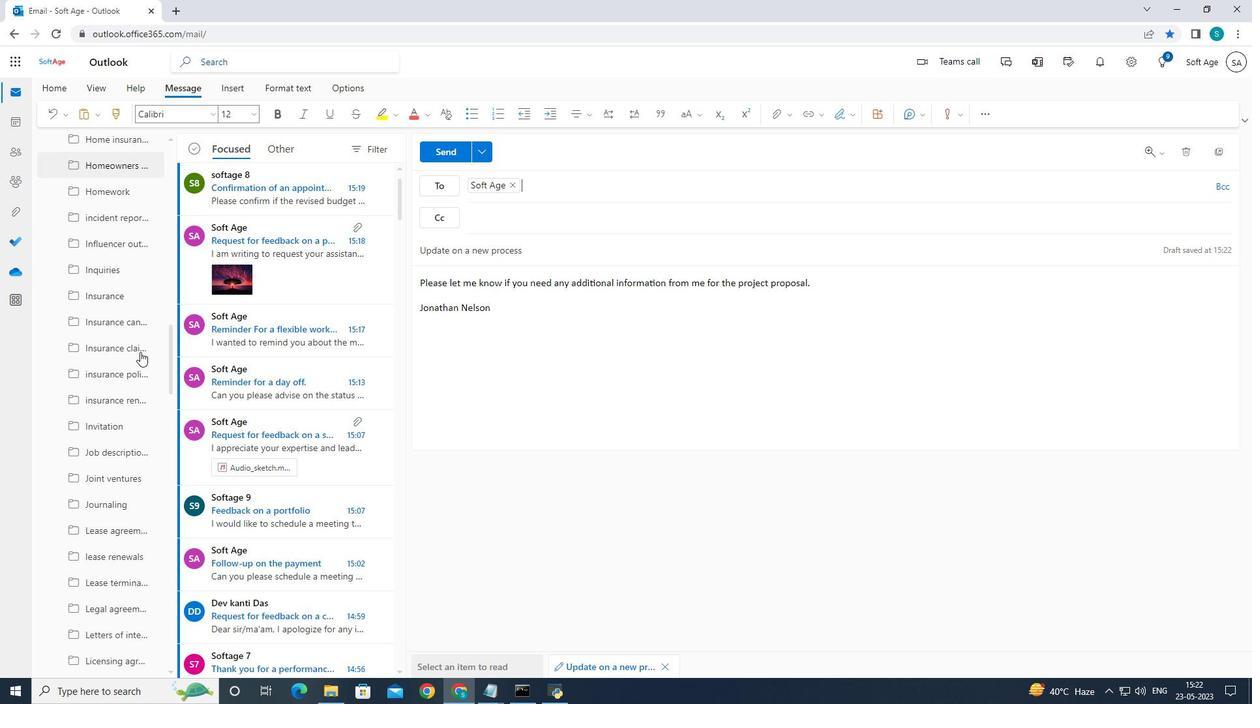 
Action: Mouse scrolled (140, 351) with delta (0, 0)
Screenshot: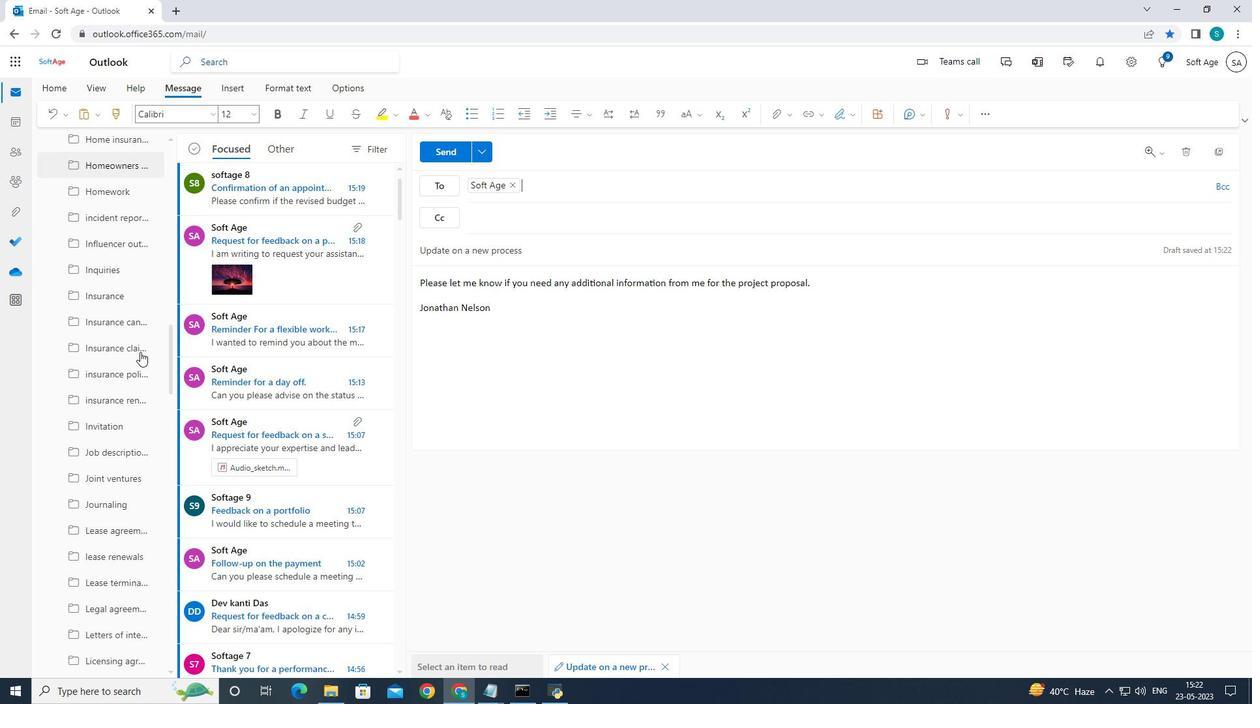 
Action: Mouse scrolled (140, 351) with delta (0, 0)
Screenshot: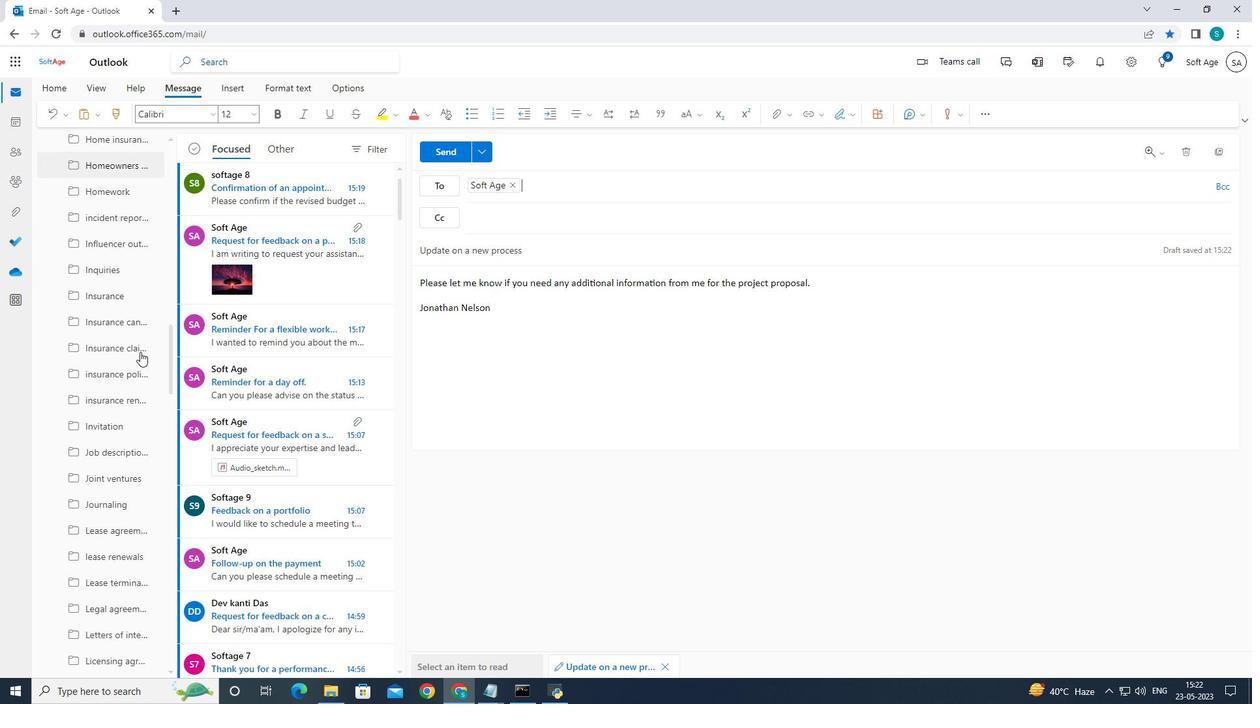
Action: Mouse moved to (140, 351)
Screenshot: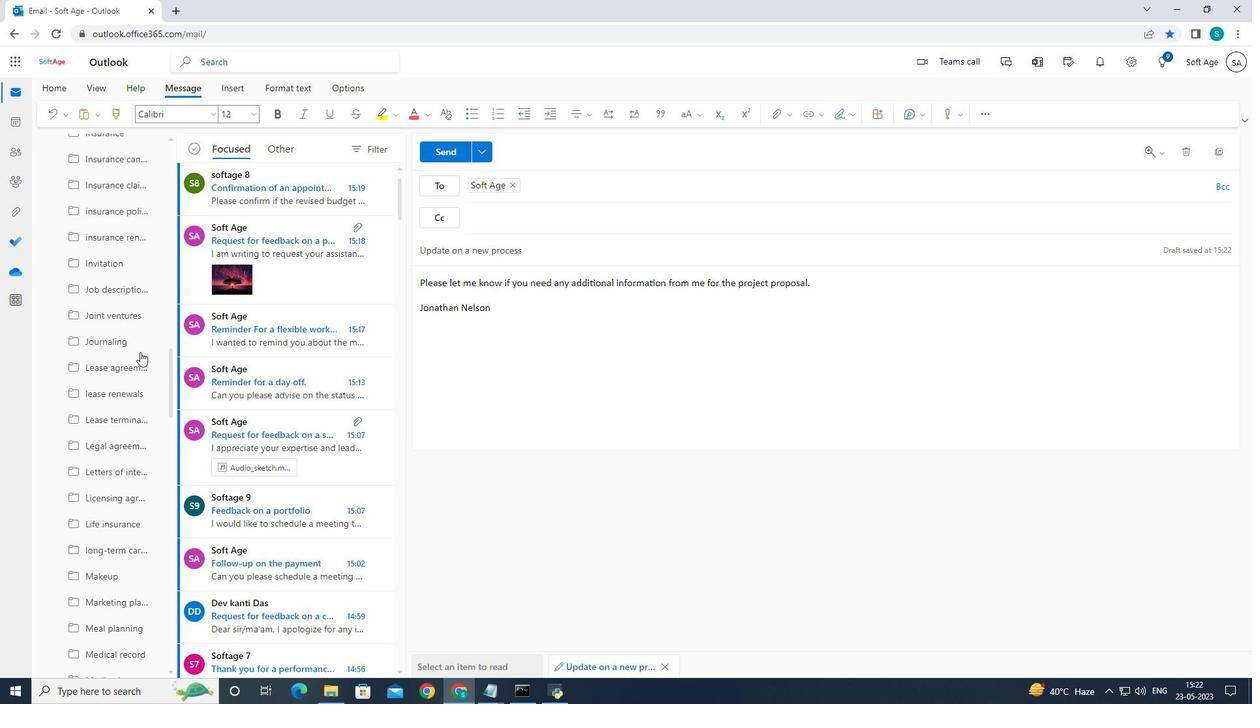 
Action: Mouse scrolled (140, 351) with delta (0, 0)
Screenshot: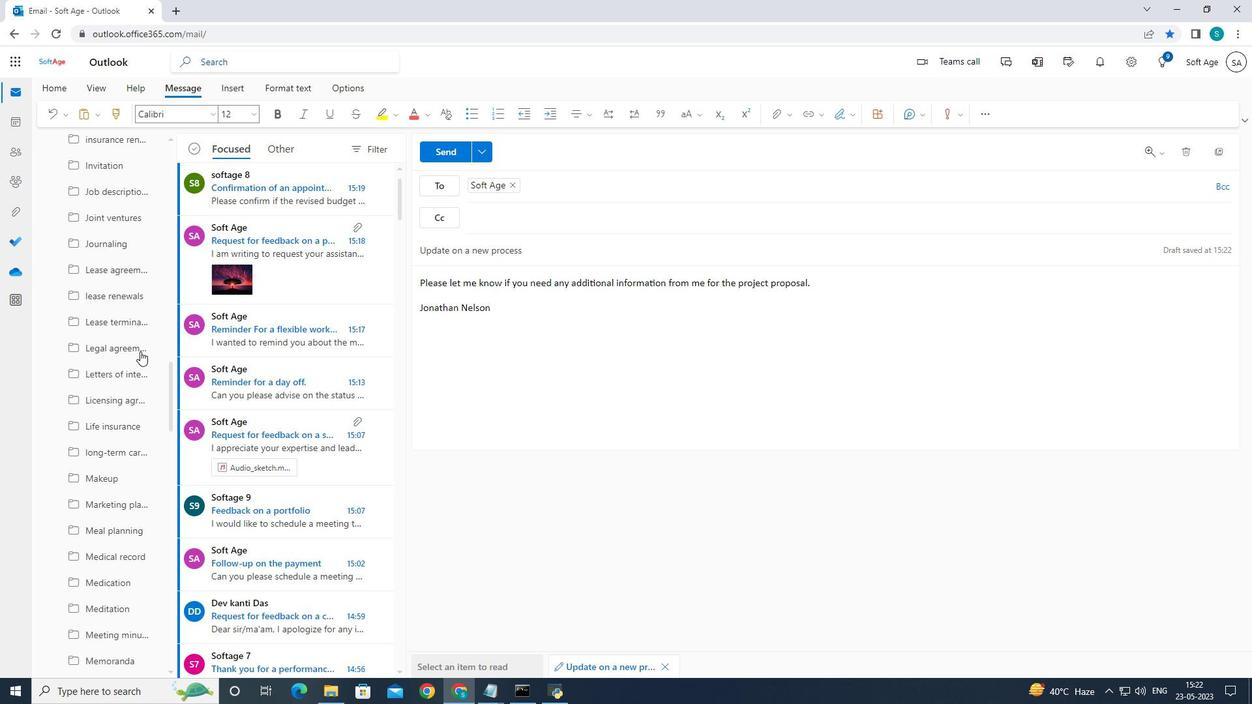 
Action: Mouse scrolled (140, 351) with delta (0, 0)
Screenshot: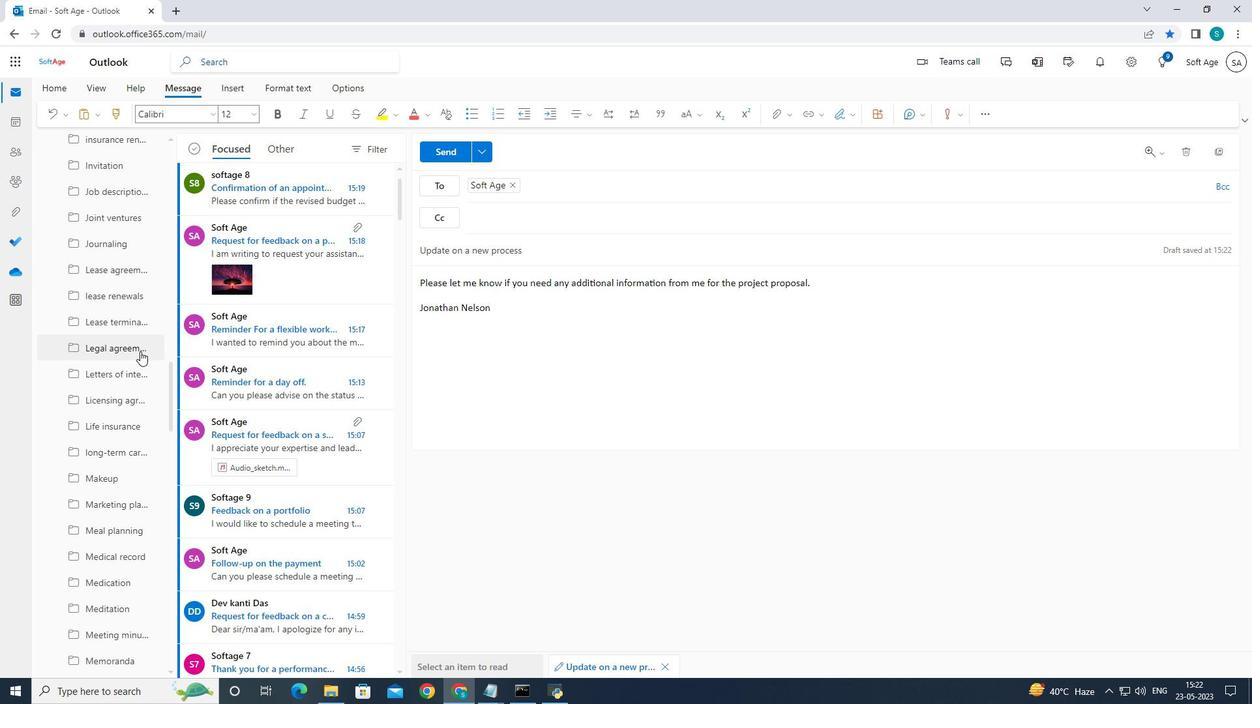 
Action: Mouse scrolled (140, 351) with delta (0, 0)
Screenshot: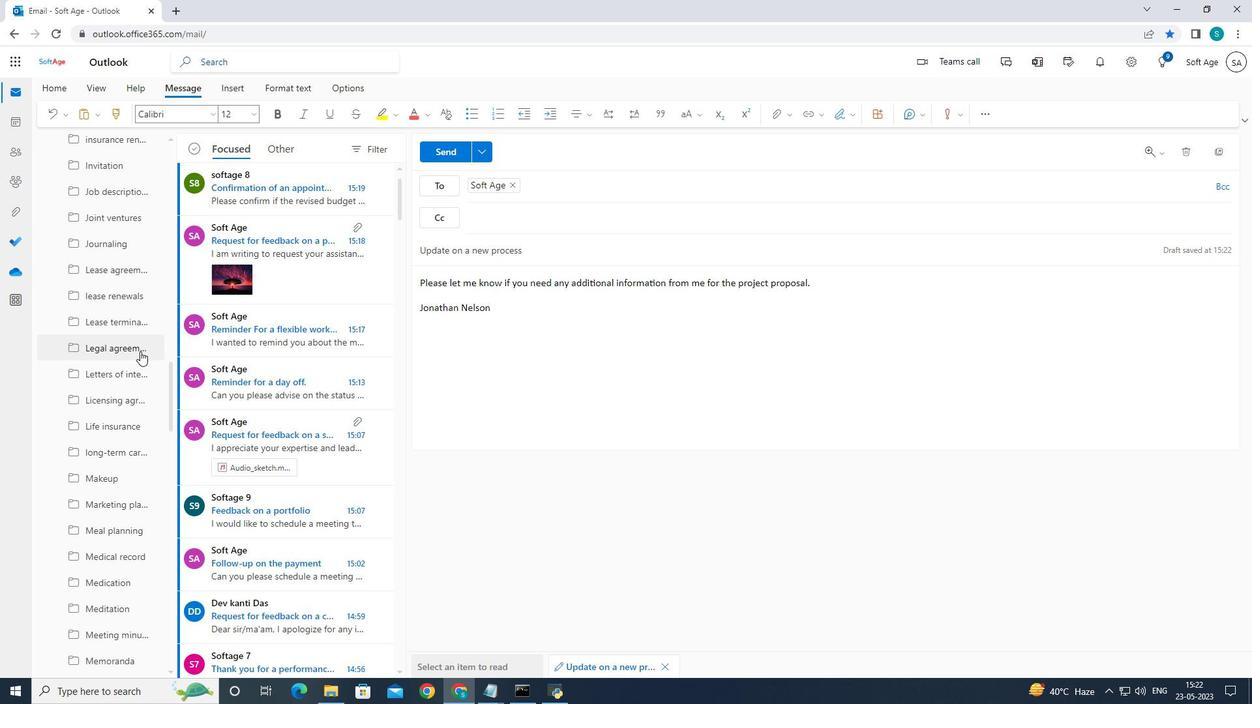 
Action: Mouse moved to (141, 347)
Screenshot: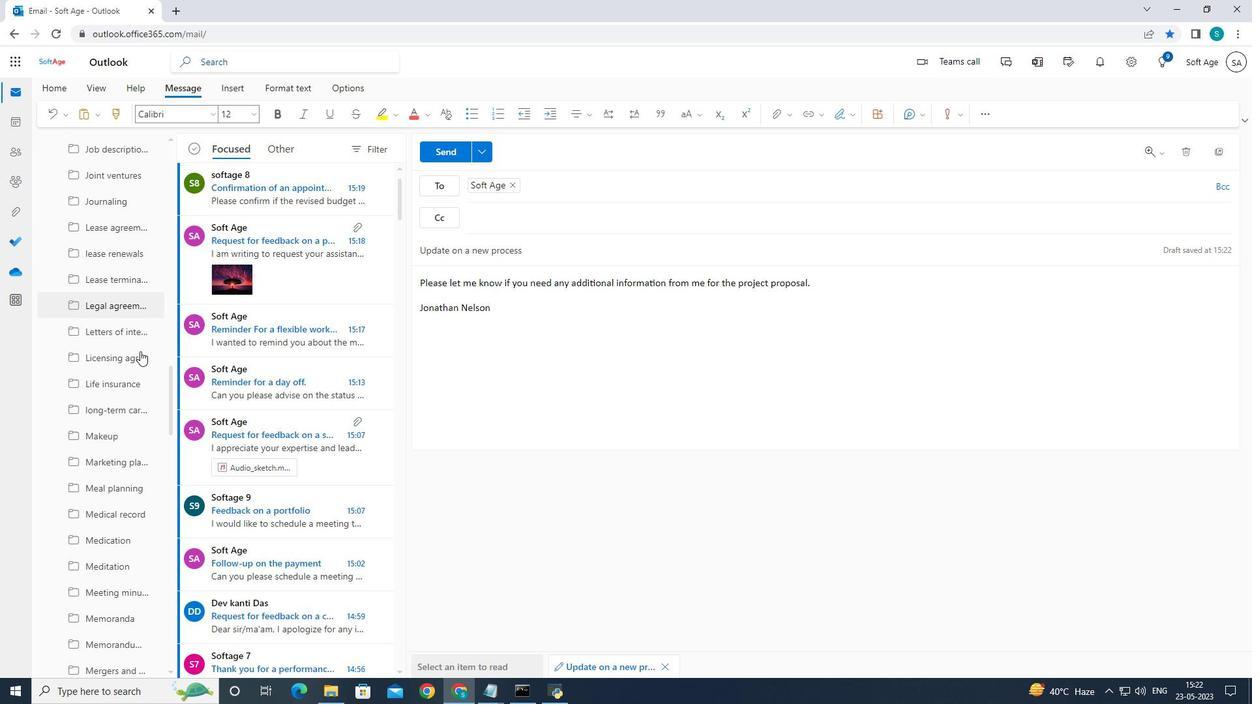 
Action: Mouse scrolled (141, 347) with delta (0, 0)
Screenshot: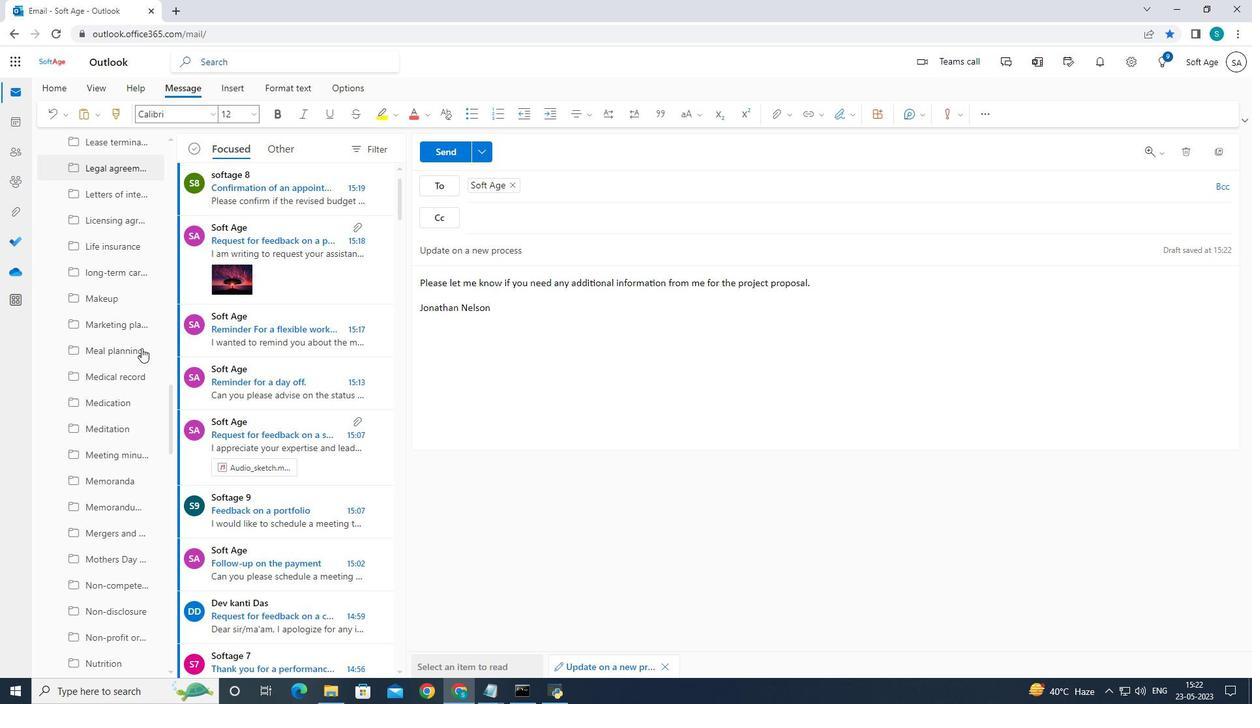 
Action: Mouse moved to (142, 346)
Screenshot: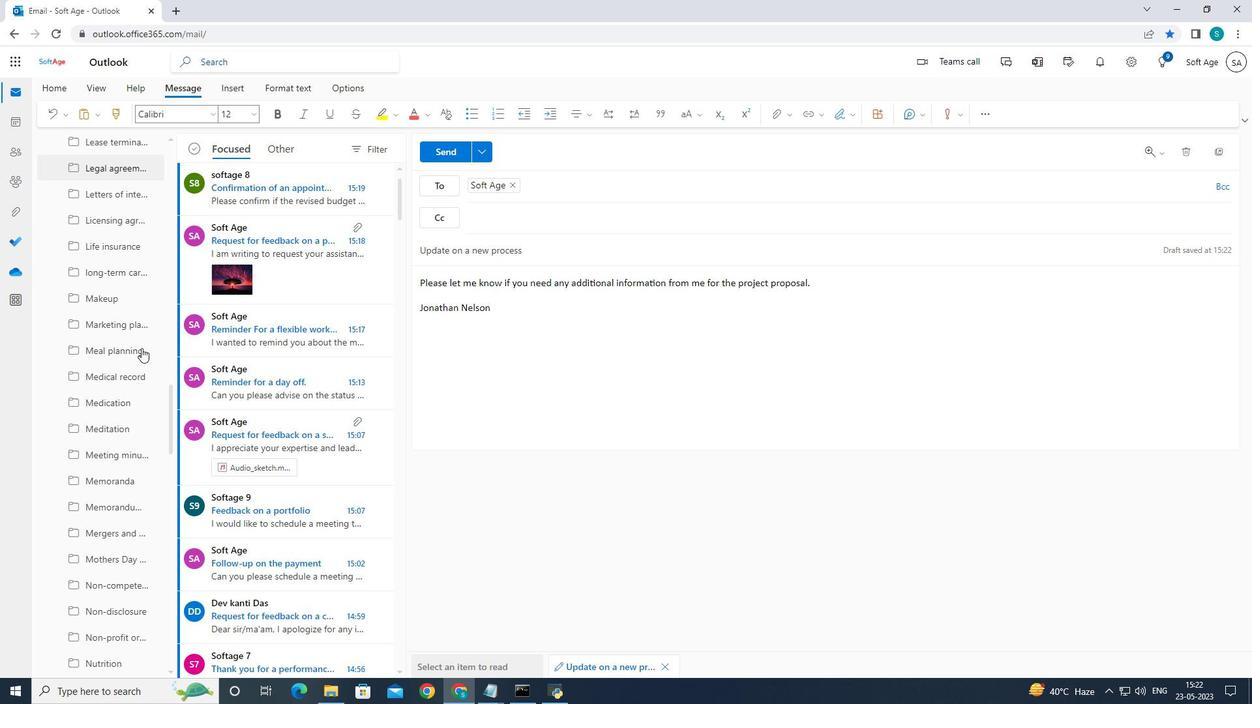 
Action: Mouse scrolled (142, 345) with delta (0, 0)
Screenshot: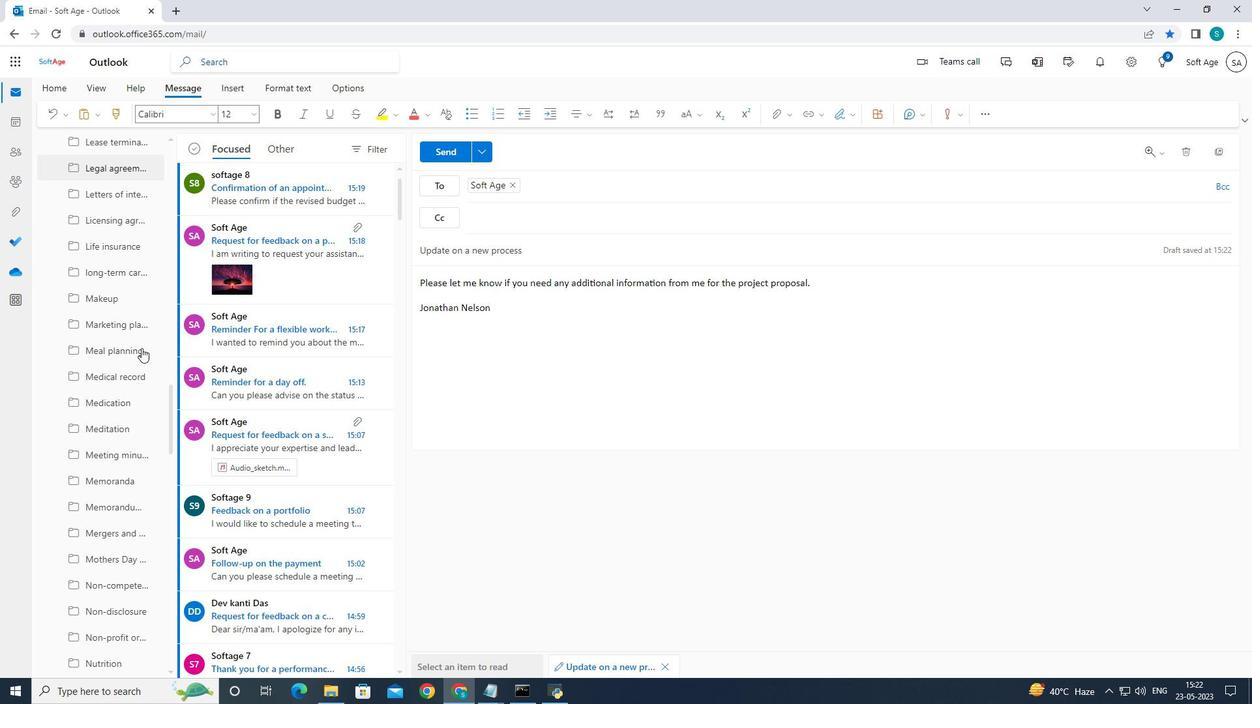 
Action: Mouse scrolled (142, 345) with delta (0, 0)
Screenshot: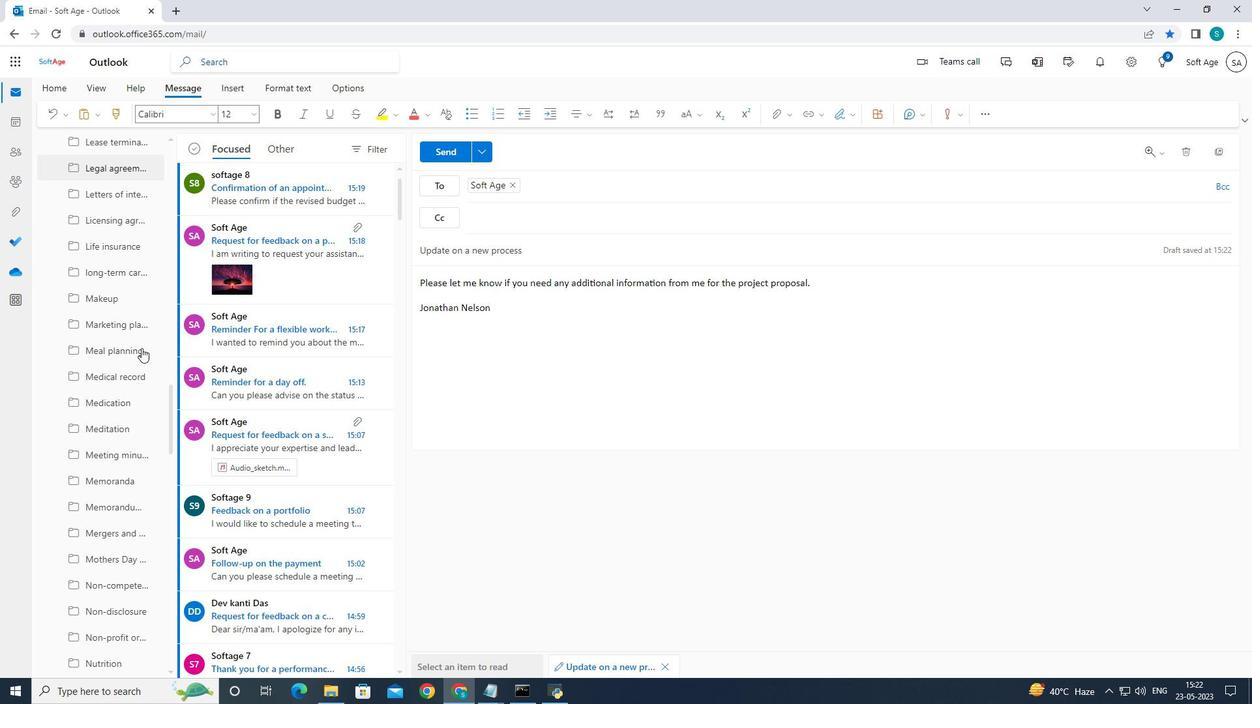 
Action: Mouse scrolled (142, 345) with delta (0, 0)
Screenshot: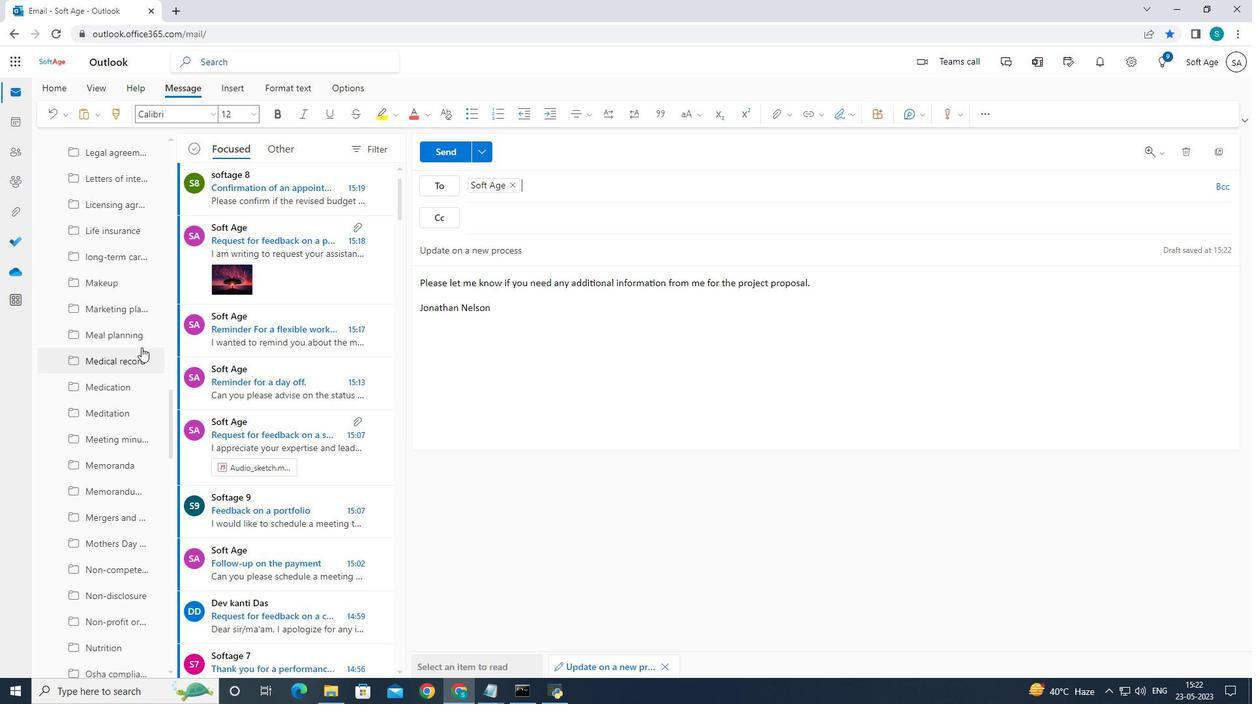 
Action: Mouse scrolled (142, 345) with delta (0, 0)
Screenshot: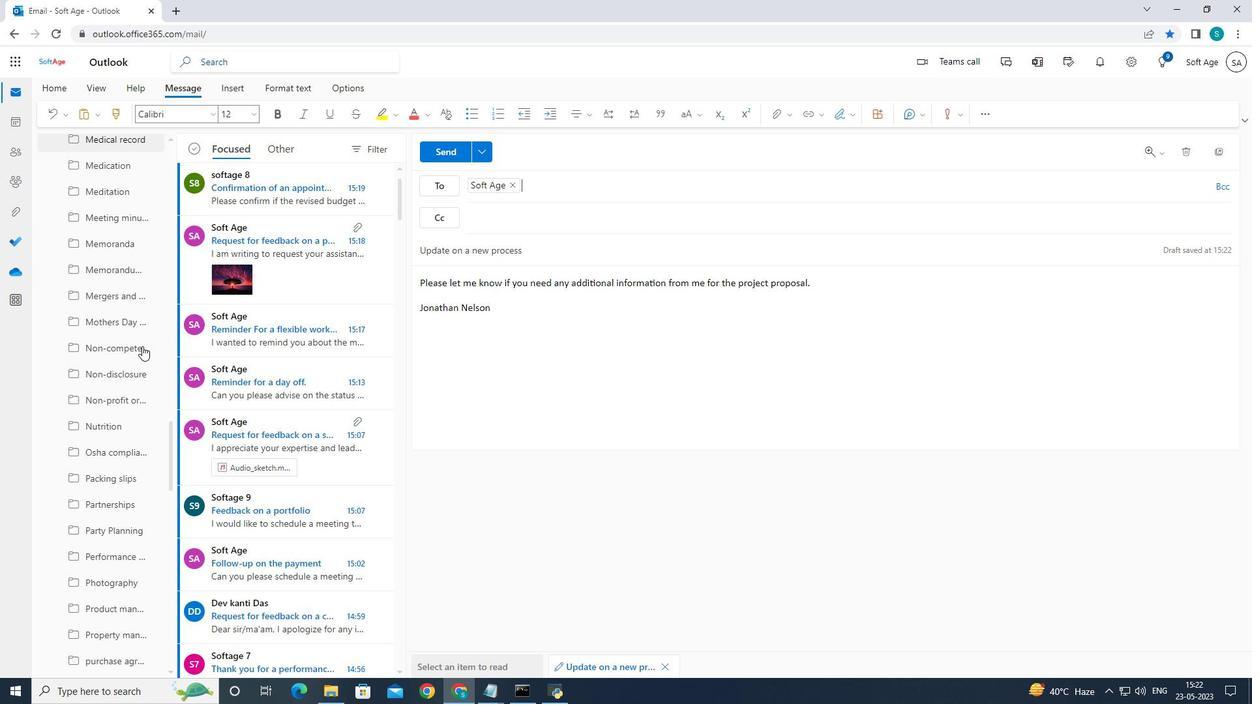 
Action: Mouse scrolled (142, 345) with delta (0, 0)
Screenshot: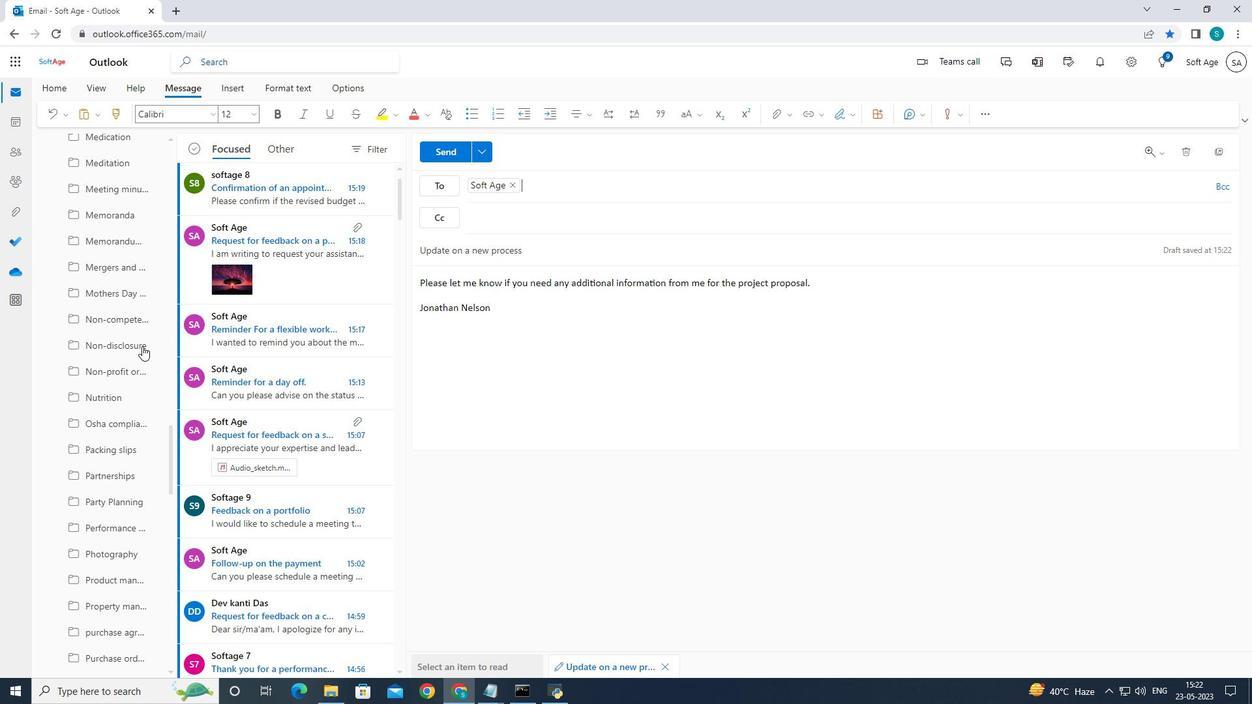 
Action: Mouse scrolled (142, 345) with delta (0, 0)
Screenshot: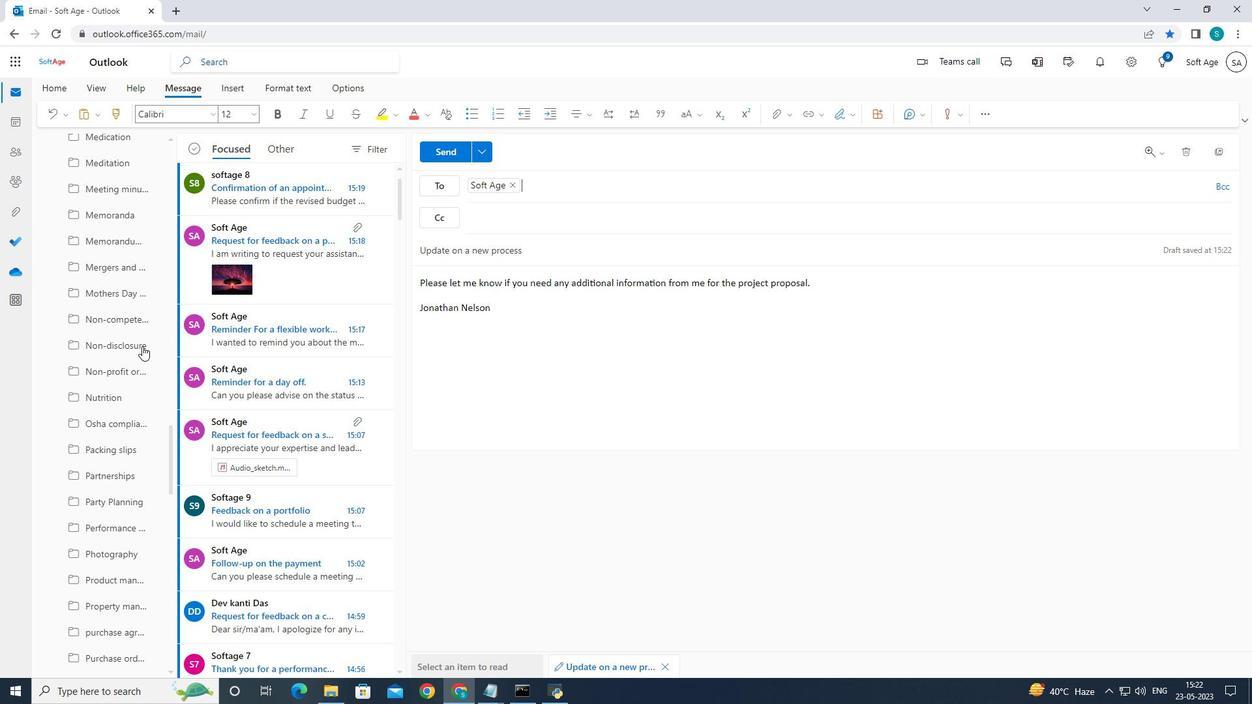 
Action: Mouse scrolled (142, 345) with delta (0, 0)
Screenshot: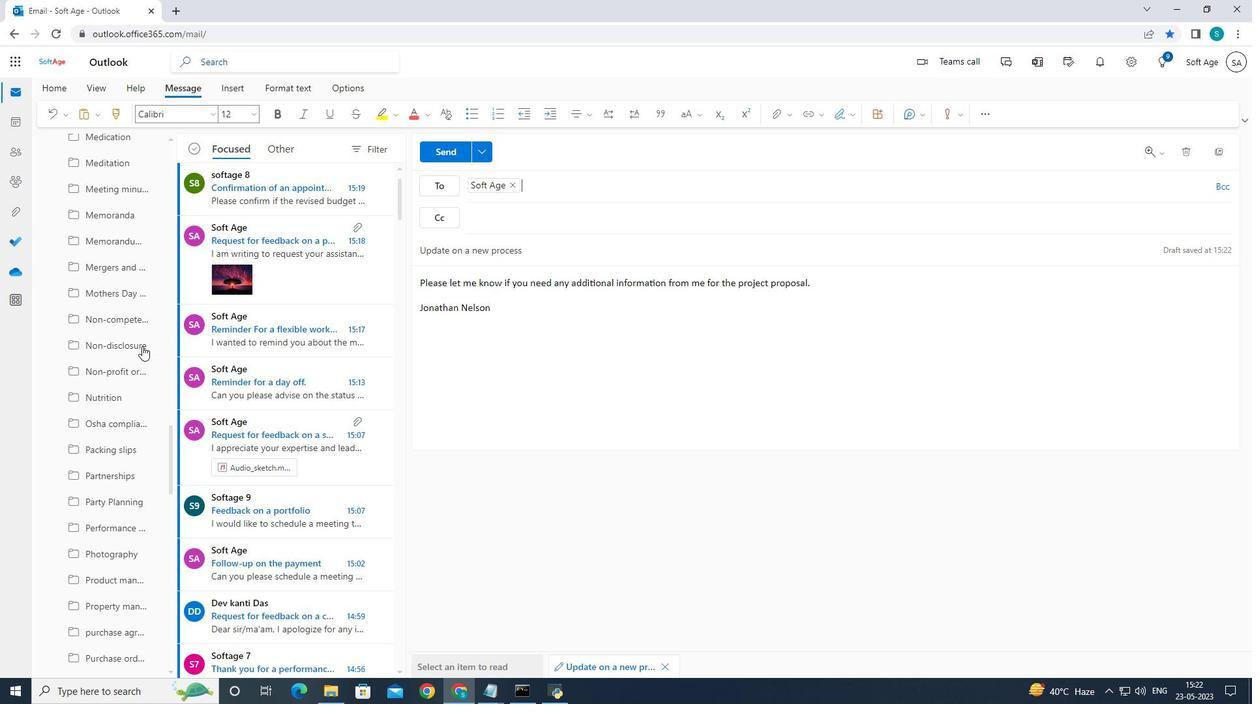 
Action: Mouse moved to (146, 342)
Screenshot: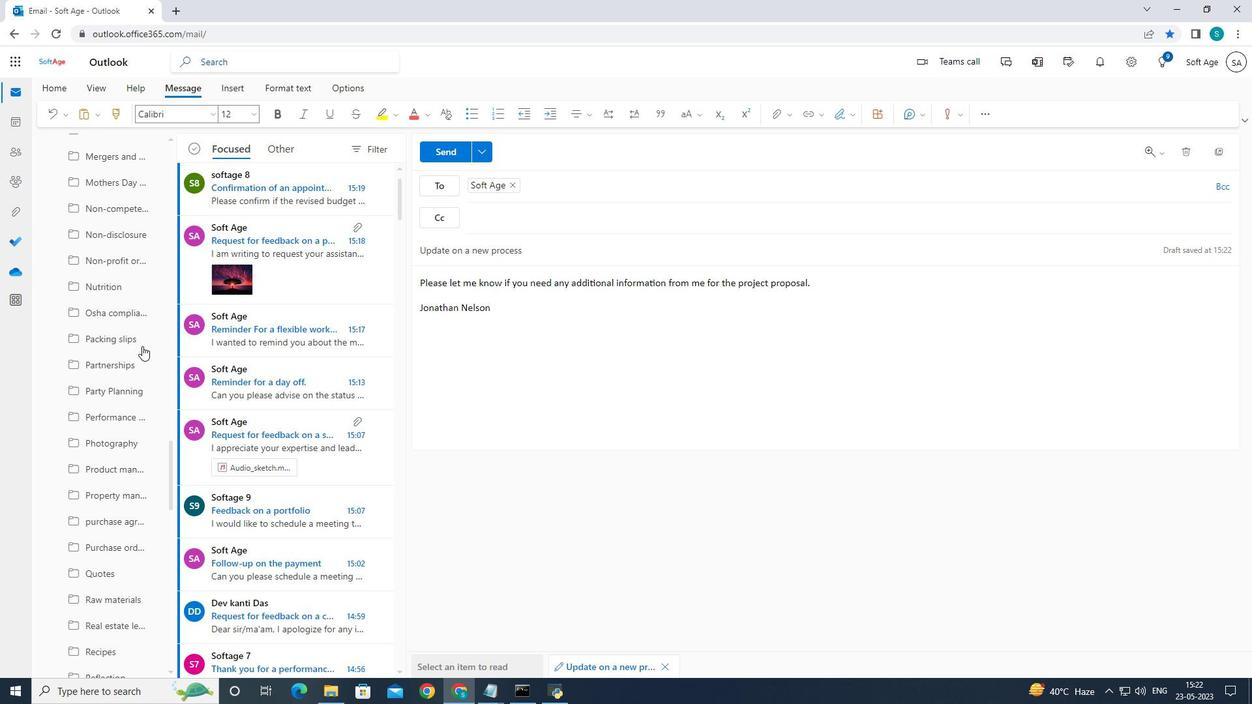 
Action: Mouse scrolled (146, 341) with delta (0, 0)
Screenshot: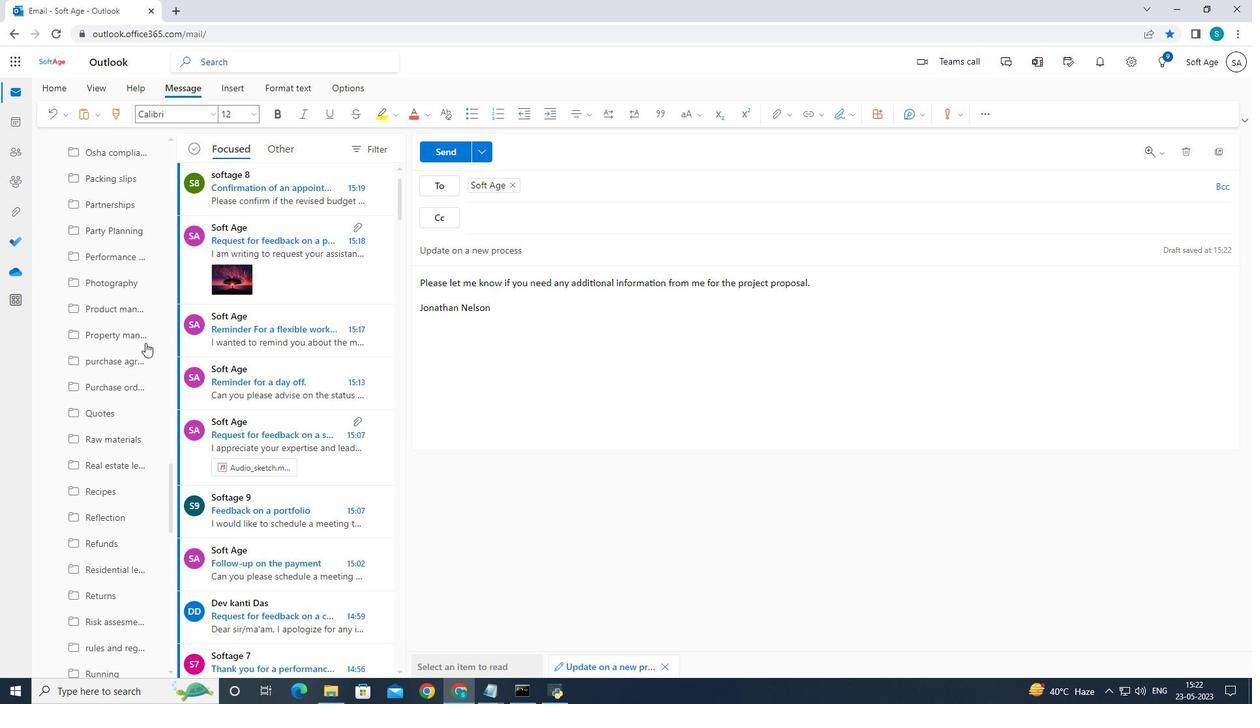
Action: Mouse scrolled (146, 341) with delta (0, 0)
Screenshot: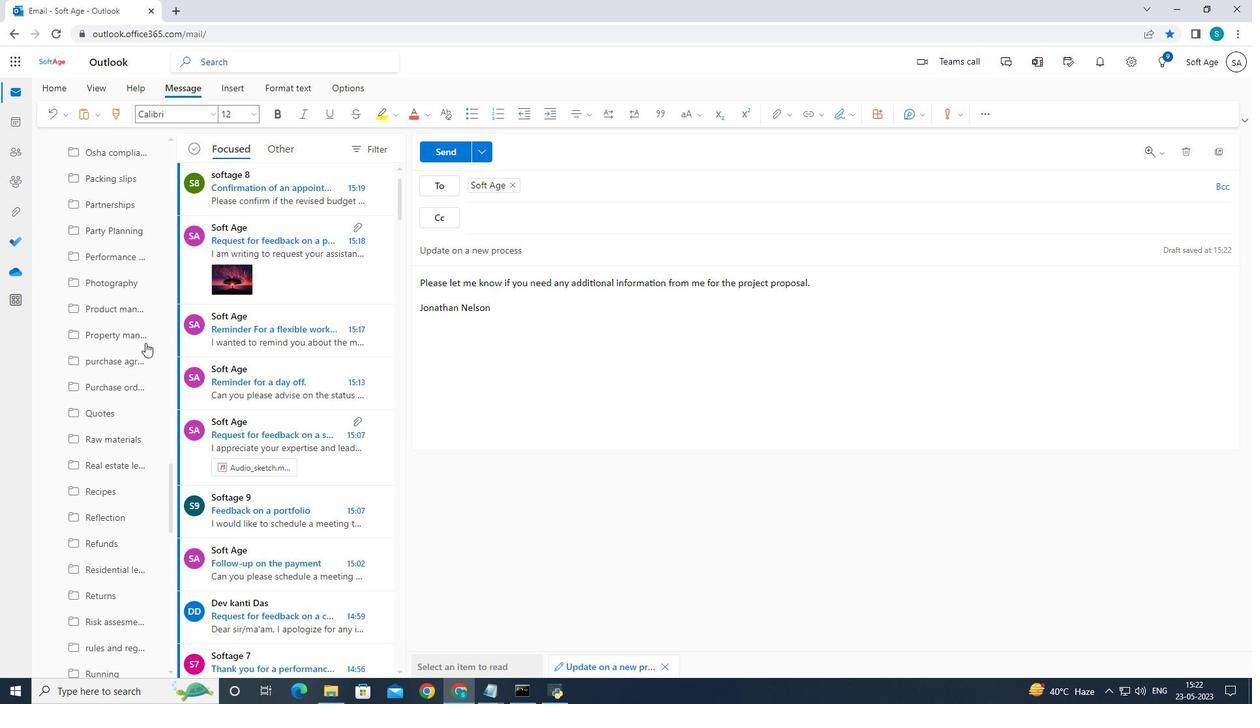 
Action: Mouse scrolled (146, 341) with delta (0, 0)
Screenshot: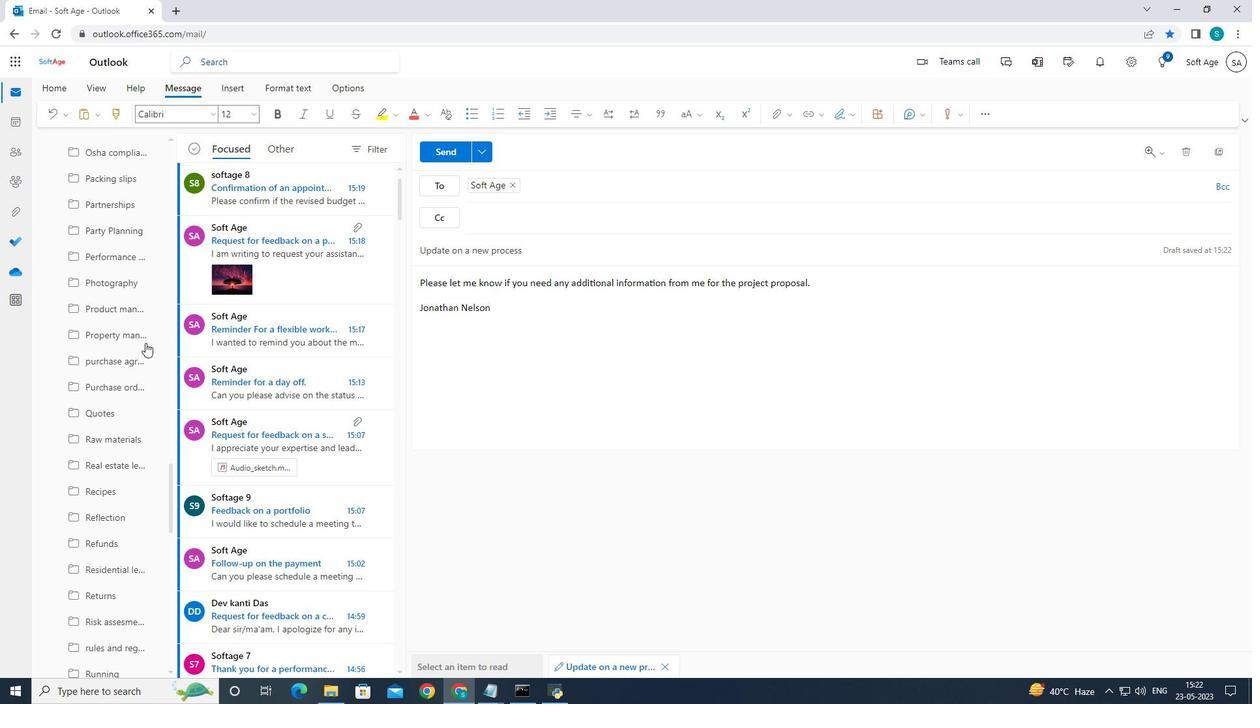 
Action: Mouse scrolled (146, 341) with delta (0, 0)
Screenshot: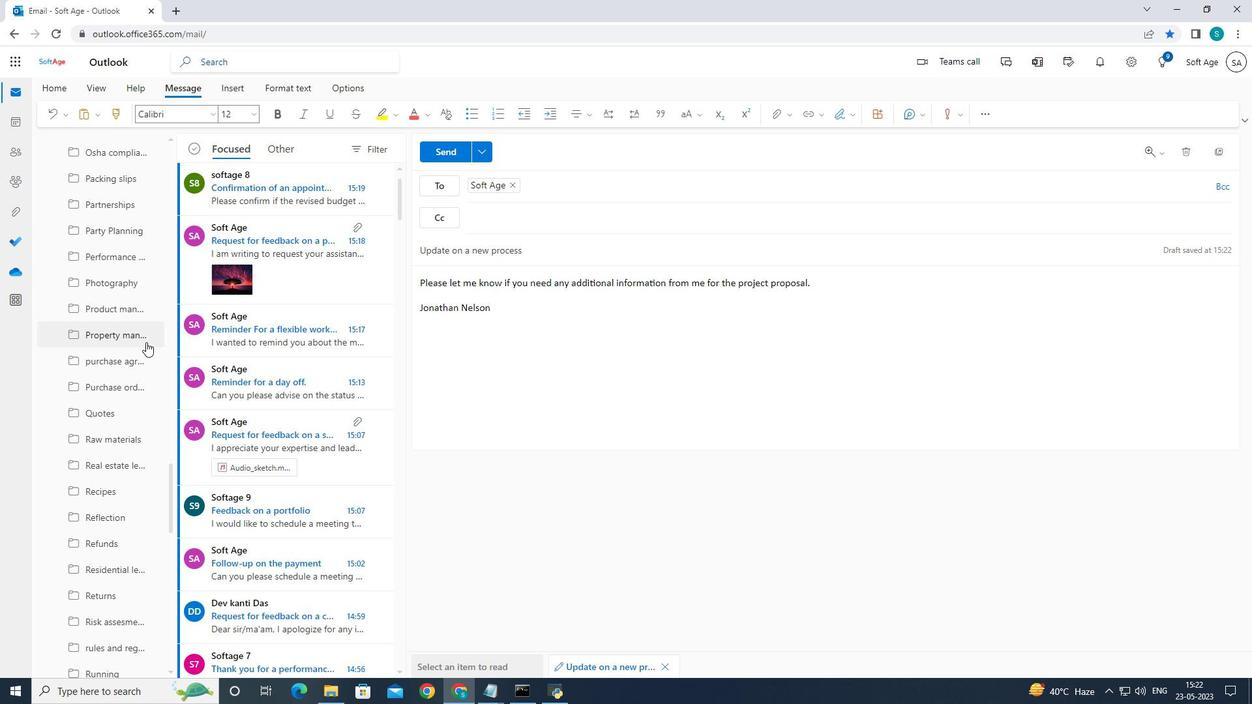 
Action: Mouse scrolled (146, 341) with delta (0, 0)
Screenshot: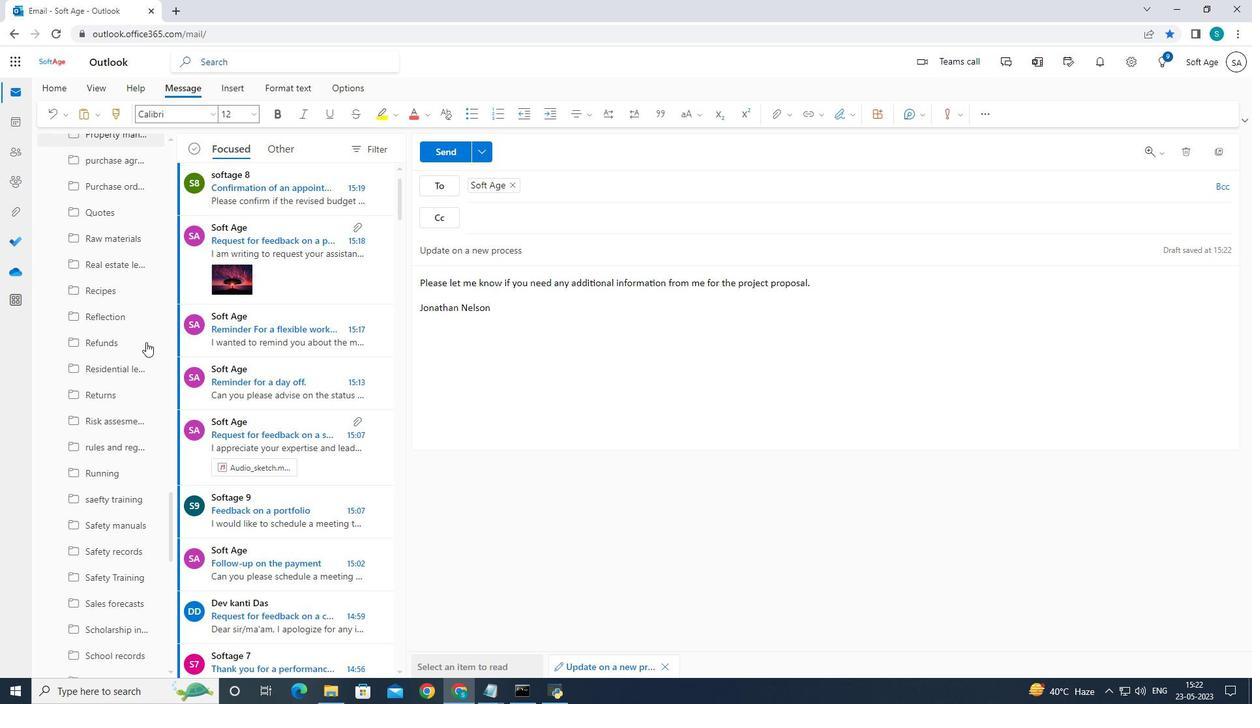 
Action: Mouse scrolled (146, 341) with delta (0, 0)
Screenshot: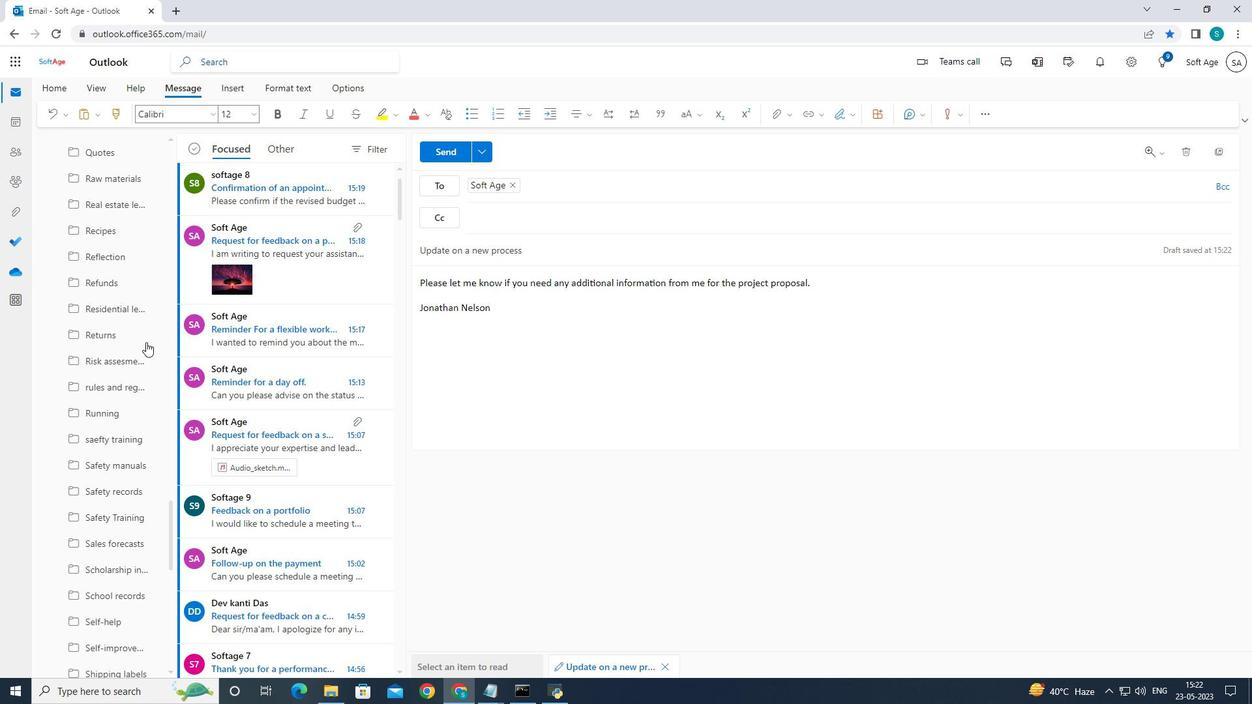 
Action: Mouse scrolled (146, 341) with delta (0, 0)
Screenshot: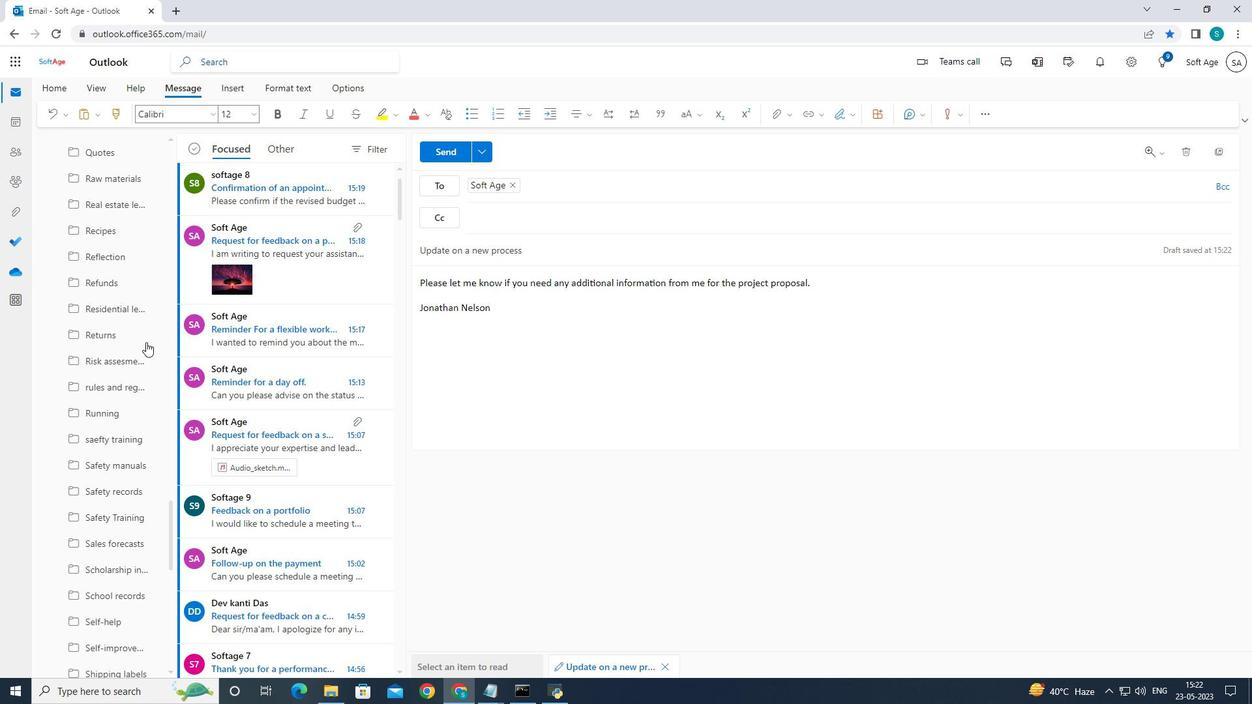
Action: Mouse scrolled (146, 341) with delta (0, 0)
Screenshot: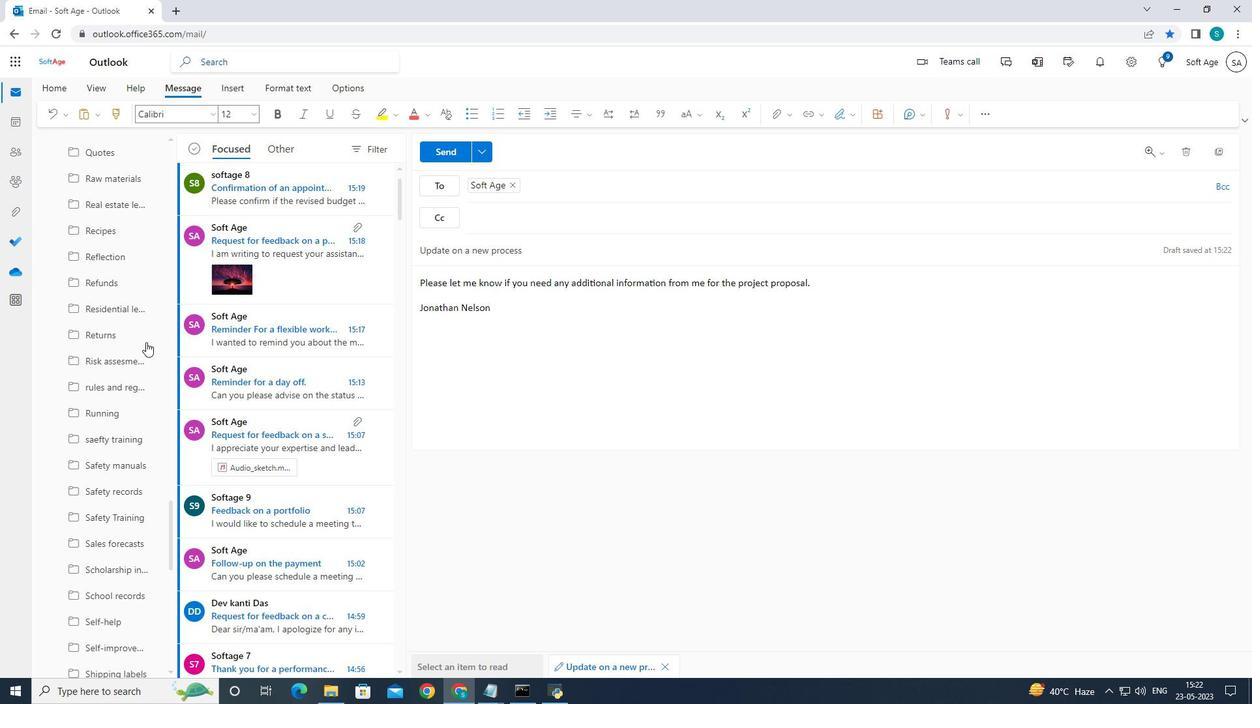 
Action: Mouse scrolled (146, 341) with delta (0, 0)
Screenshot: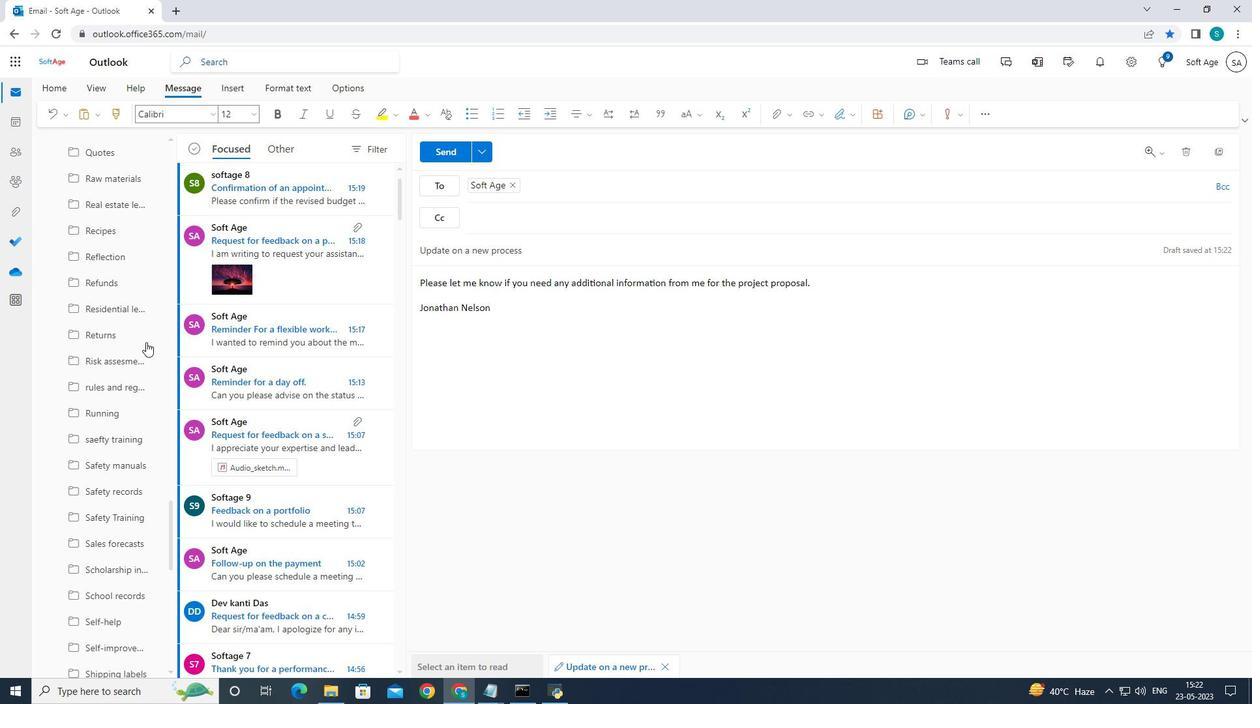 
Action: Mouse scrolled (146, 341) with delta (0, 0)
Screenshot: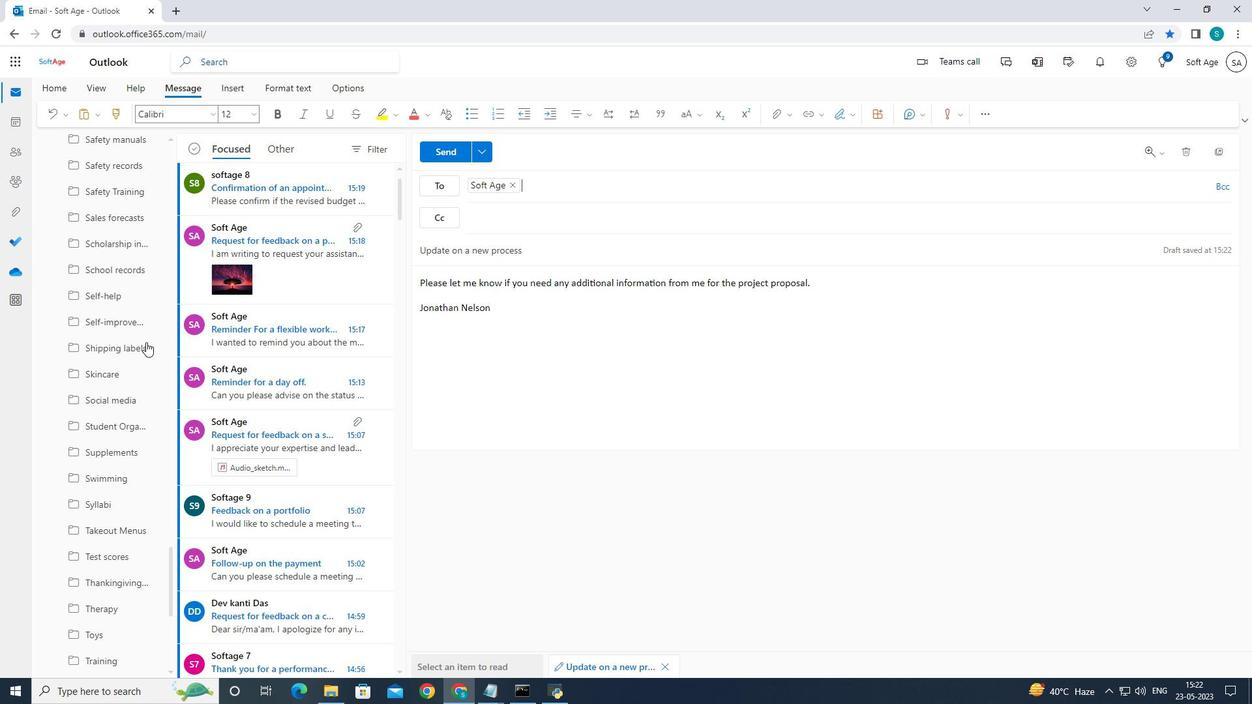 
Action: Mouse scrolled (146, 341) with delta (0, 0)
Screenshot: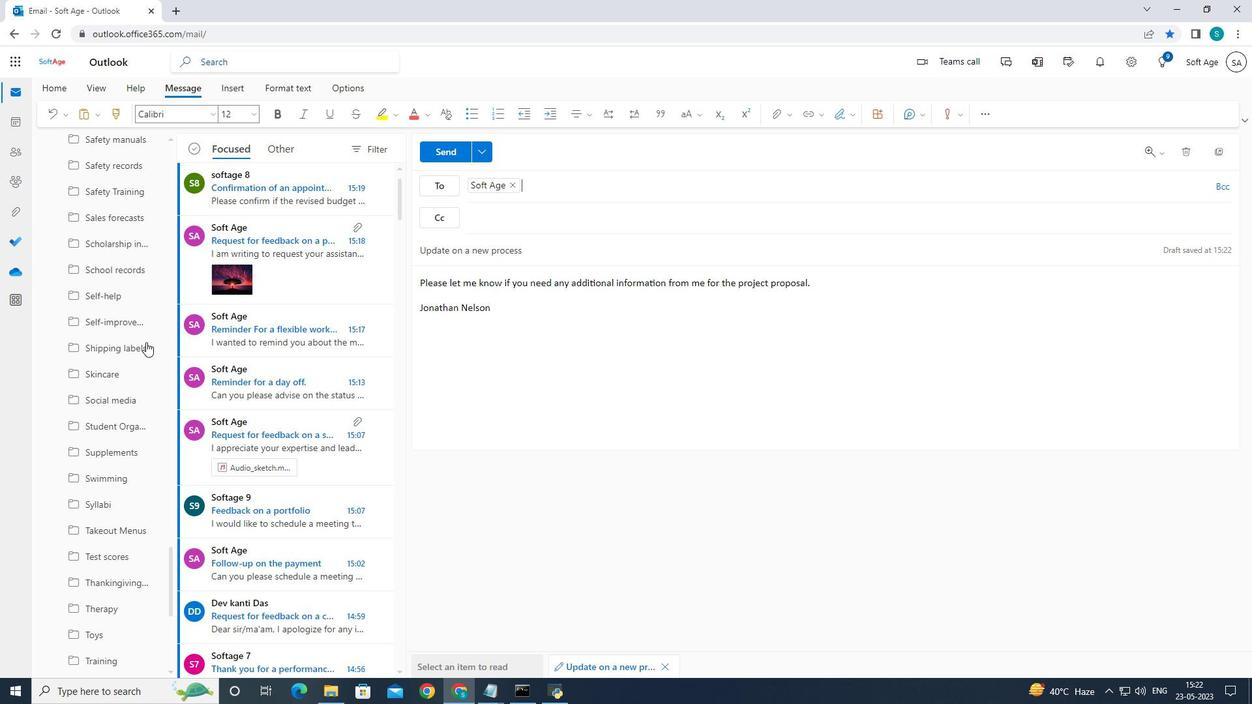 
Action: Mouse scrolled (146, 341) with delta (0, 0)
Screenshot: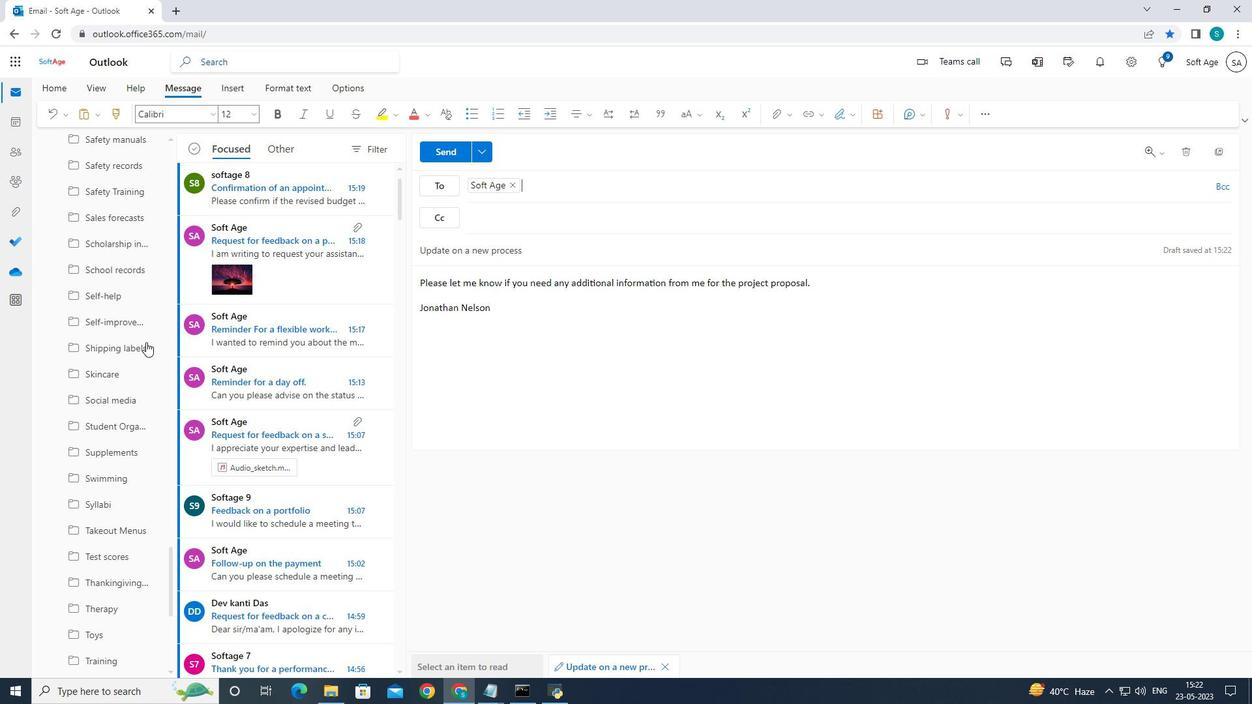 
Action: Mouse moved to (146, 342)
Screenshot: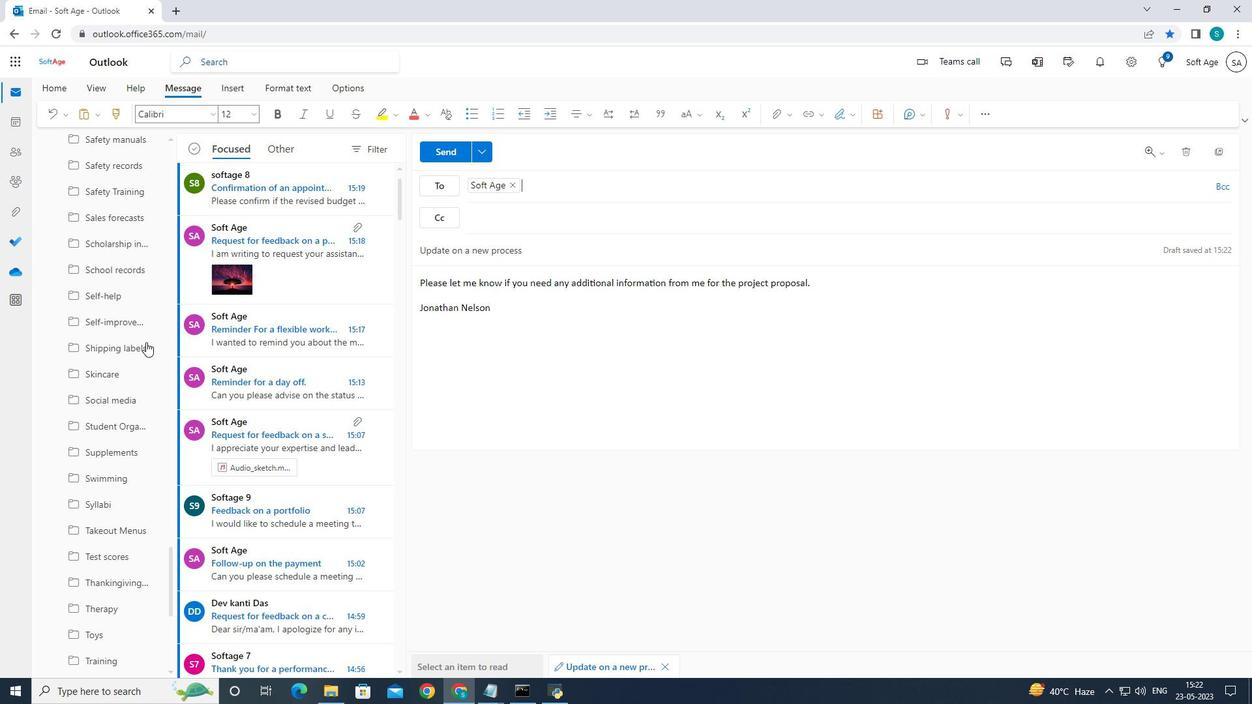 
Action: Mouse scrolled (146, 341) with delta (0, 0)
Screenshot: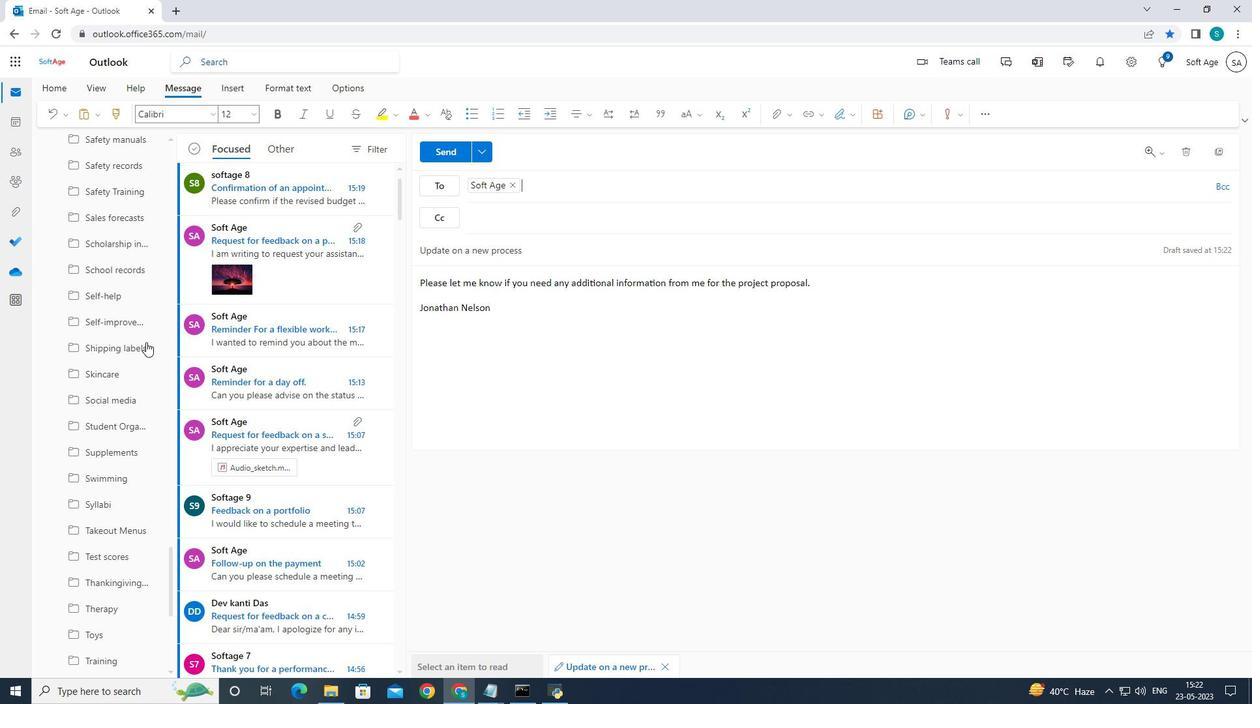 
Action: Mouse moved to (145, 344)
Screenshot: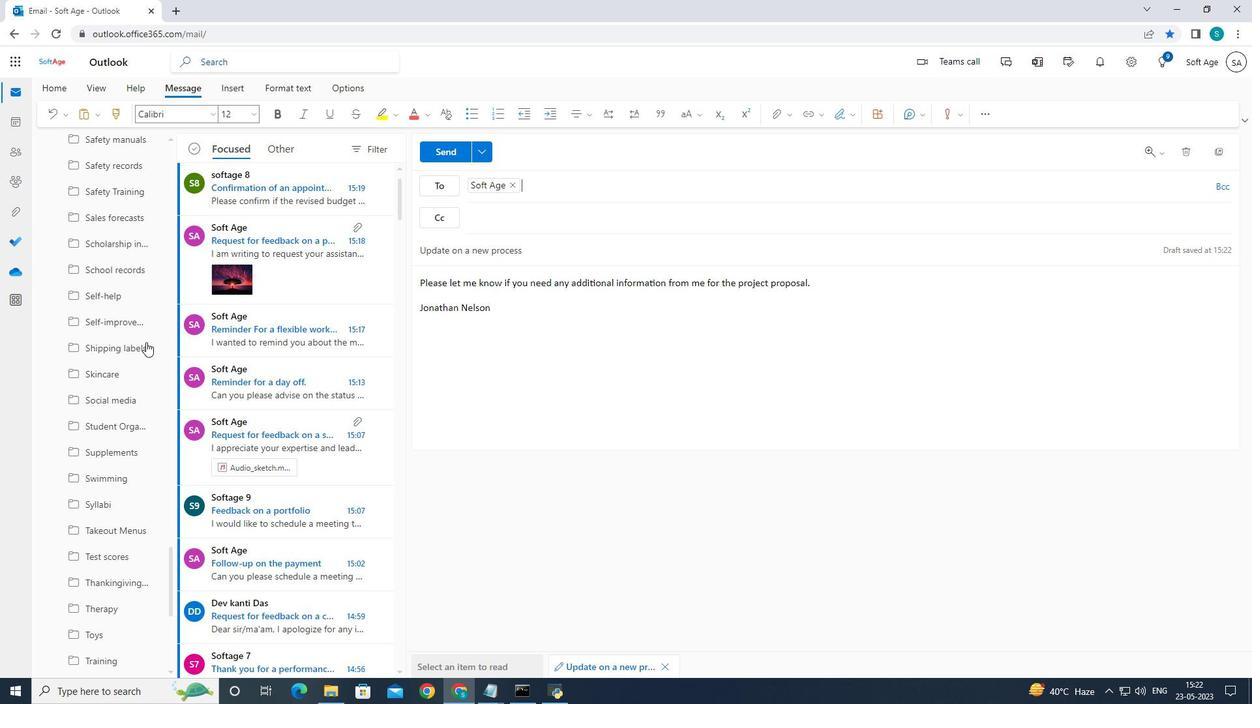 
Action: Mouse scrolled (145, 343) with delta (0, 0)
Screenshot: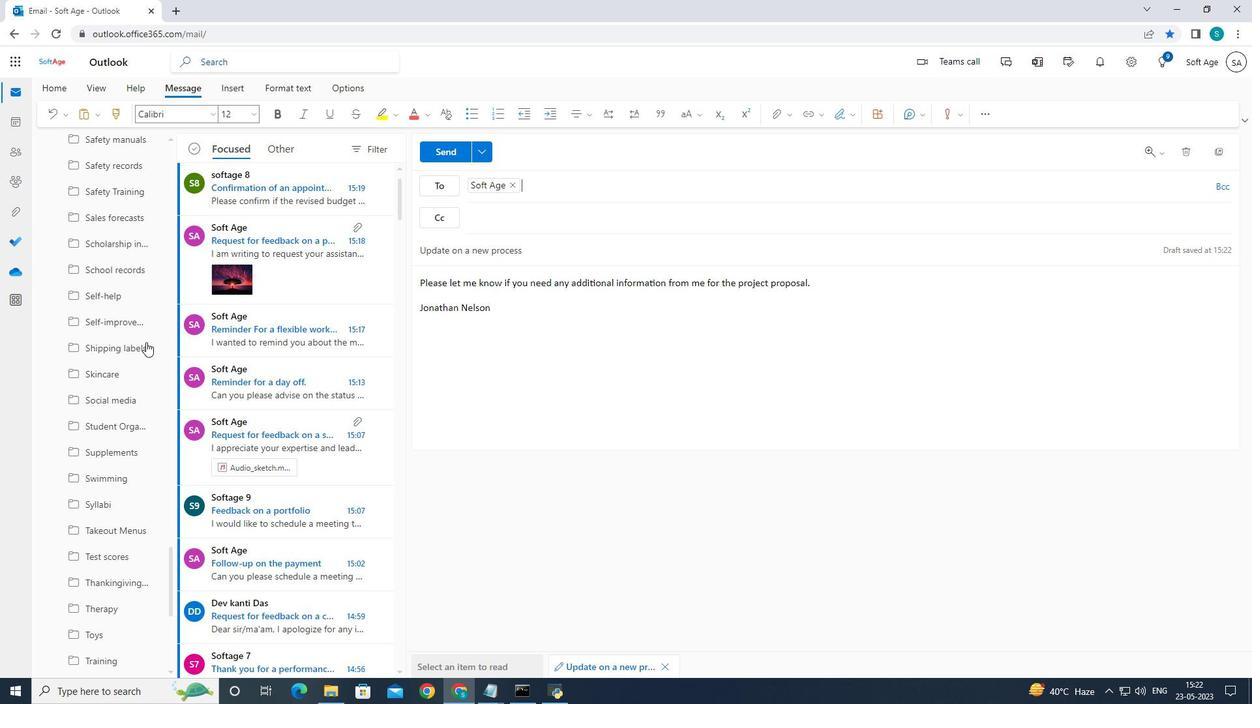 
Action: Mouse moved to (144, 345)
Screenshot: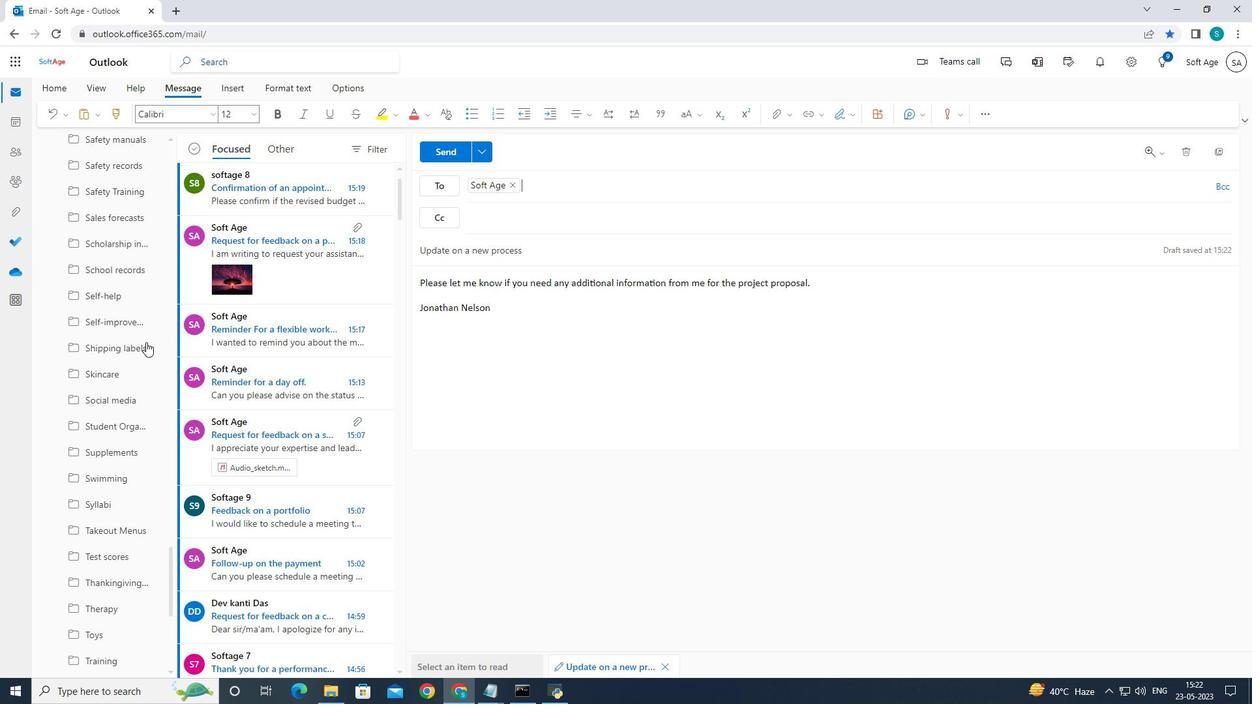
Action: Mouse scrolled (144, 344) with delta (0, 0)
Screenshot: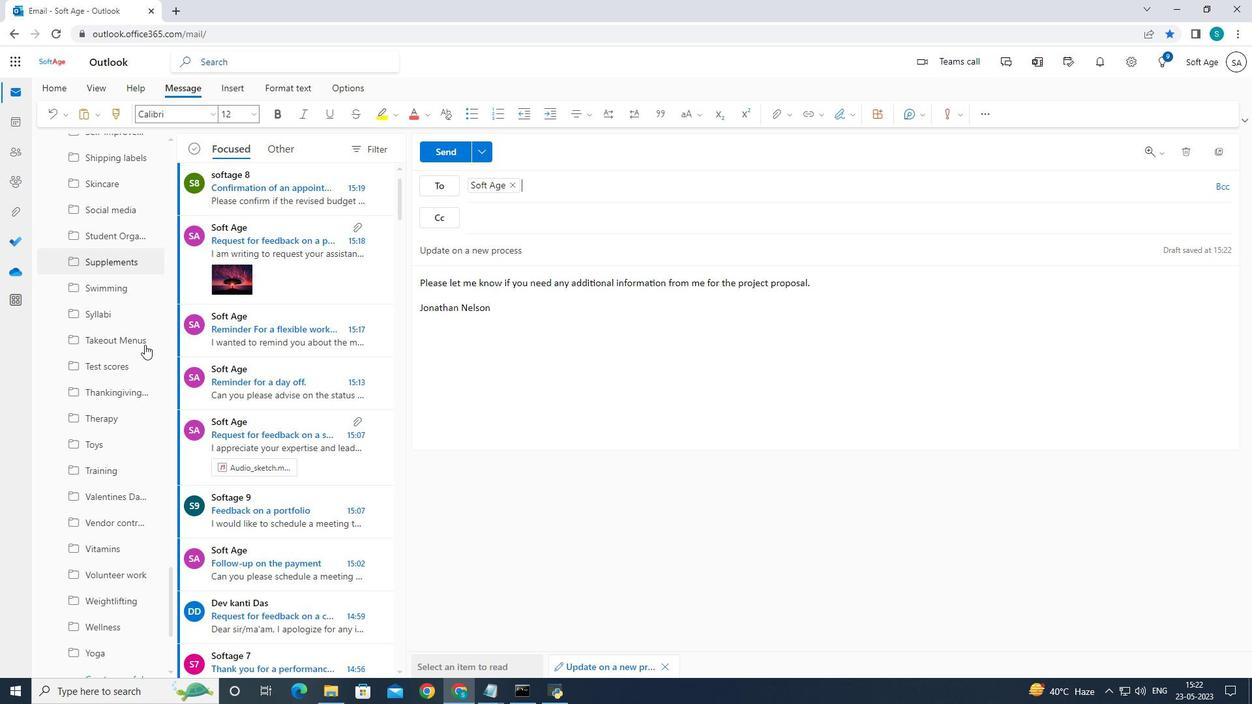 
Action: Mouse moved to (144, 345)
Screenshot: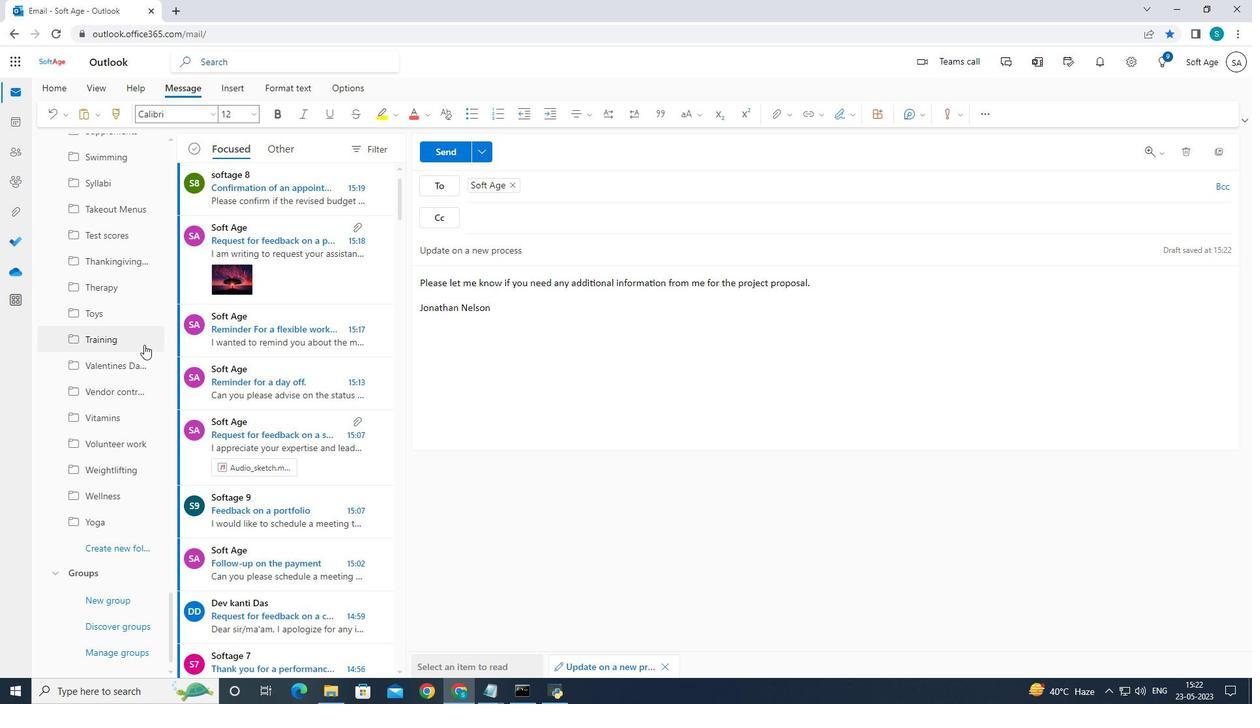 
Action: Mouse scrolled (144, 344) with delta (0, 0)
Screenshot: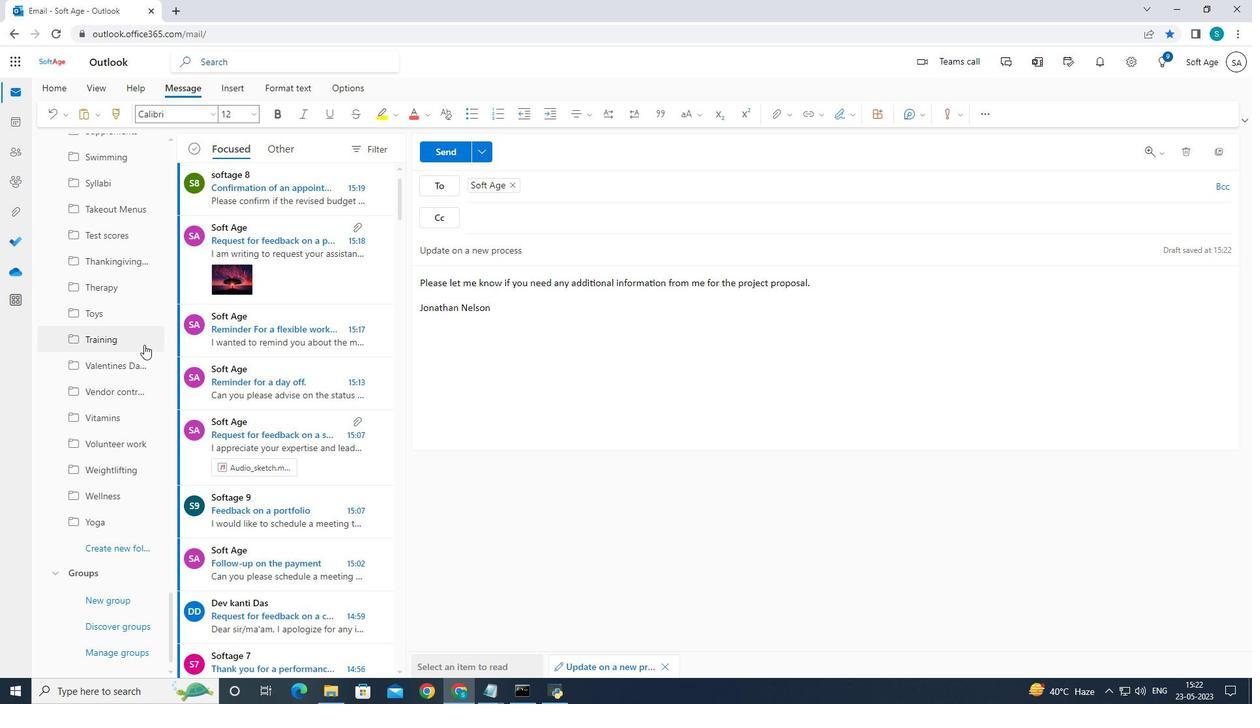 
Action: Mouse moved to (148, 341)
Screenshot: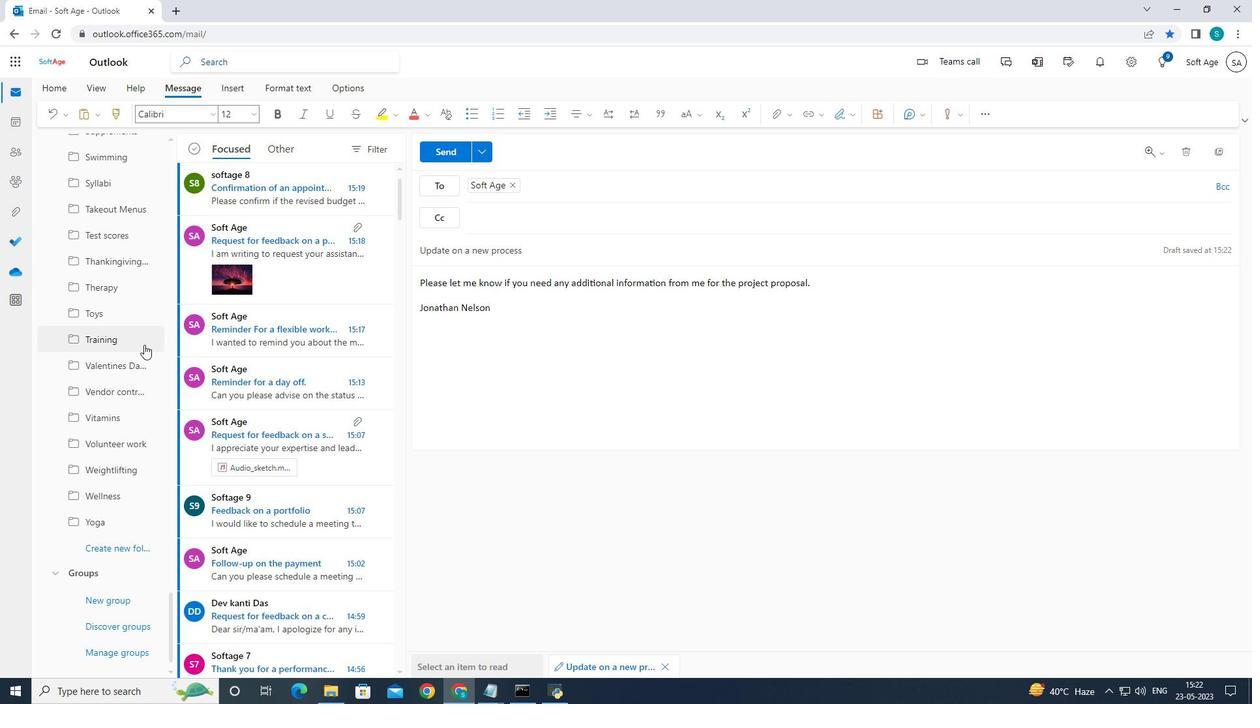 
Action: Mouse scrolled (145, 343) with delta (0, 0)
Screenshot: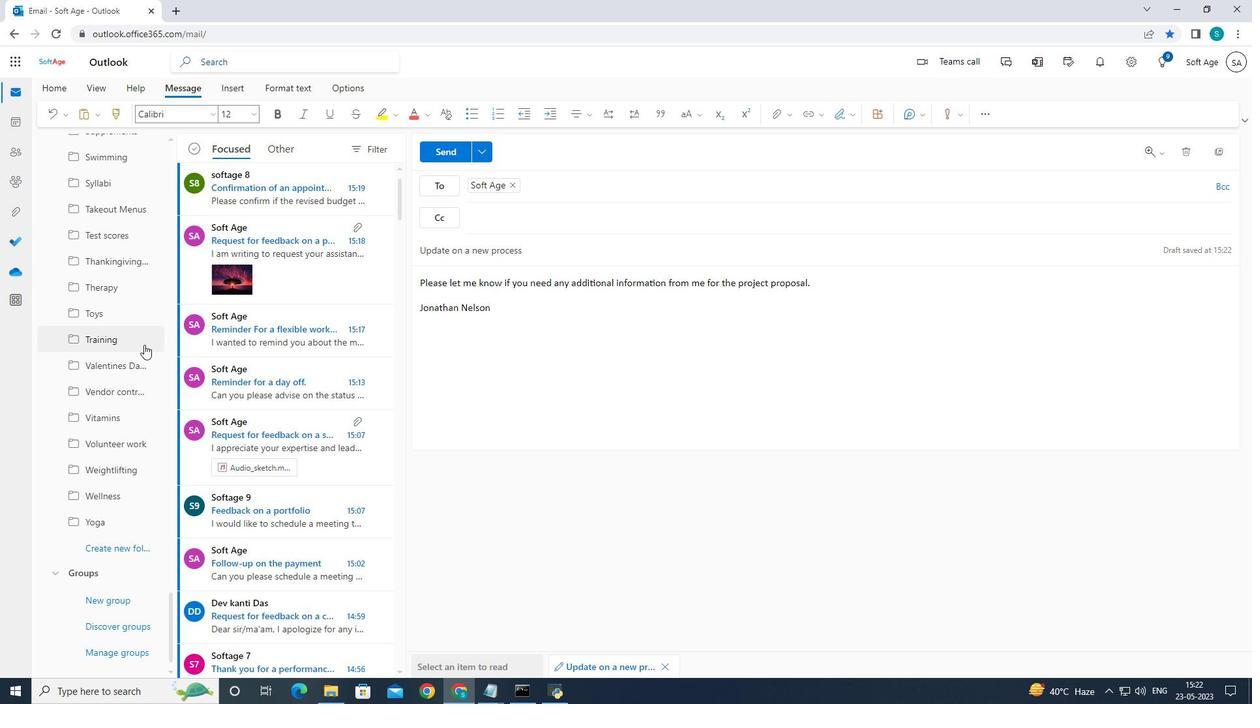 
Action: Mouse scrolled (145, 343) with delta (0, 0)
Screenshot: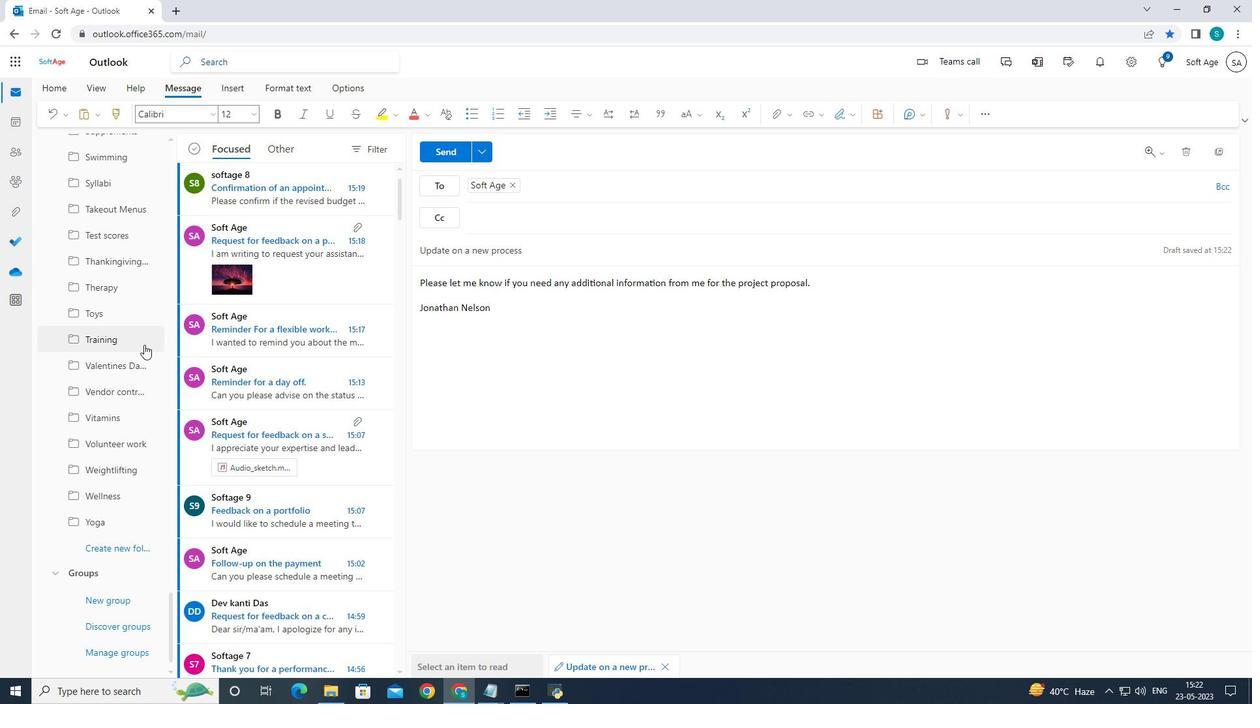 
Action: Mouse moved to (148, 339)
Screenshot: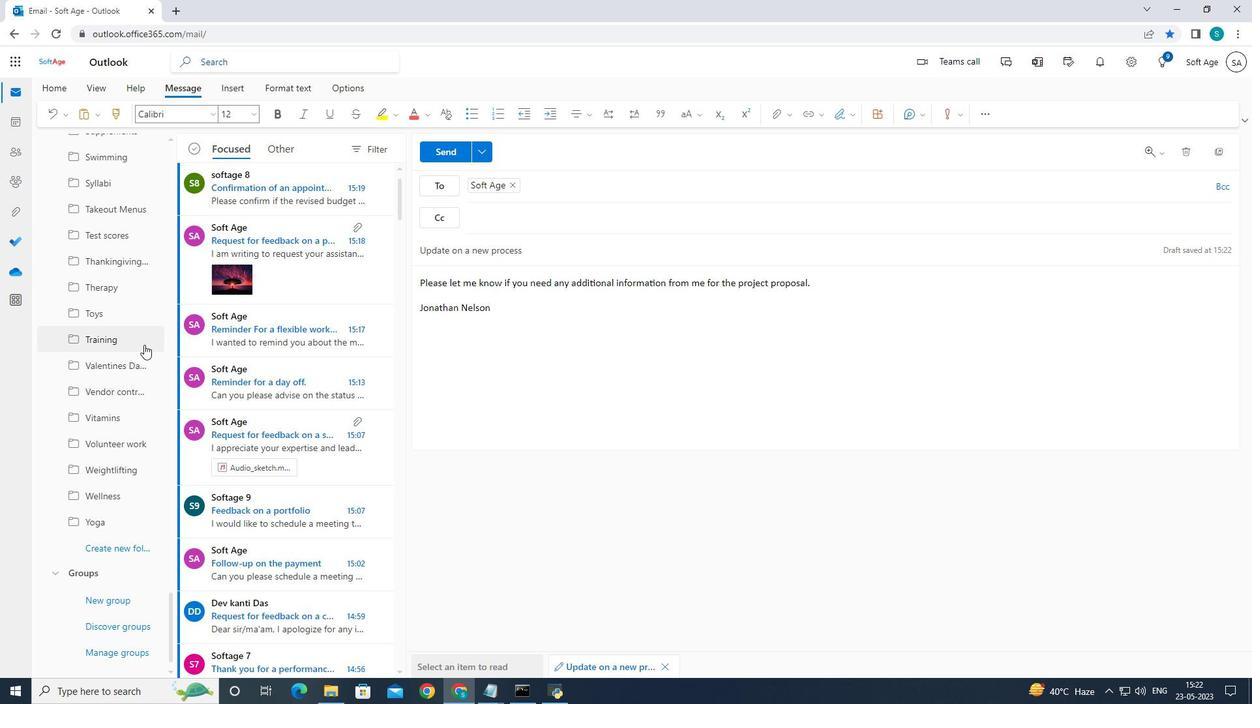 
Action: Mouse scrolled (148, 338) with delta (0, 0)
Screenshot: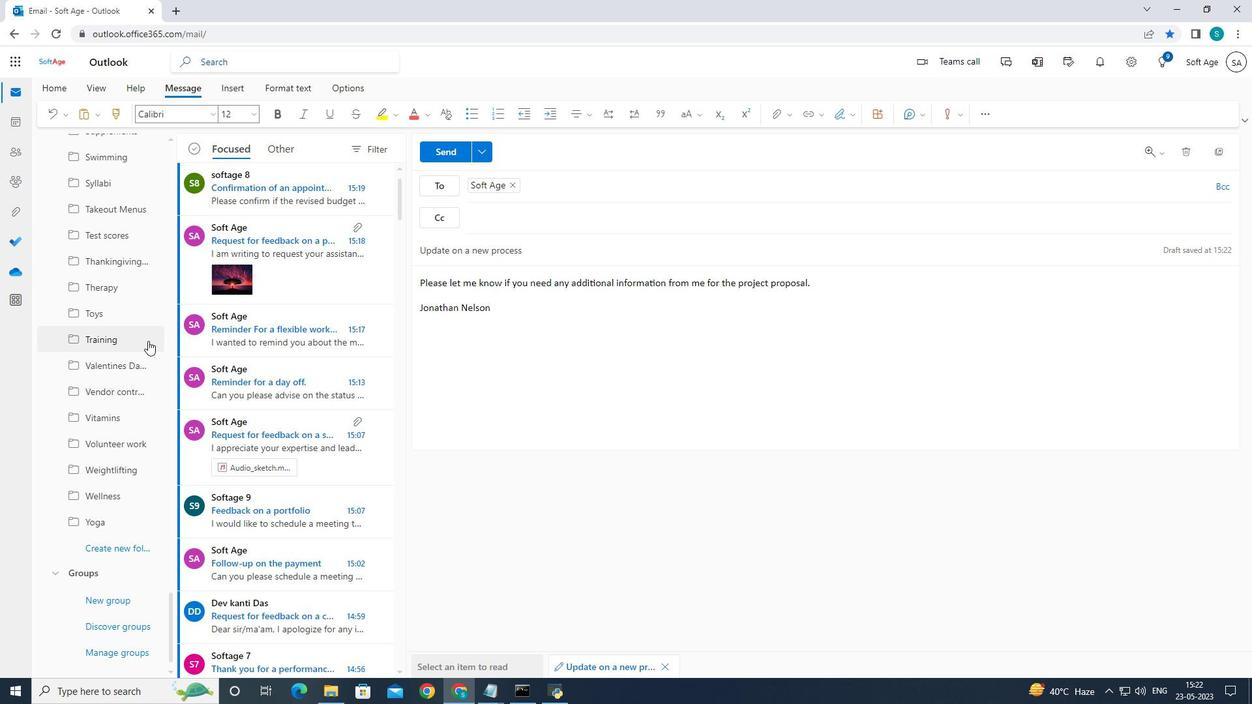 
Action: Mouse scrolled (148, 338) with delta (0, 0)
Screenshot: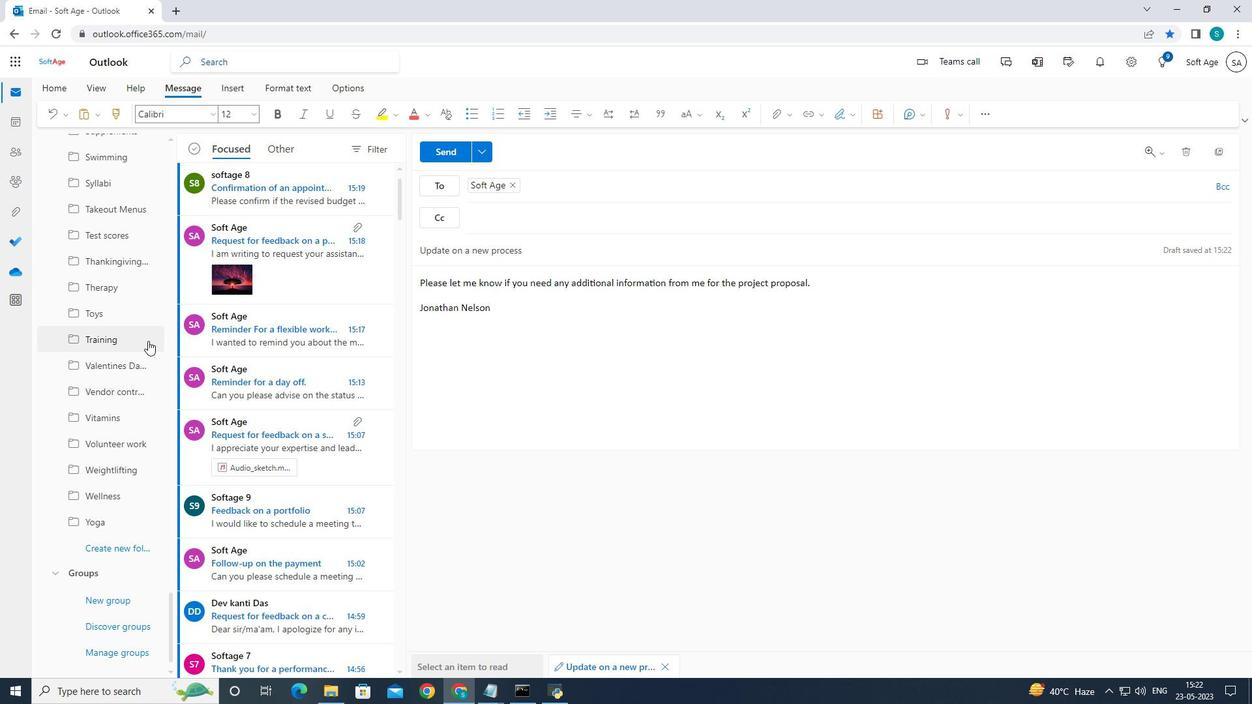 
Action: Mouse scrolled (148, 338) with delta (0, 0)
Screenshot: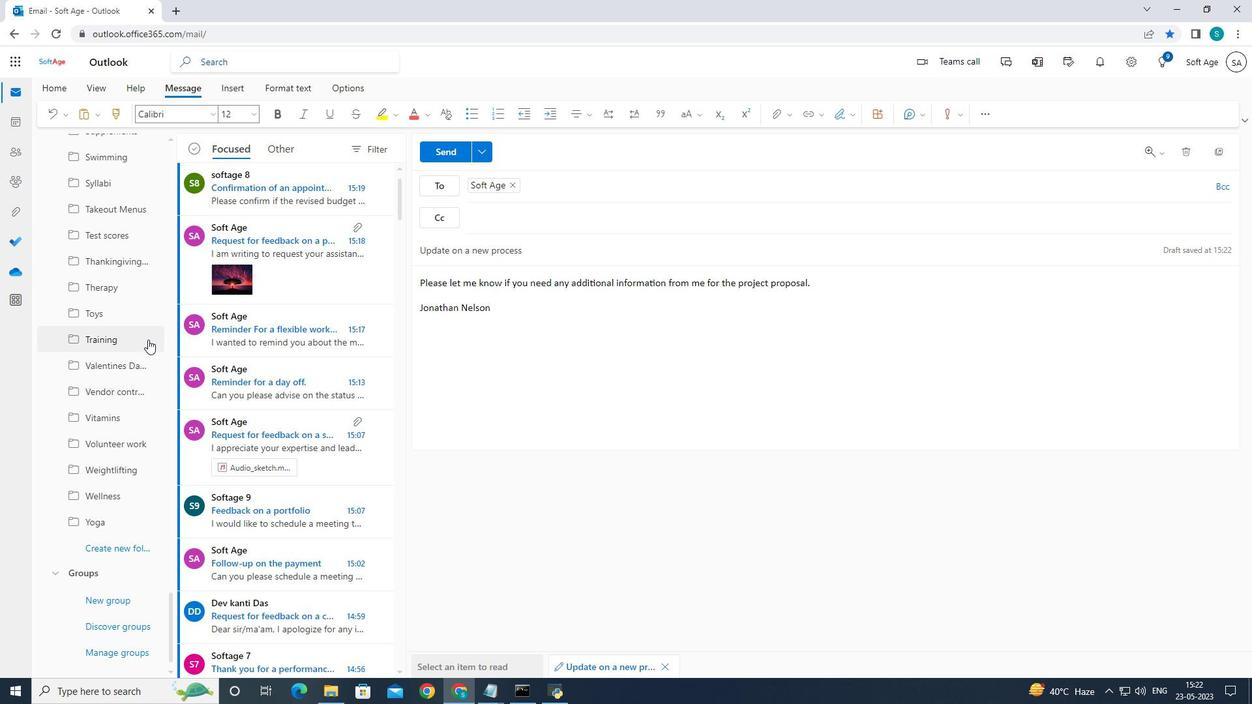 
Action: Mouse scrolled (148, 338) with delta (0, 0)
Screenshot: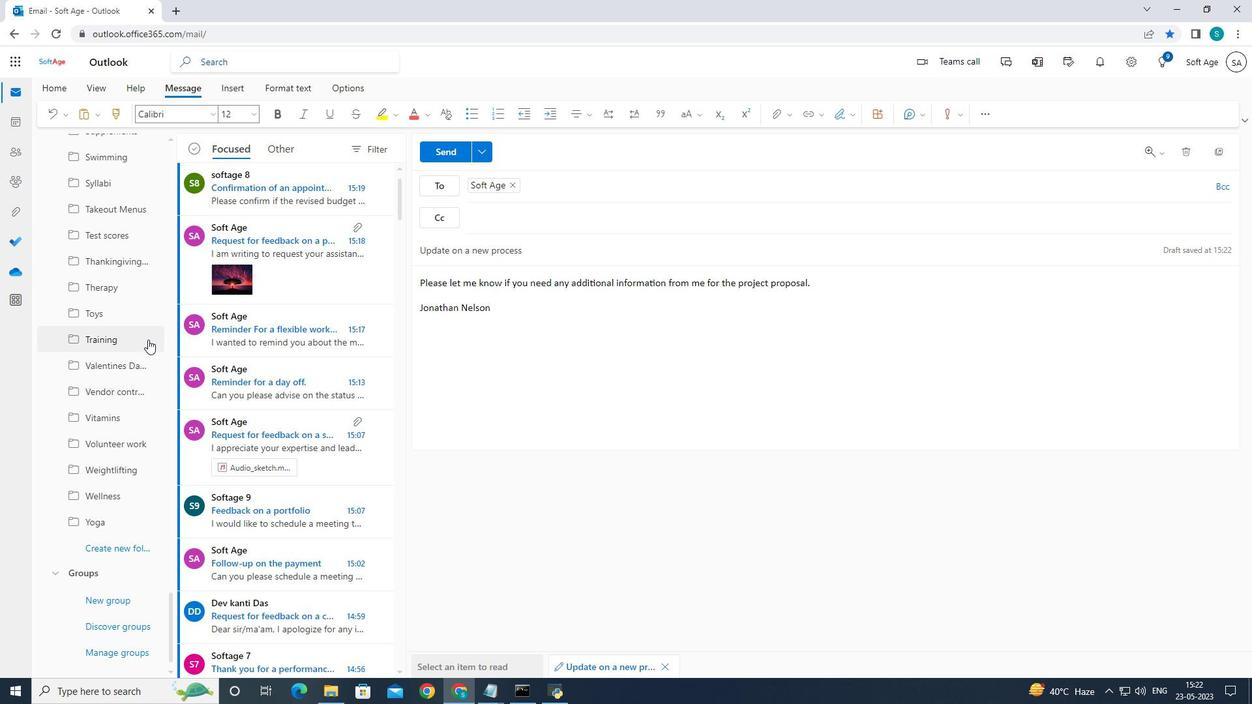 
Action: Mouse scrolled (148, 338) with delta (0, 0)
Screenshot: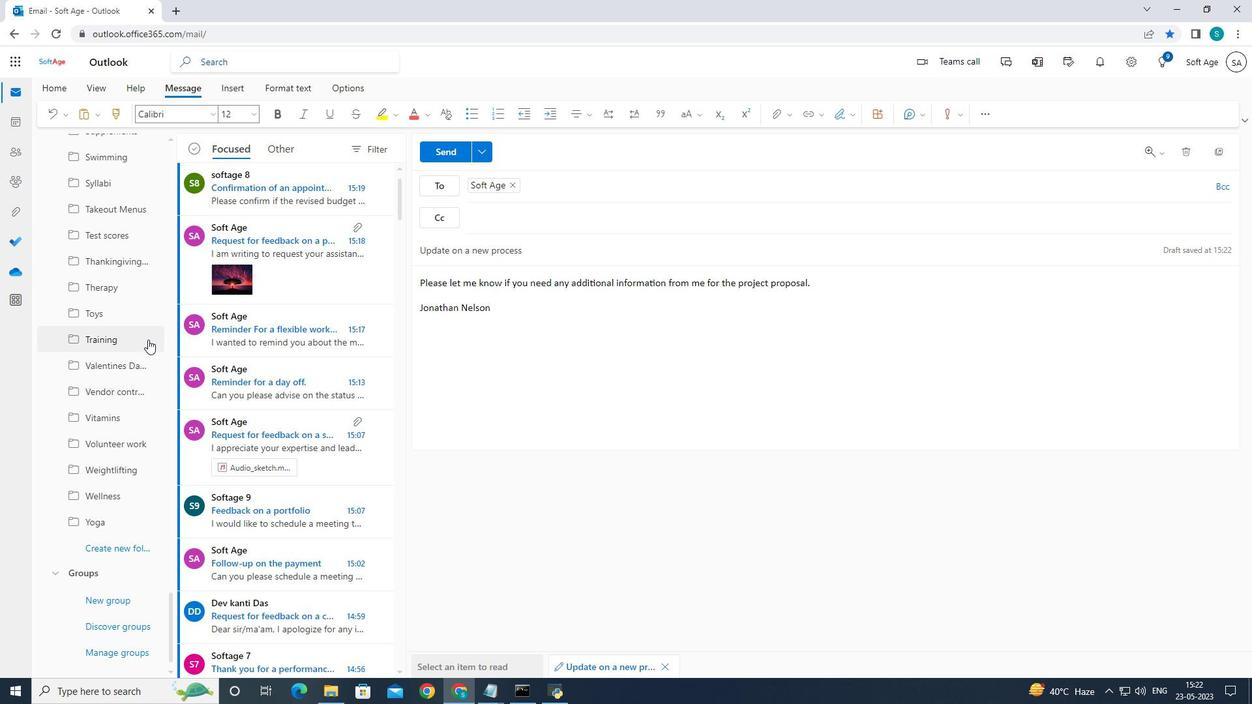 
Action: Mouse moved to (118, 553)
Screenshot: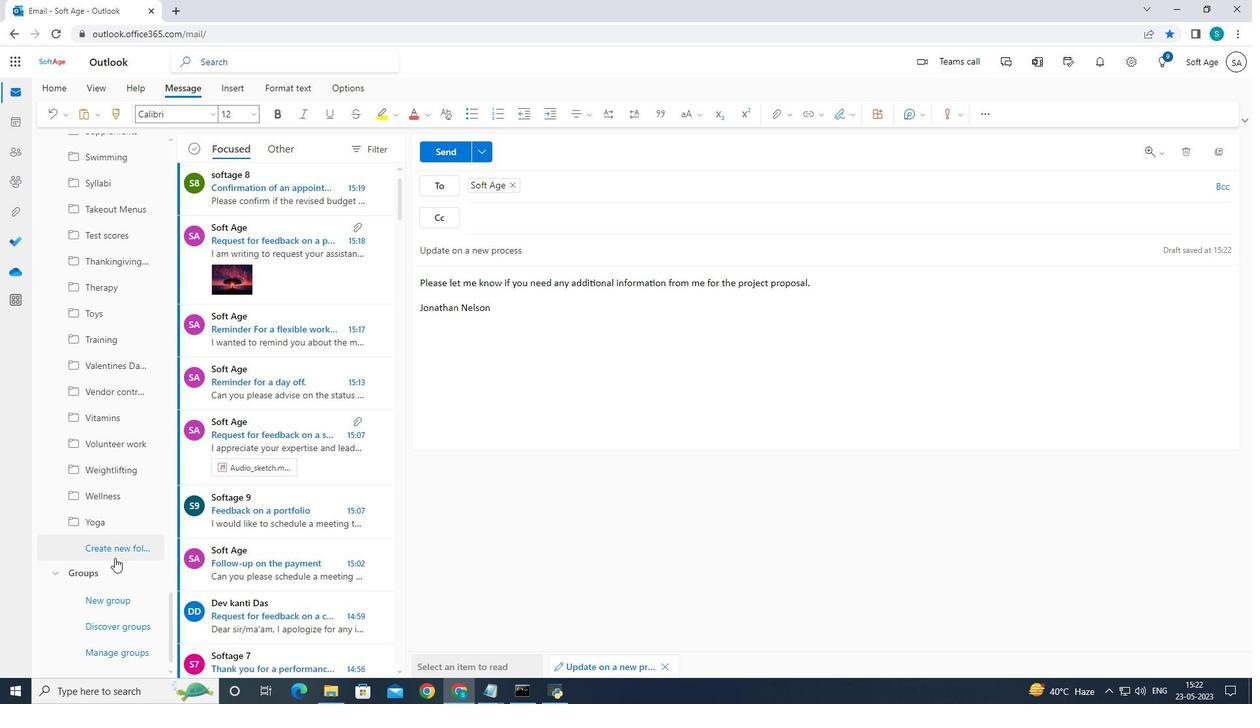 
Action: Mouse pressed left at (118, 553)
Screenshot: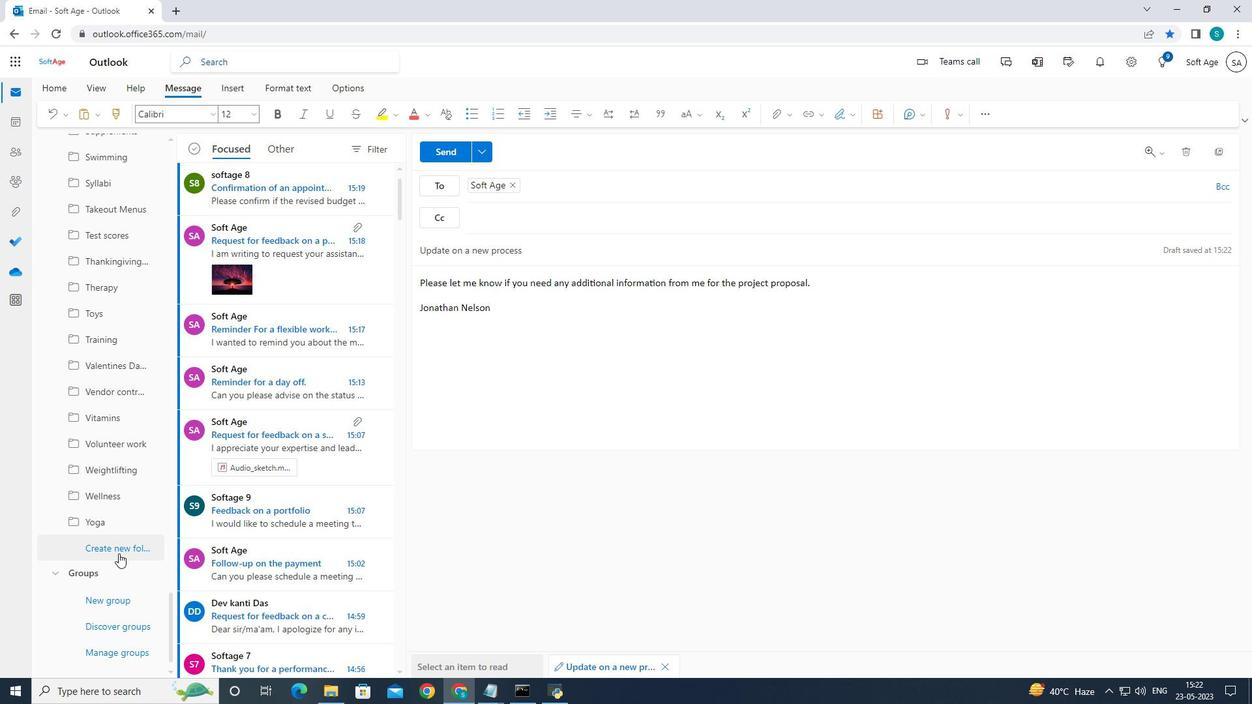 
Action: Mouse moved to (197, 493)
Screenshot: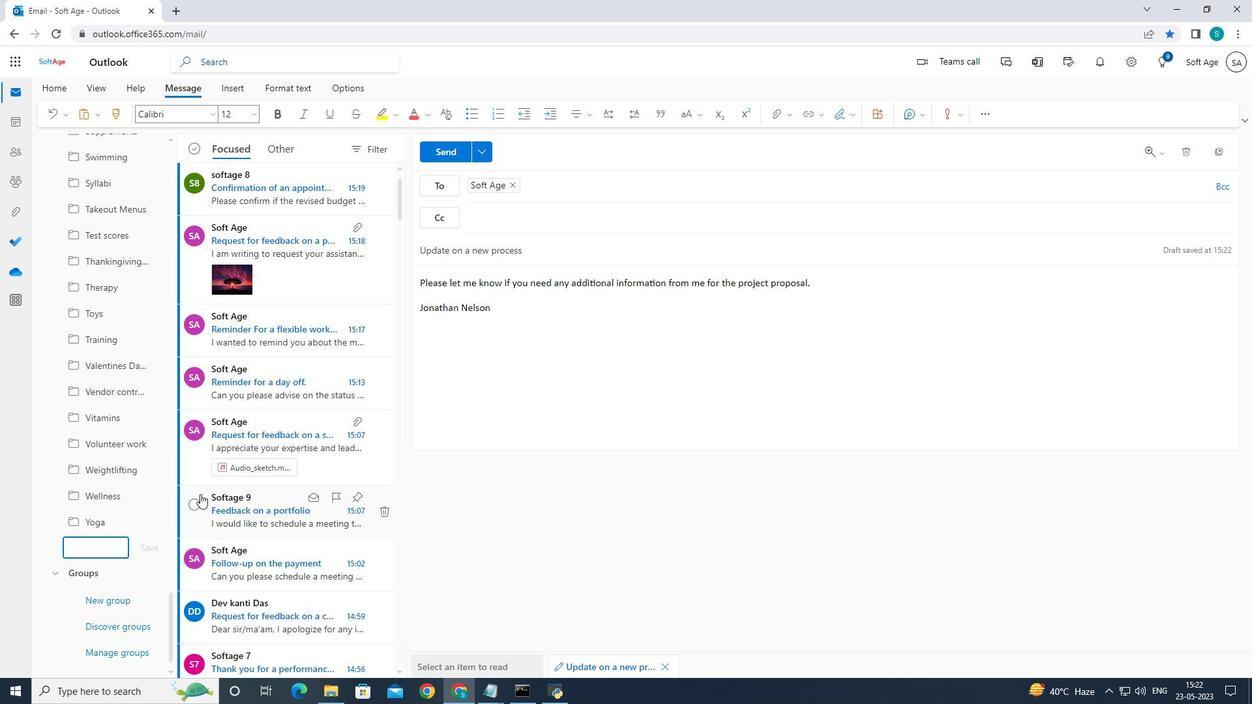 
Action: Key pressed <Key.shift>we<Key.shift>b<Key.space>design<Key.enter>
Screenshot: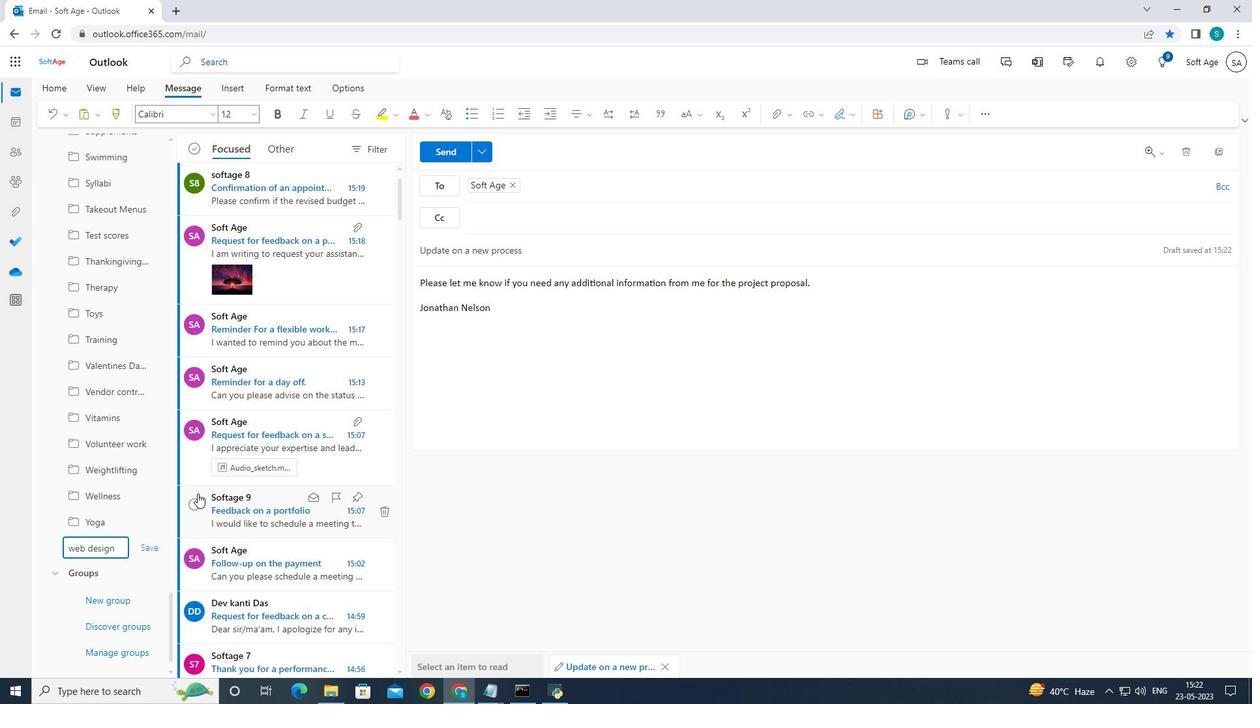 
Action: Mouse moved to (445, 153)
Screenshot: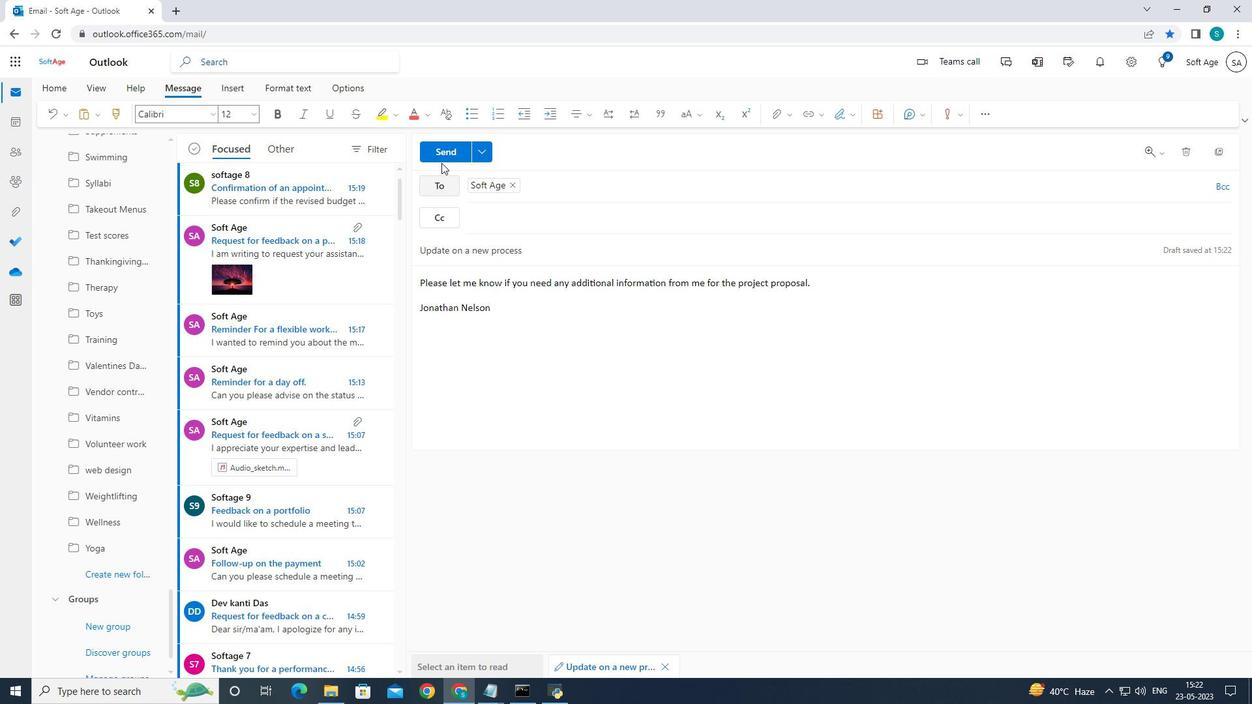 
Action: Mouse pressed left at (445, 153)
Screenshot: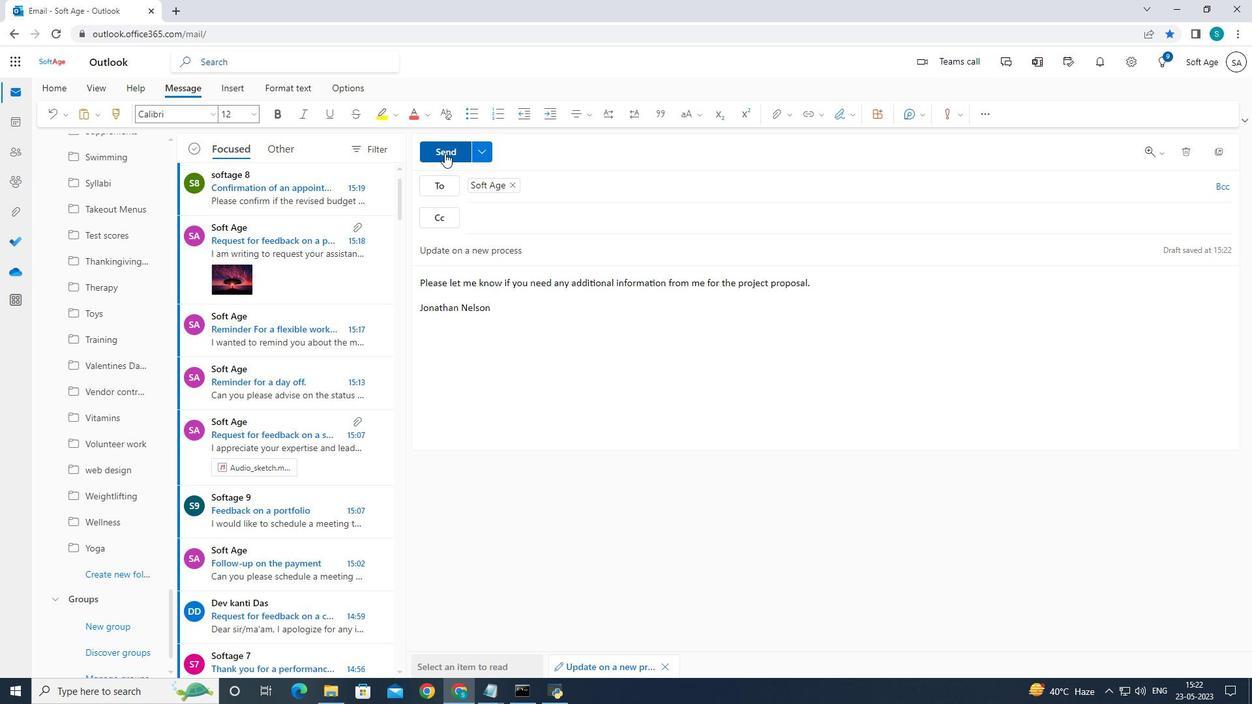 
